 Task: Compose an email with the signature Grace Jones with the subject Update on a training session and the message Please let me know if you can attend the networking event next month. from softage.8@softage.net to softage.1@softage.net Select the bulleted list and change the font typography to strikethroughSelect the bulleted list and remove the font typography strikethrough Send the email. Finally, move the email from Sent Items to the label Medical records
Action: Mouse moved to (149, 228)
Screenshot: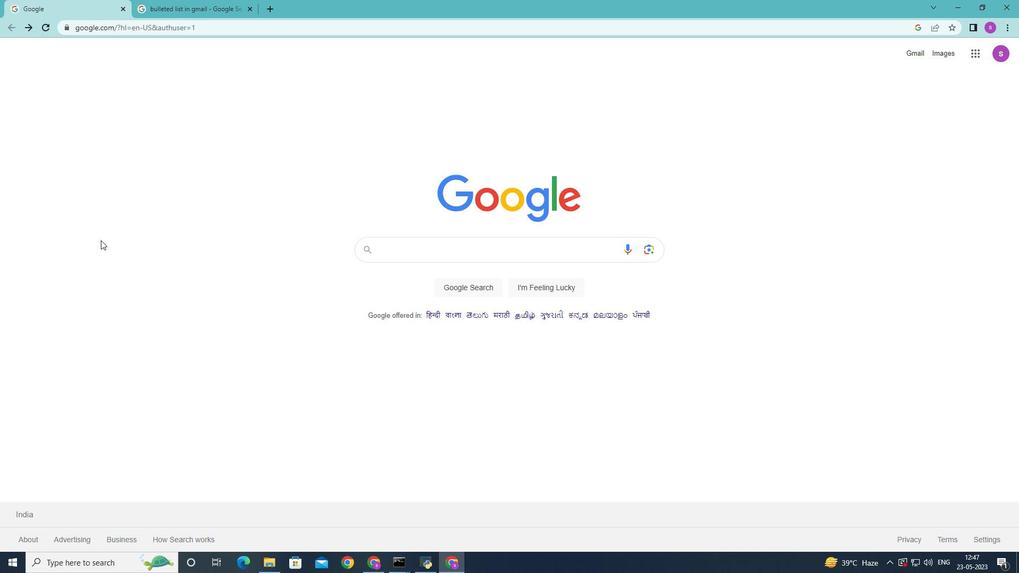 
Action: Mouse scrolled (149, 229) with delta (0, 0)
Screenshot: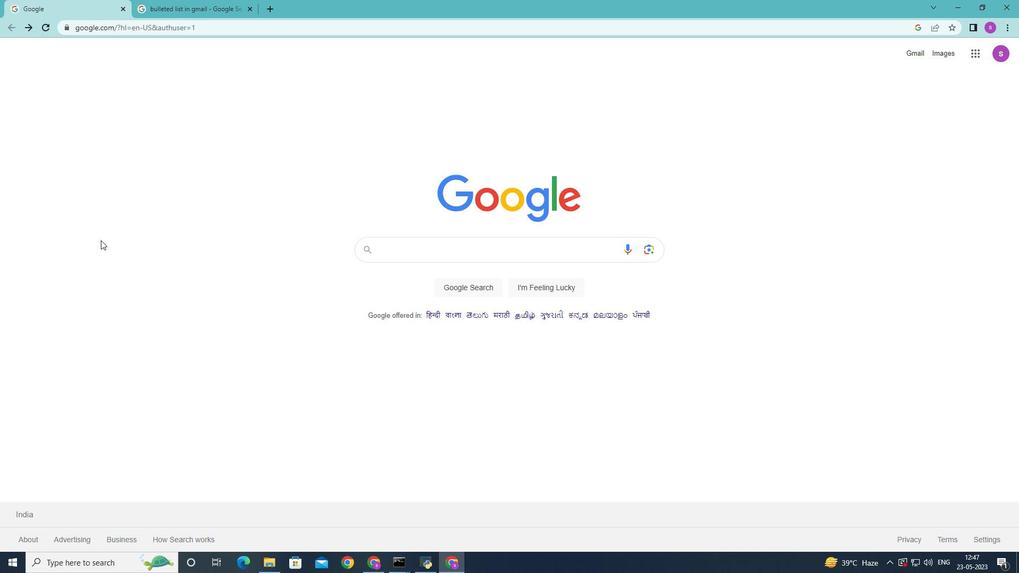 
Action: Mouse moved to (188, 206)
Screenshot: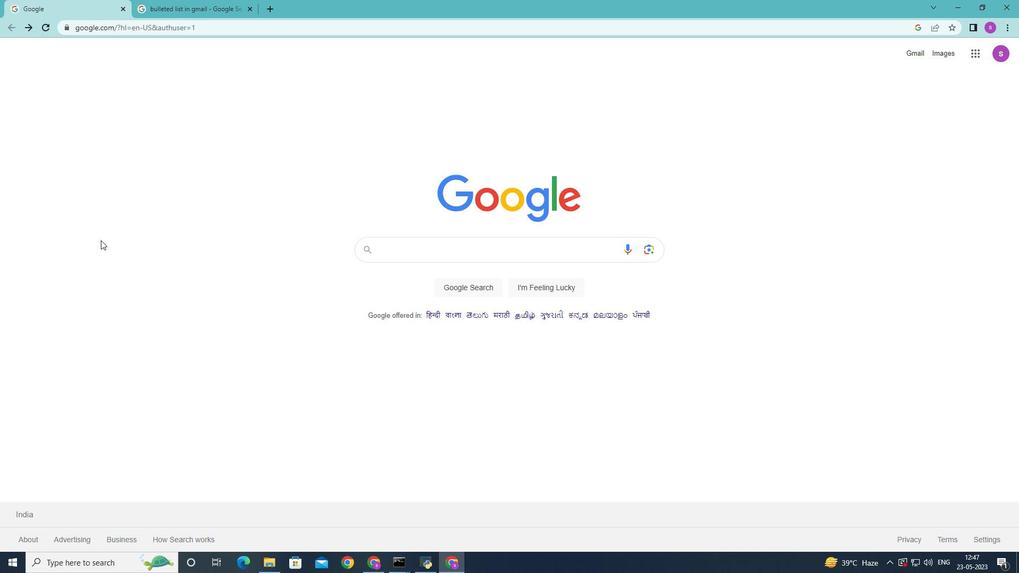 
Action: Mouse scrolled (188, 207) with delta (0, 0)
Screenshot: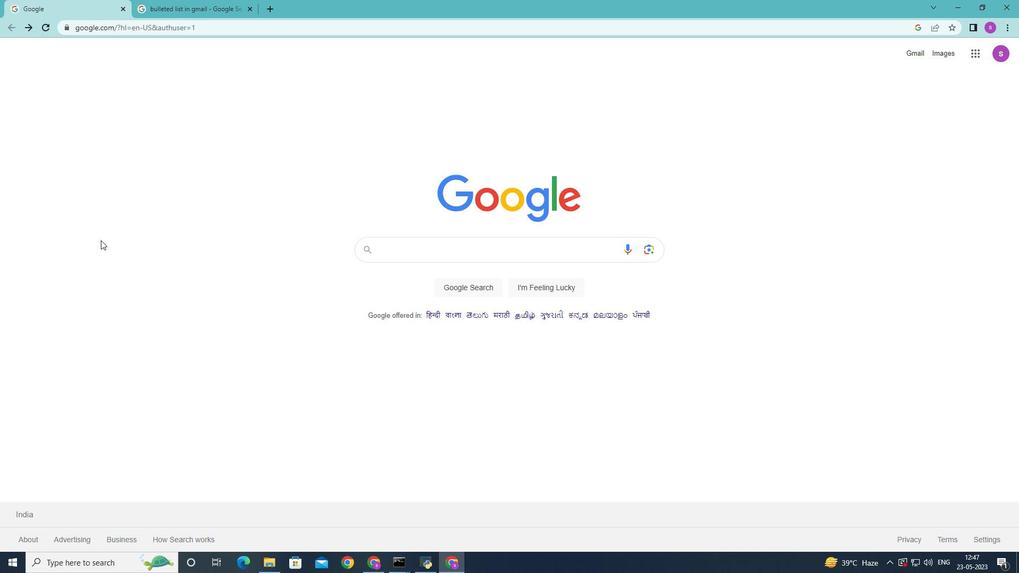 
Action: Mouse moved to (975, 54)
Screenshot: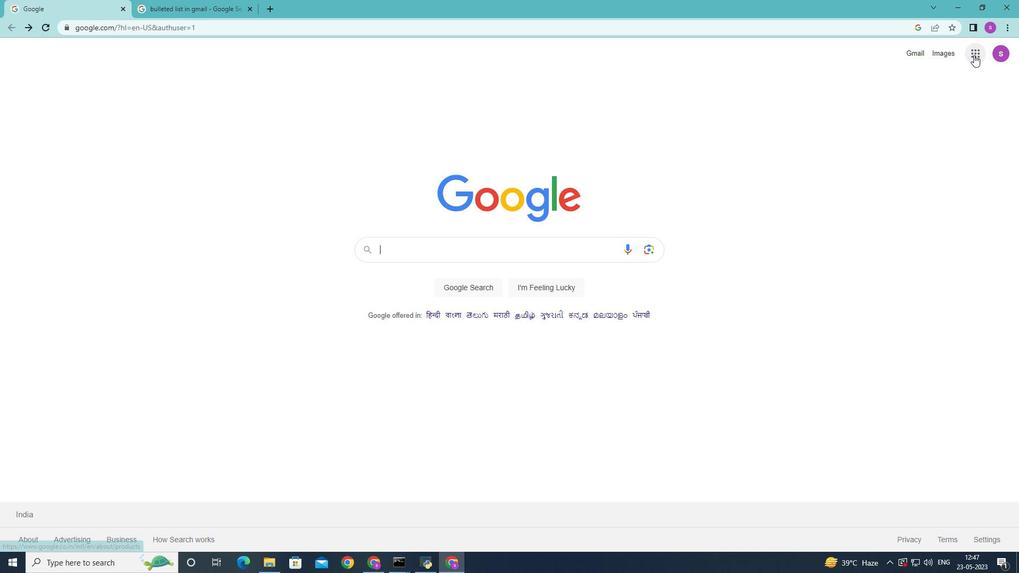 
Action: Mouse pressed left at (975, 54)
Screenshot: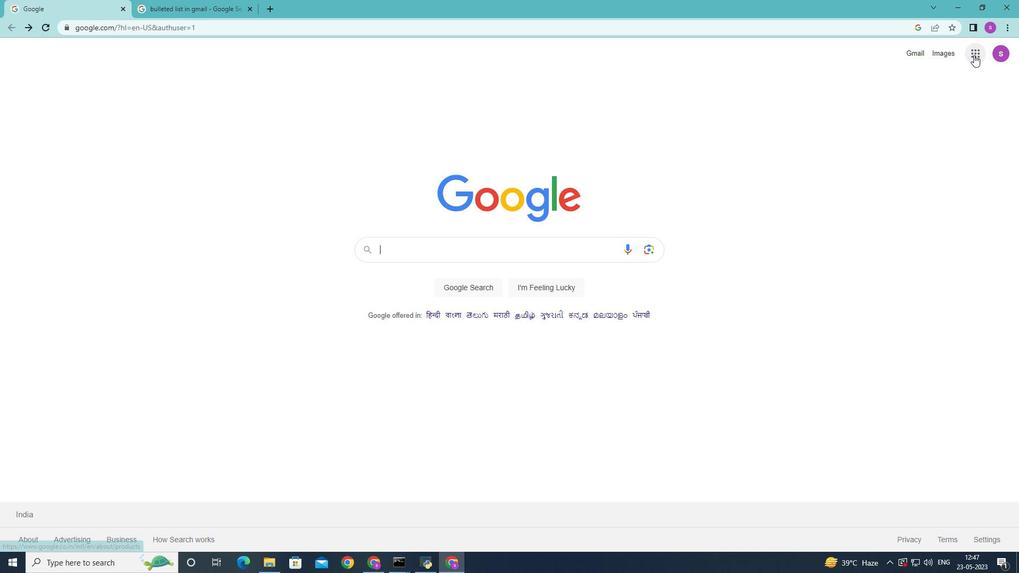 
Action: Mouse moved to (886, 122)
Screenshot: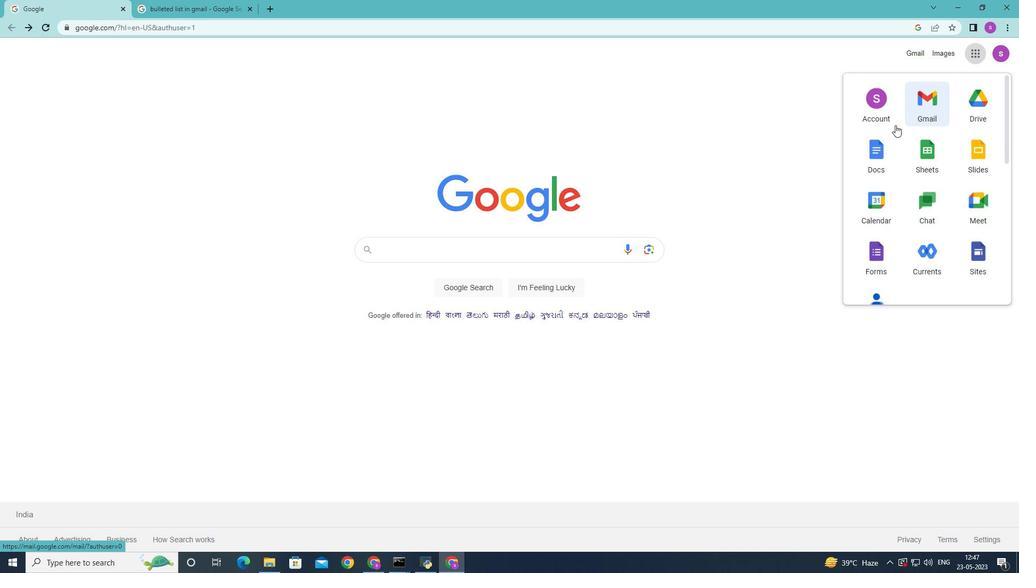 
Action: Key pressed <Key.shift>
Screenshot: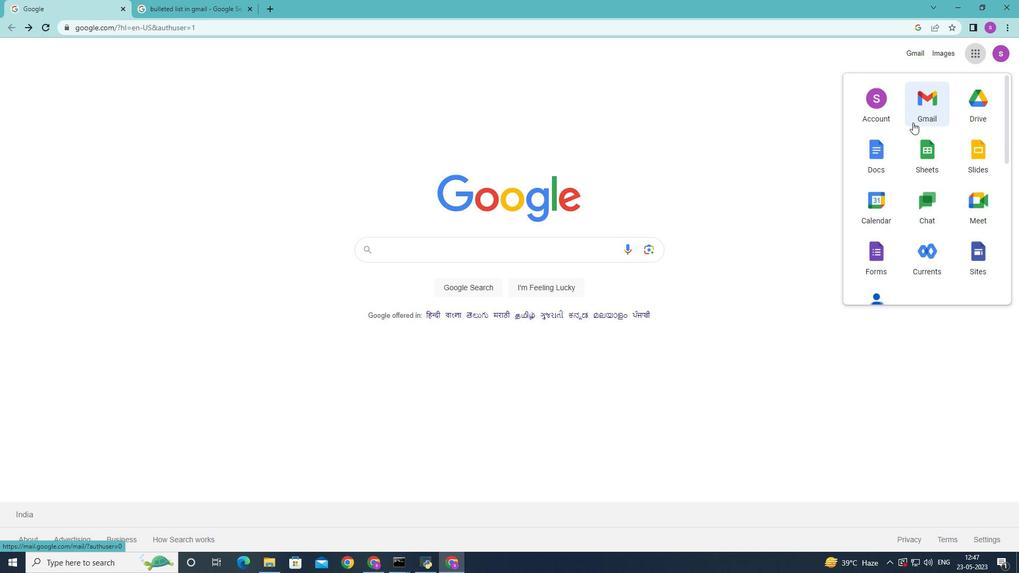 
Action: Mouse moved to (928, 104)
Screenshot: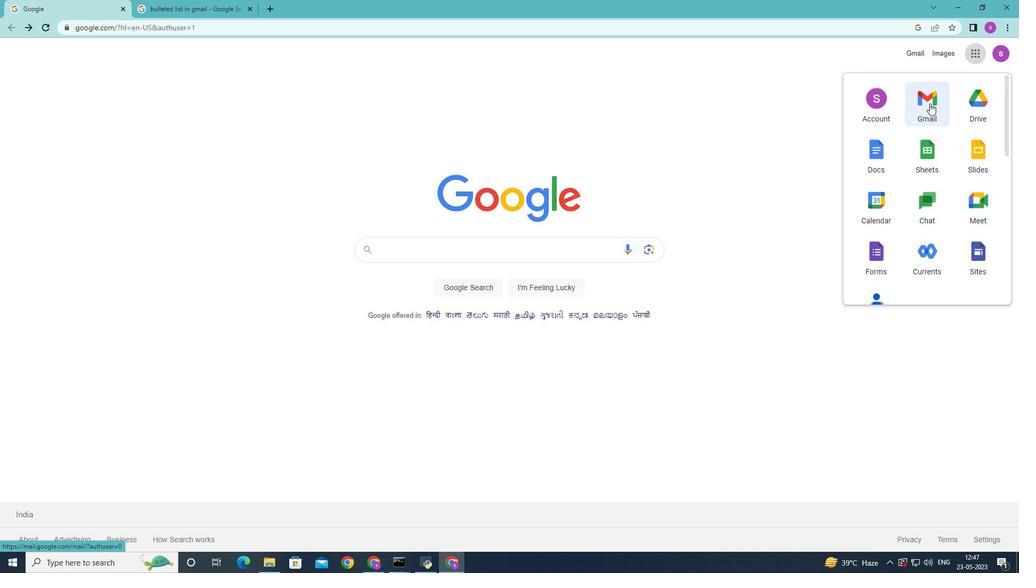 
Action: Mouse pressed left at (928, 104)
Screenshot: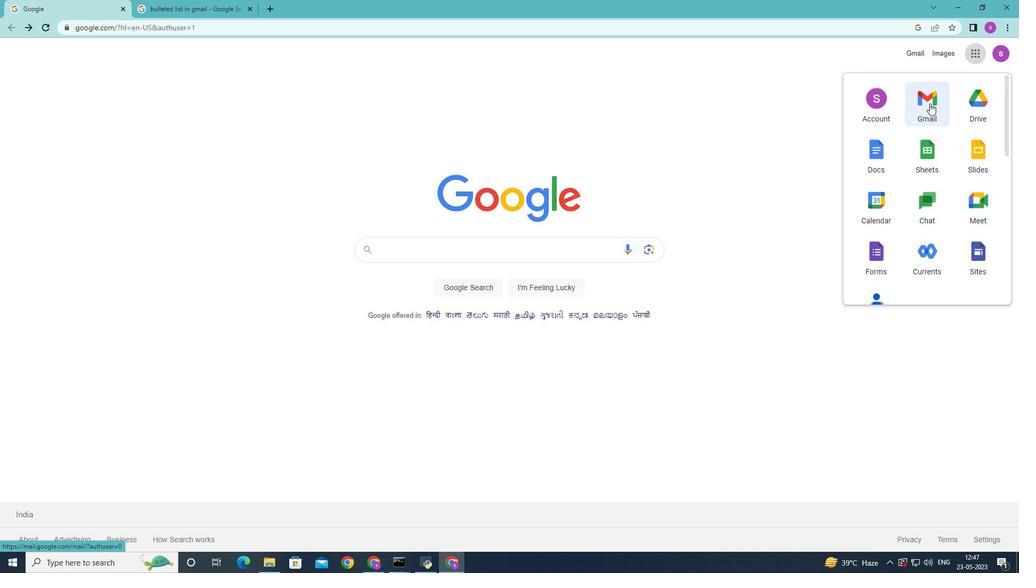 
Action: Mouse moved to (903, 58)
Screenshot: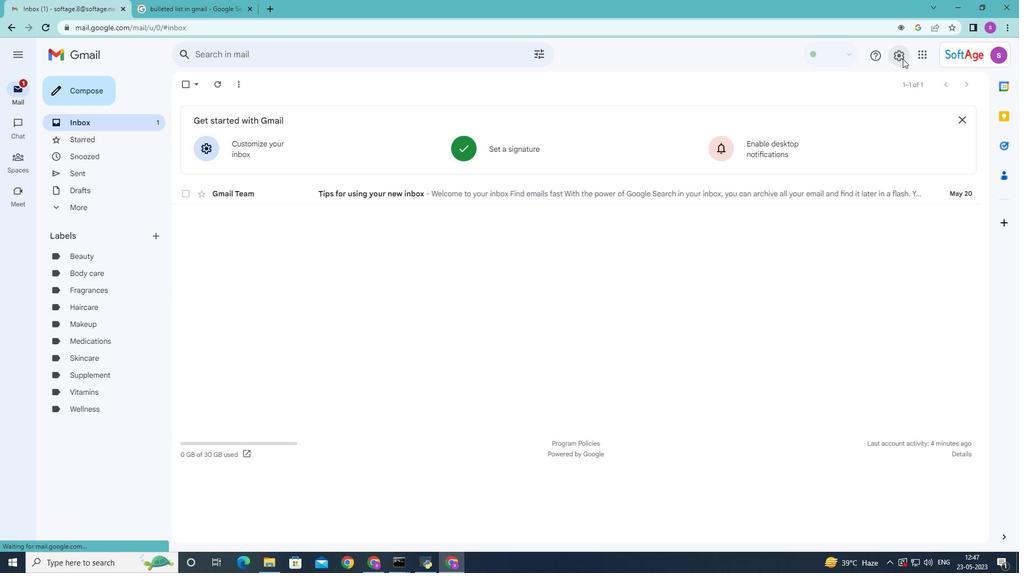
Action: Mouse pressed left at (903, 58)
Screenshot: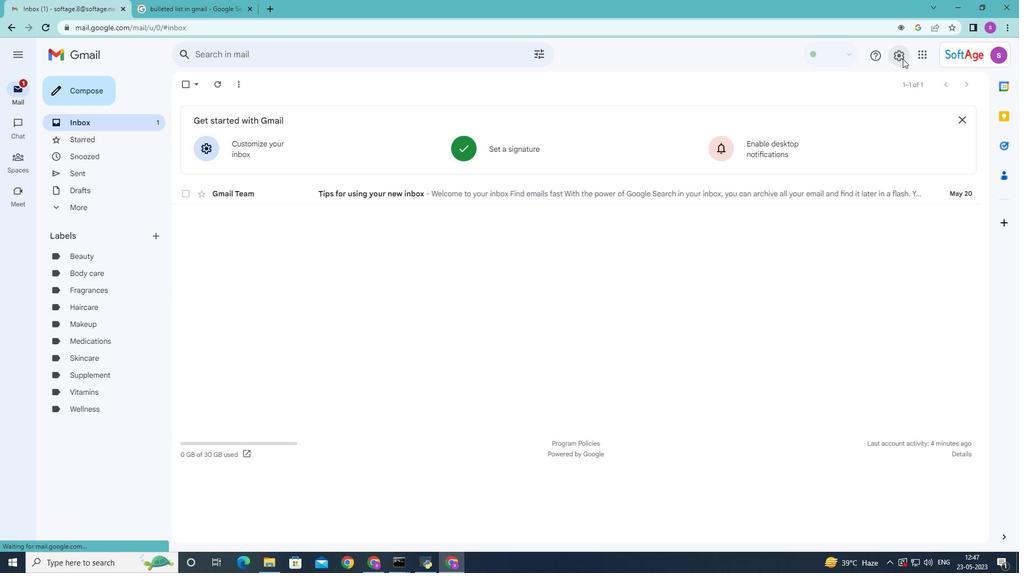
Action: Mouse moved to (900, 102)
Screenshot: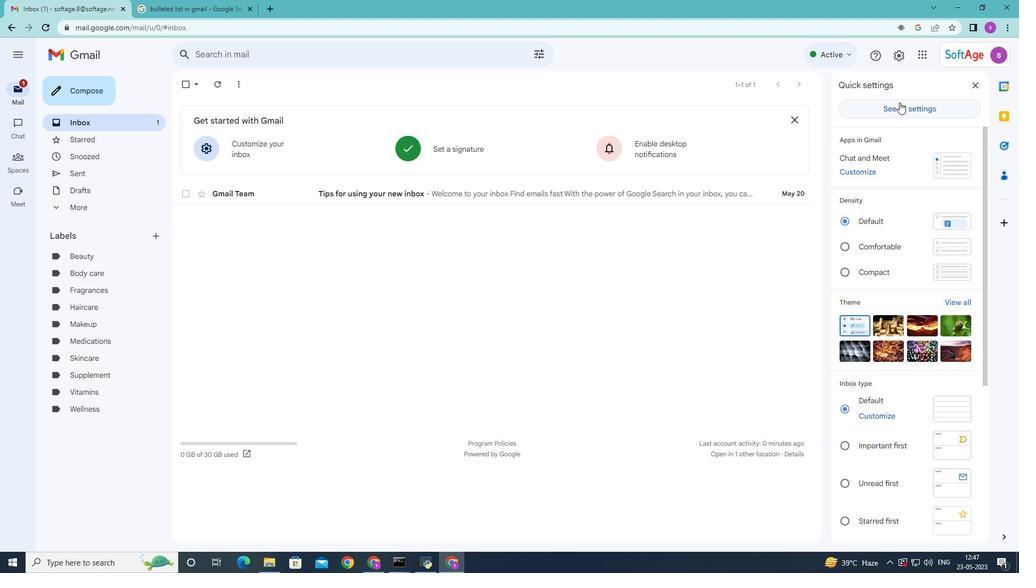 
Action: Mouse pressed left at (900, 102)
Screenshot: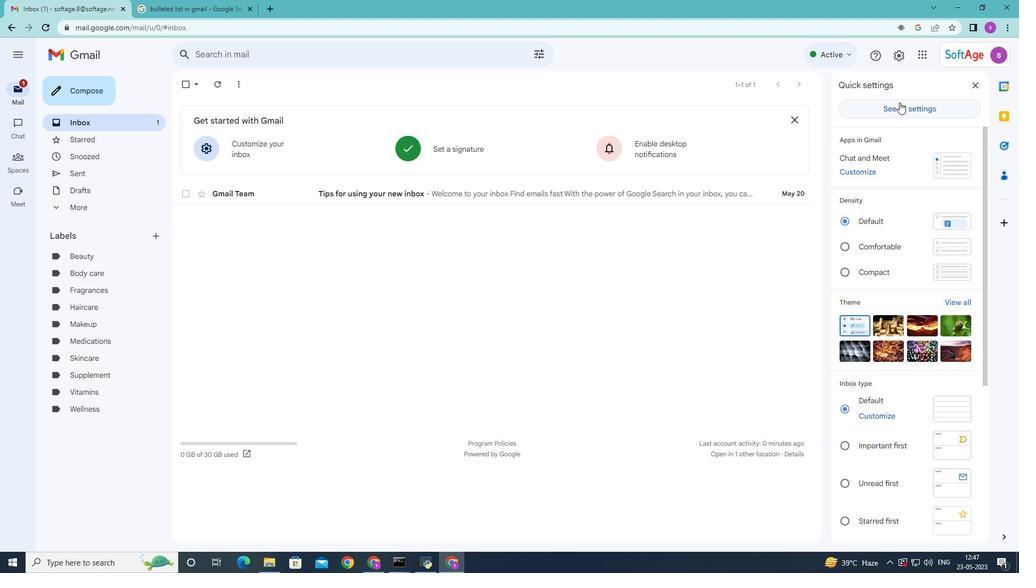 
Action: Mouse moved to (571, 252)
Screenshot: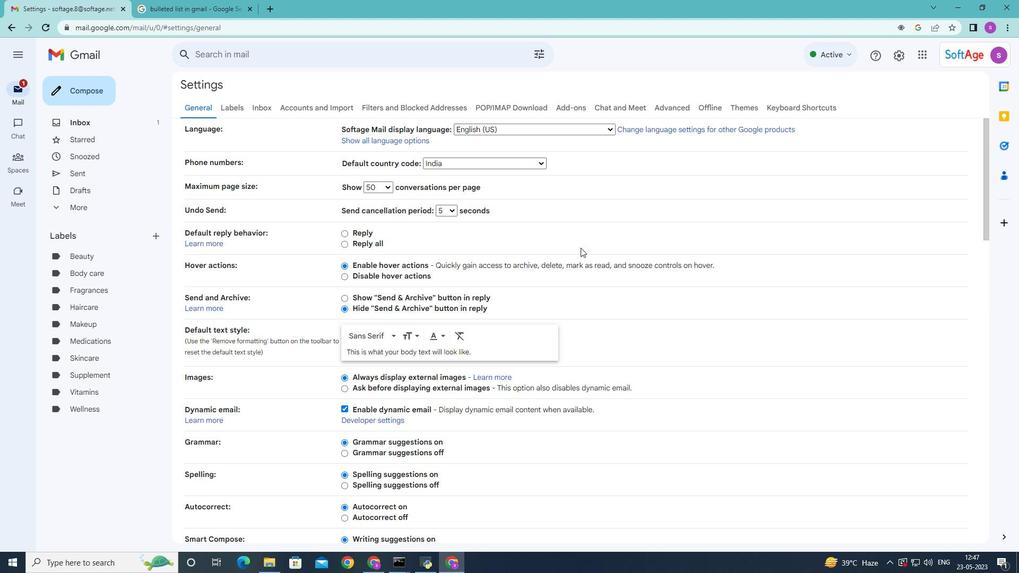 
Action: Mouse scrolled (571, 251) with delta (0, 0)
Screenshot: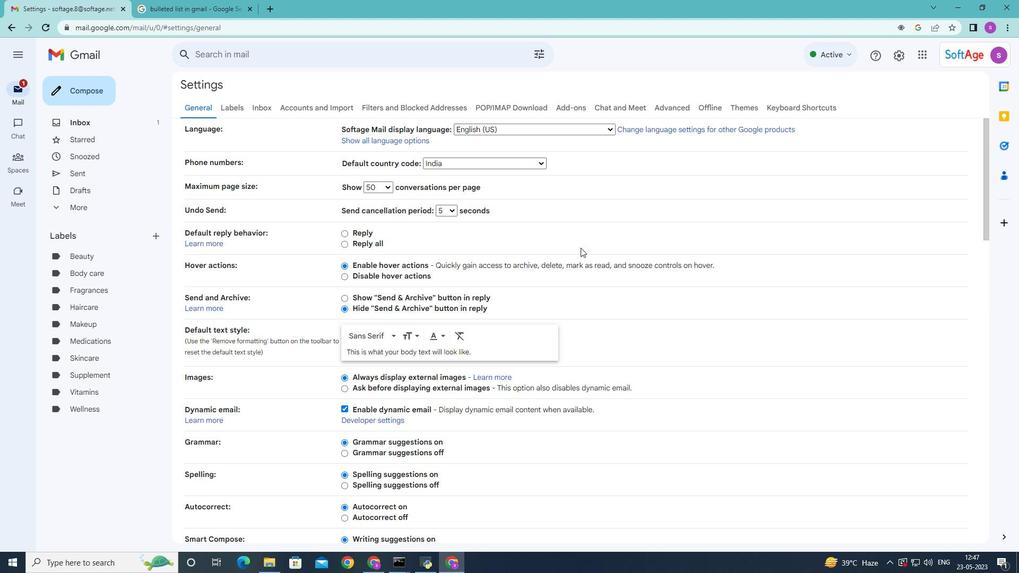 
Action: Mouse scrolled (571, 251) with delta (0, 0)
Screenshot: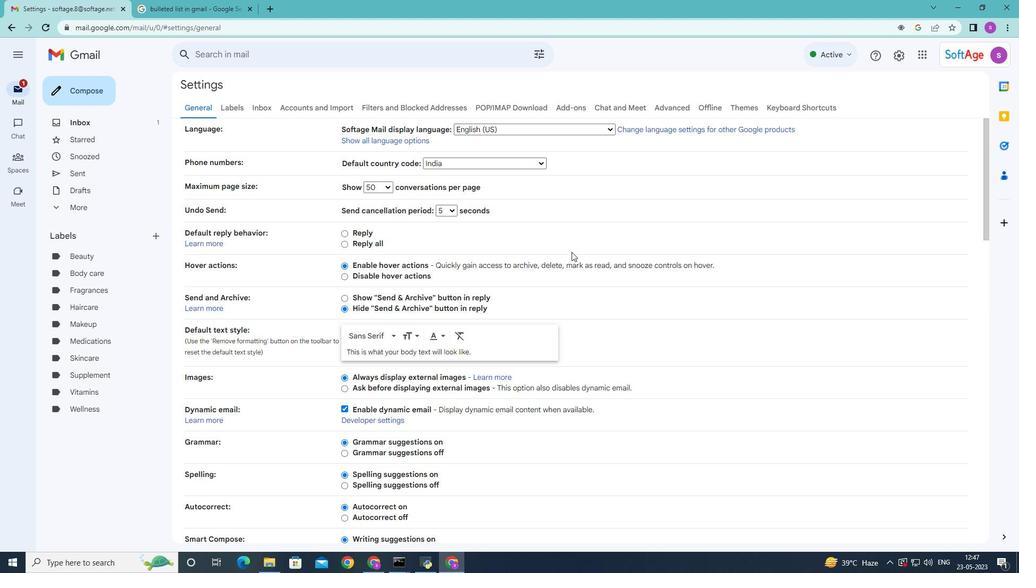 
Action: Mouse moved to (571, 252)
Screenshot: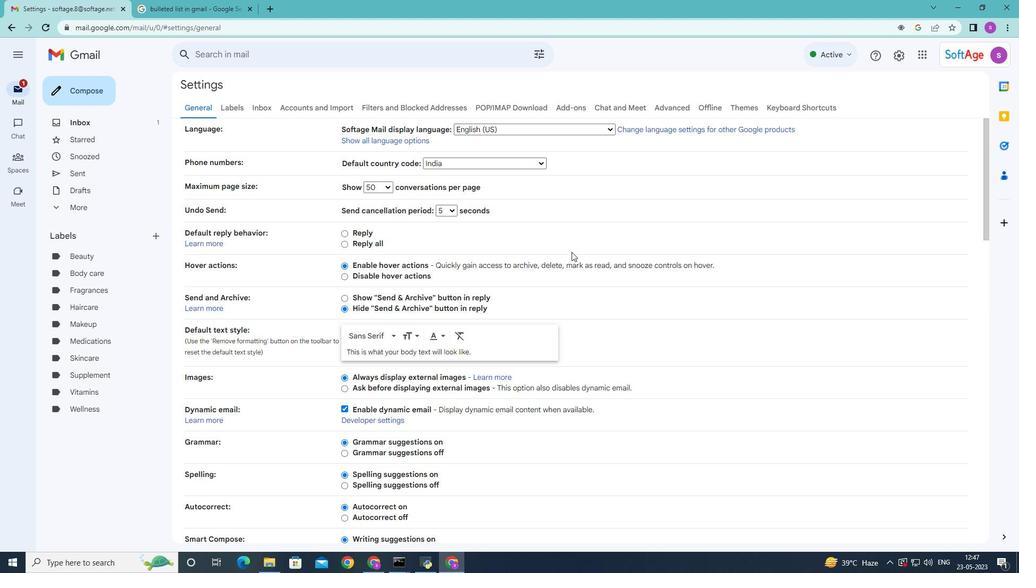 
Action: Mouse scrolled (571, 252) with delta (0, 0)
Screenshot: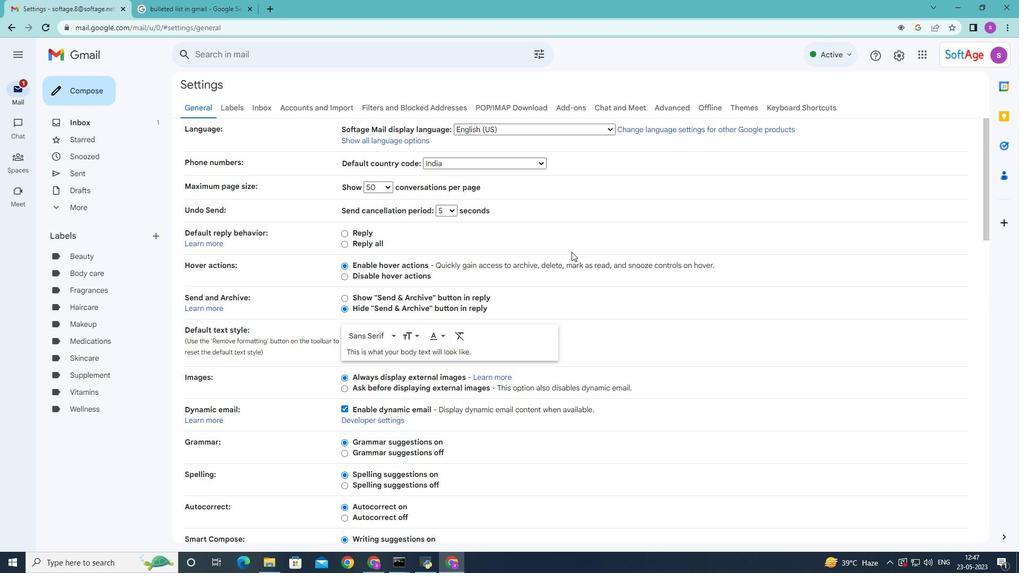 
Action: Mouse scrolled (571, 252) with delta (0, 0)
Screenshot: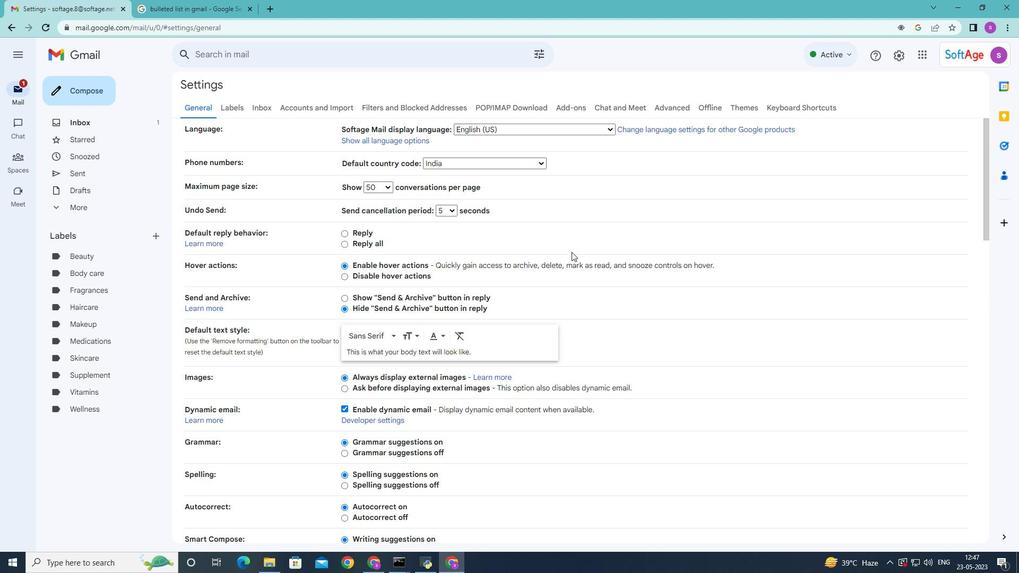 
Action: Mouse scrolled (571, 252) with delta (0, 0)
Screenshot: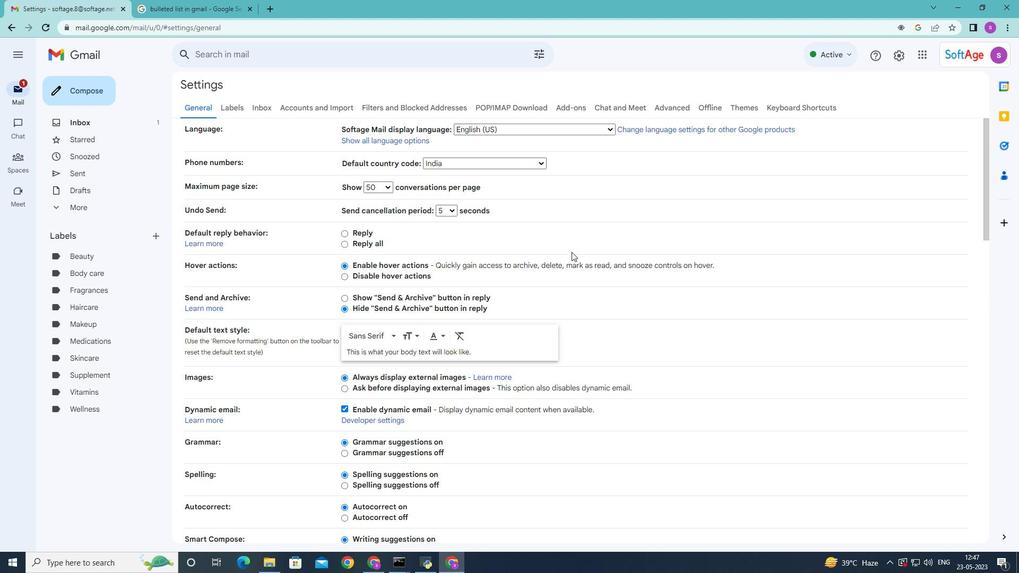 
Action: Mouse moved to (571, 251)
Screenshot: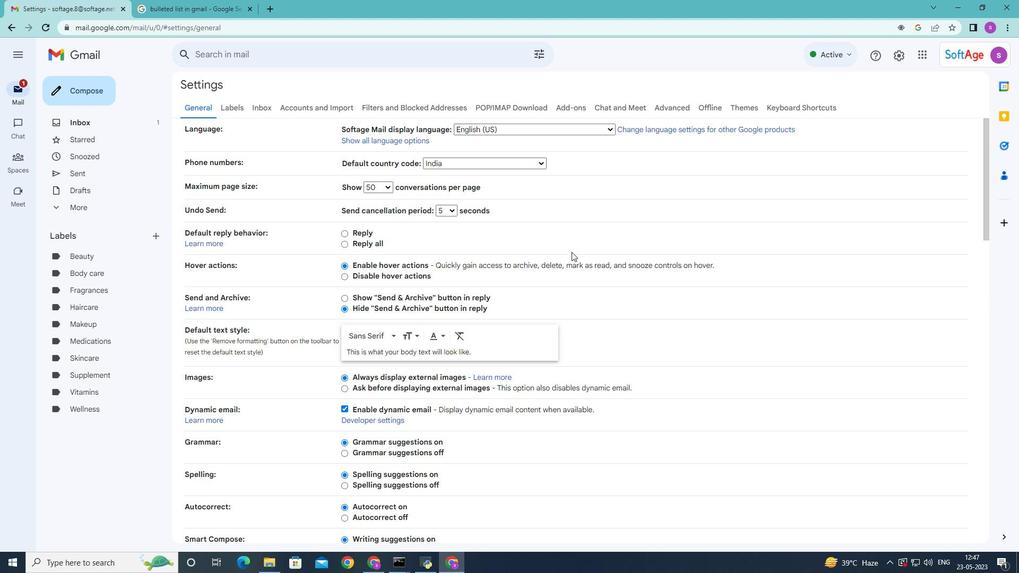
Action: Mouse scrolled (571, 251) with delta (0, 0)
Screenshot: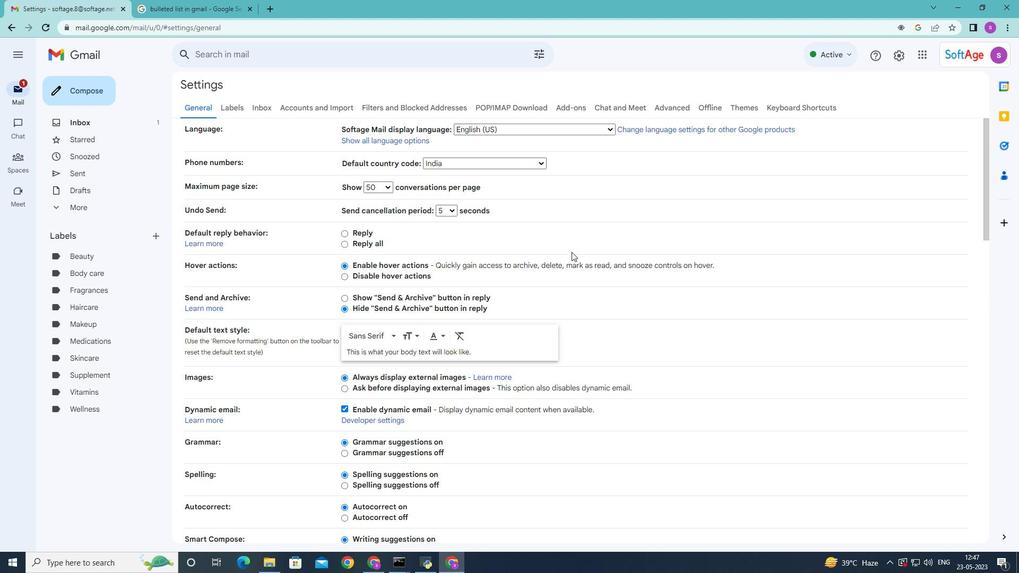 
Action: Mouse moved to (570, 251)
Screenshot: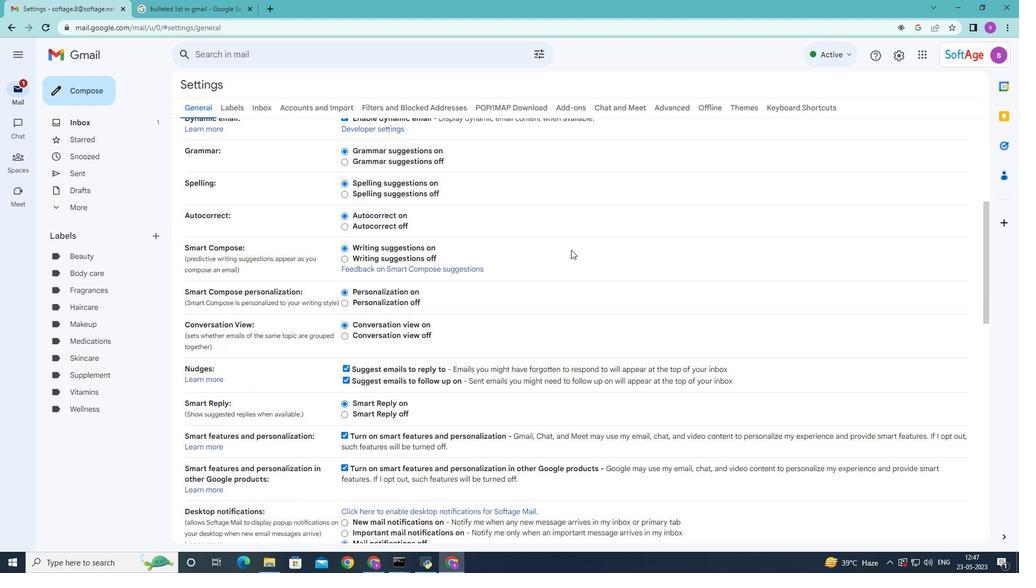 
Action: Mouse scrolled (570, 251) with delta (0, 0)
Screenshot: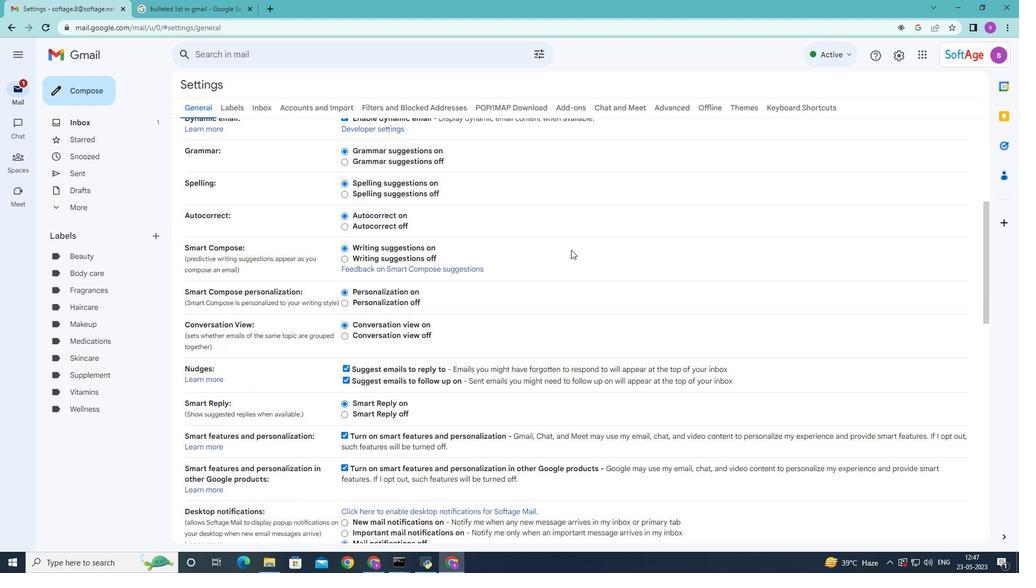 
Action: Mouse scrolled (570, 251) with delta (0, 0)
Screenshot: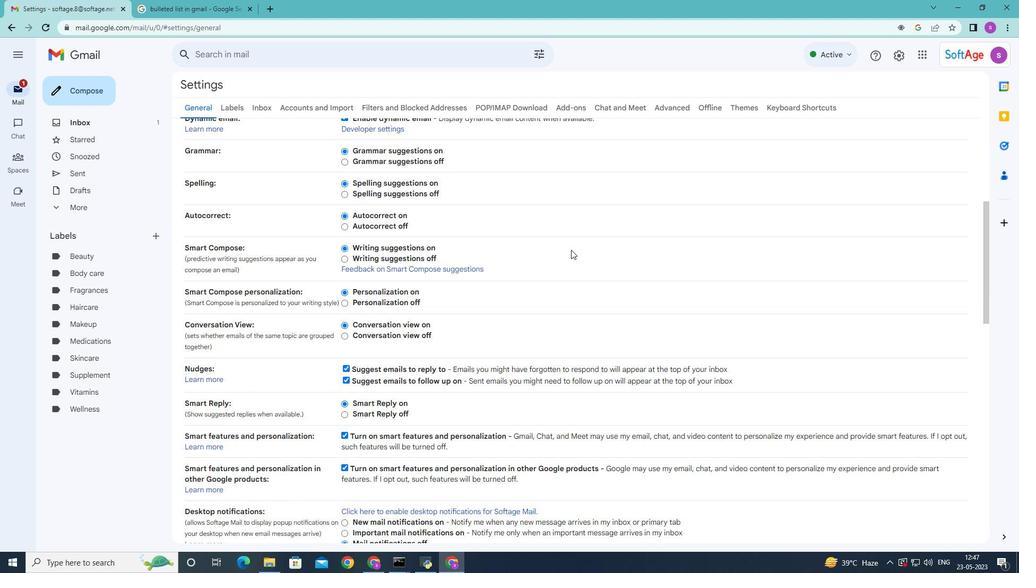 
Action: Mouse scrolled (570, 251) with delta (0, 0)
Screenshot: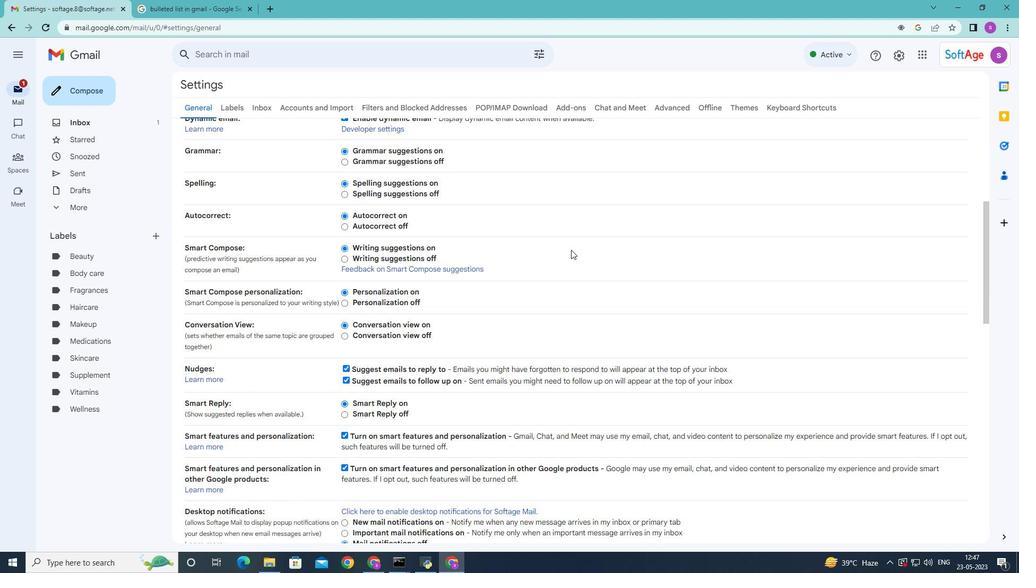 
Action: Mouse scrolled (570, 251) with delta (0, 0)
Screenshot: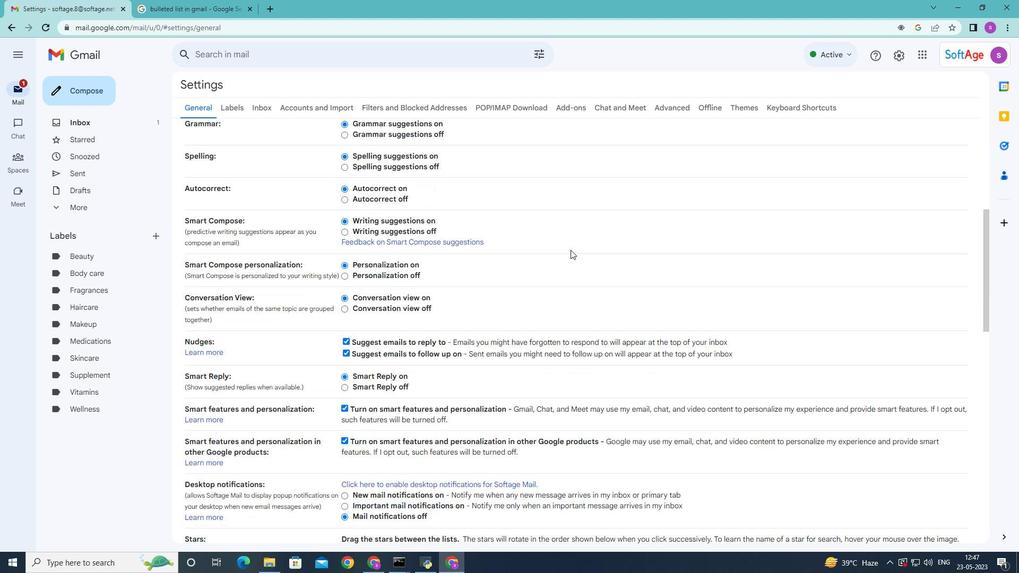 
Action: Mouse scrolled (570, 251) with delta (0, 0)
Screenshot: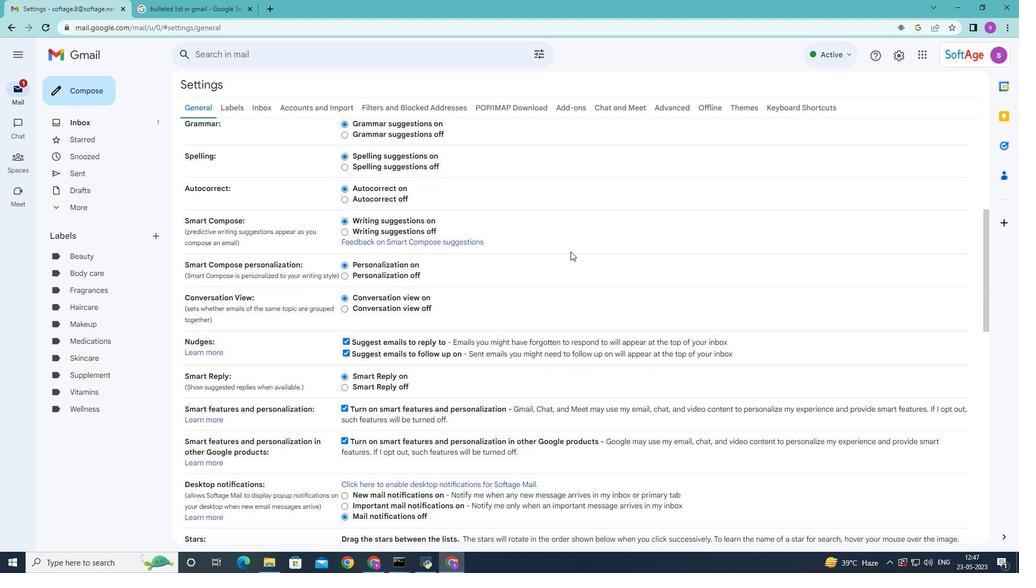 
Action: Mouse moved to (570, 251)
Screenshot: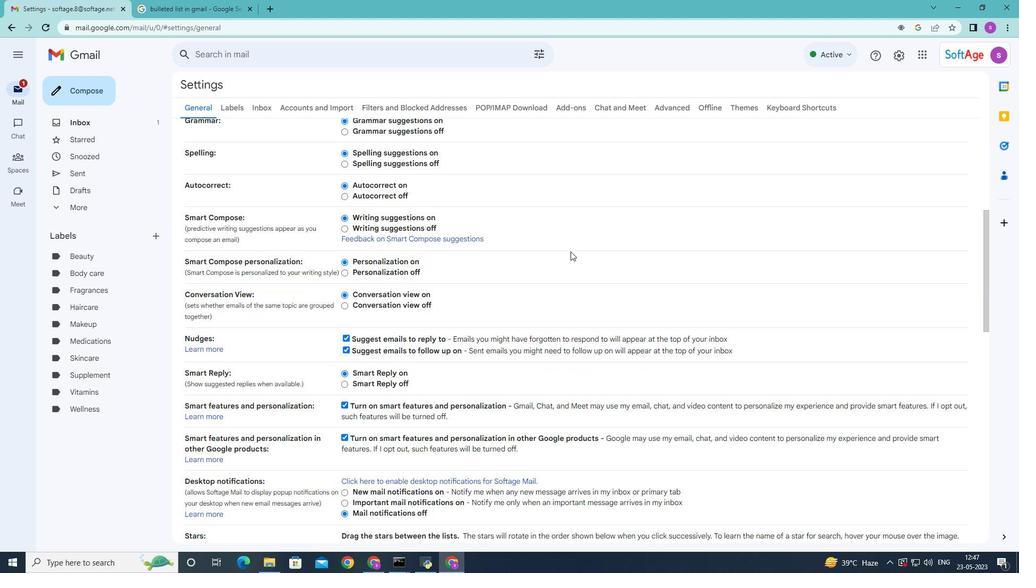 
Action: Mouse scrolled (570, 250) with delta (0, 0)
Screenshot: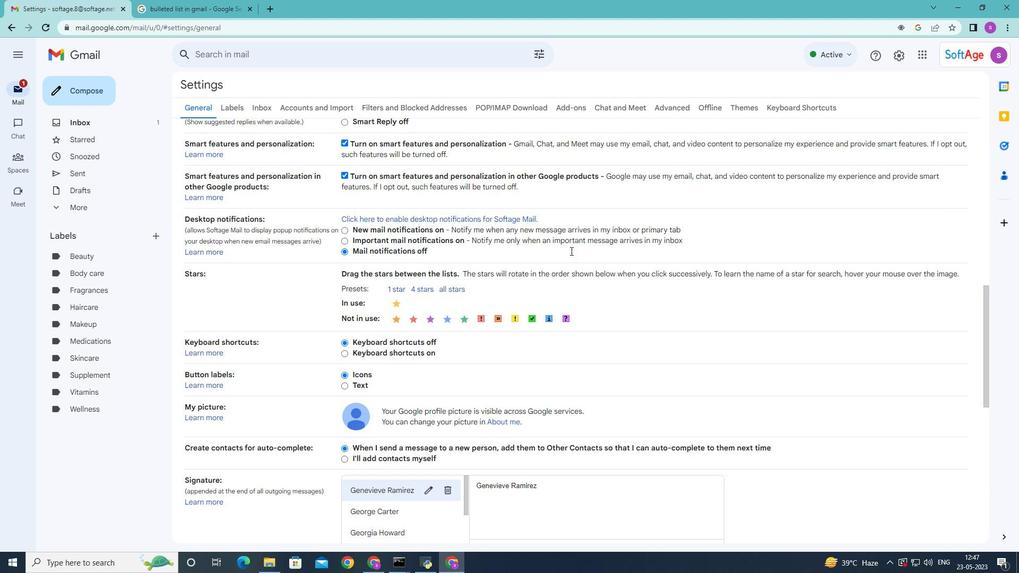
Action: Mouse moved to (570, 251)
Screenshot: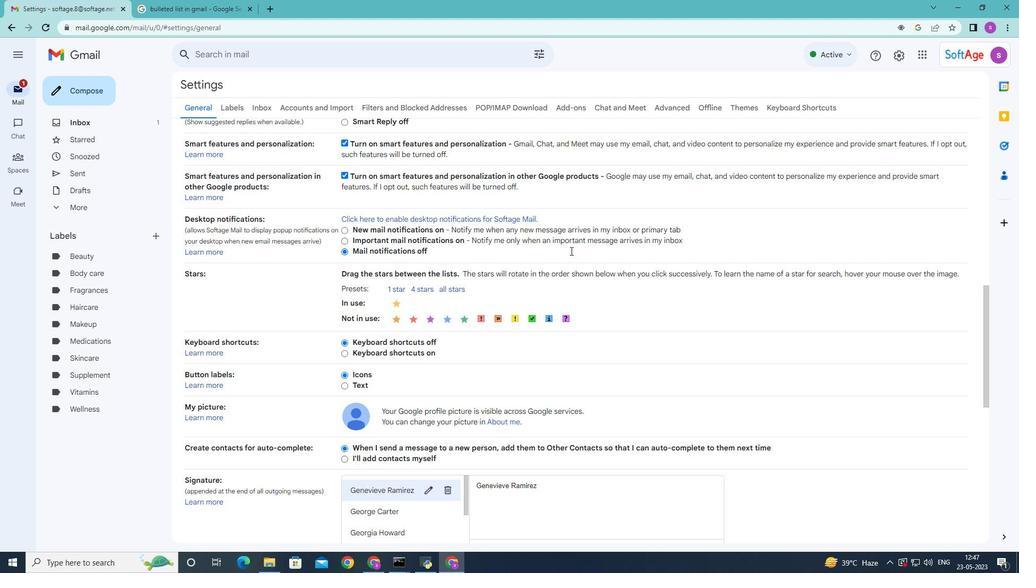 
Action: Mouse scrolled (570, 250) with delta (0, 0)
Screenshot: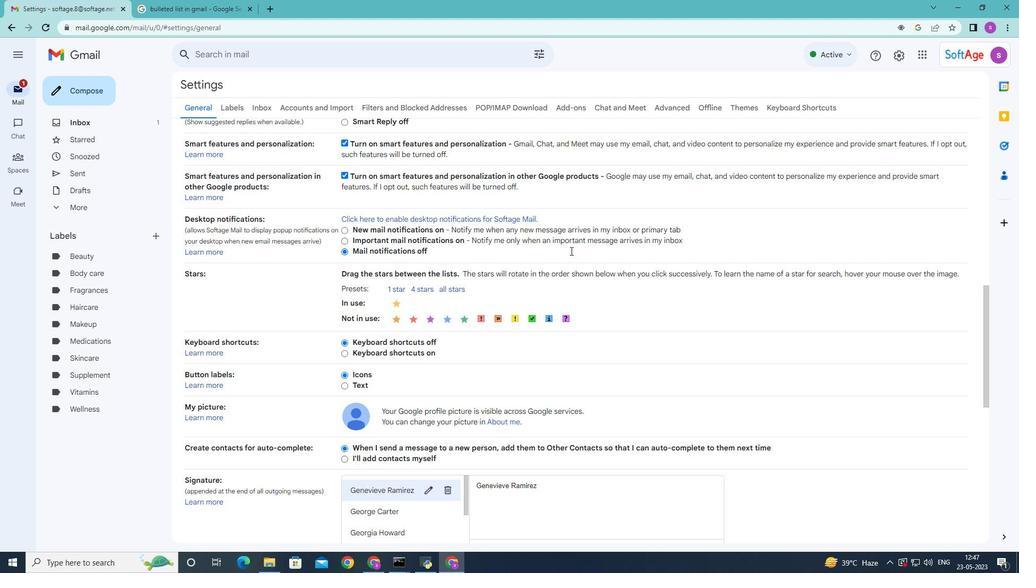 
Action: Mouse scrolled (570, 250) with delta (0, 0)
Screenshot: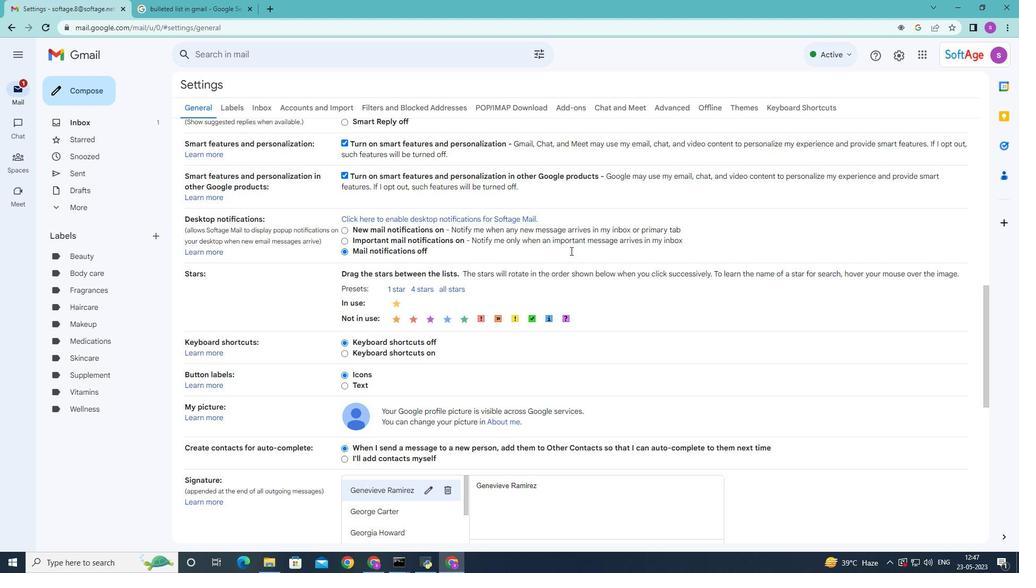
Action: Mouse scrolled (570, 250) with delta (0, 0)
Screenshot: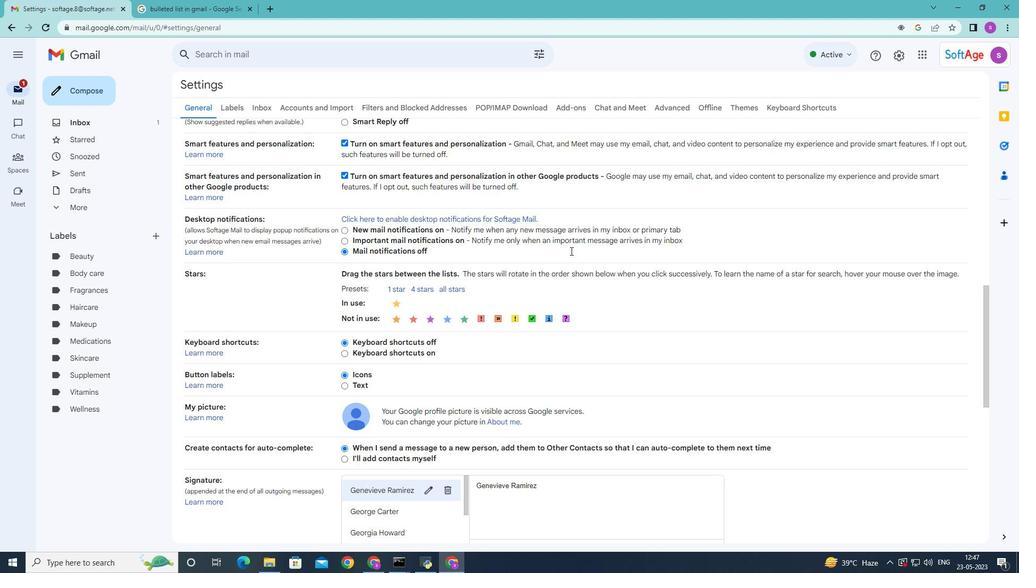 
Action: Mouse moved to (456, 364)
Screenshot: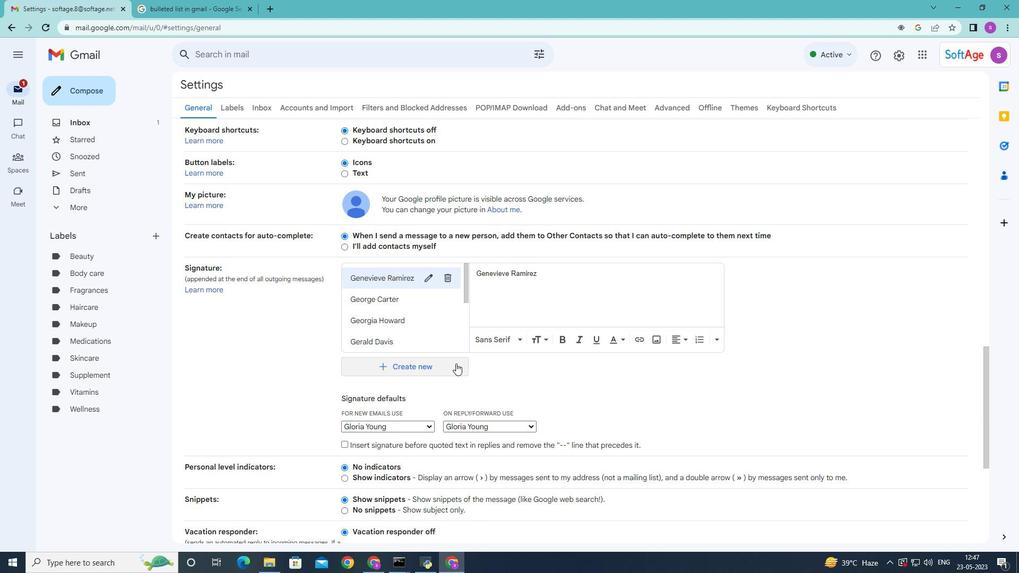 
Action: Mouse pressed left at (456, 364)
Screenshot: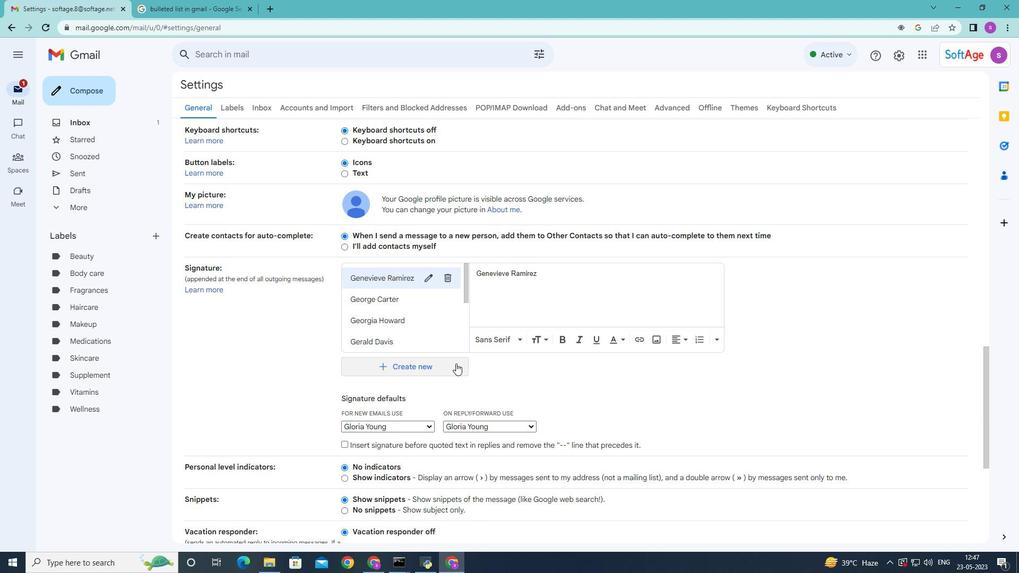 
Action: Mouse moved to (462, 335)
Screenshot: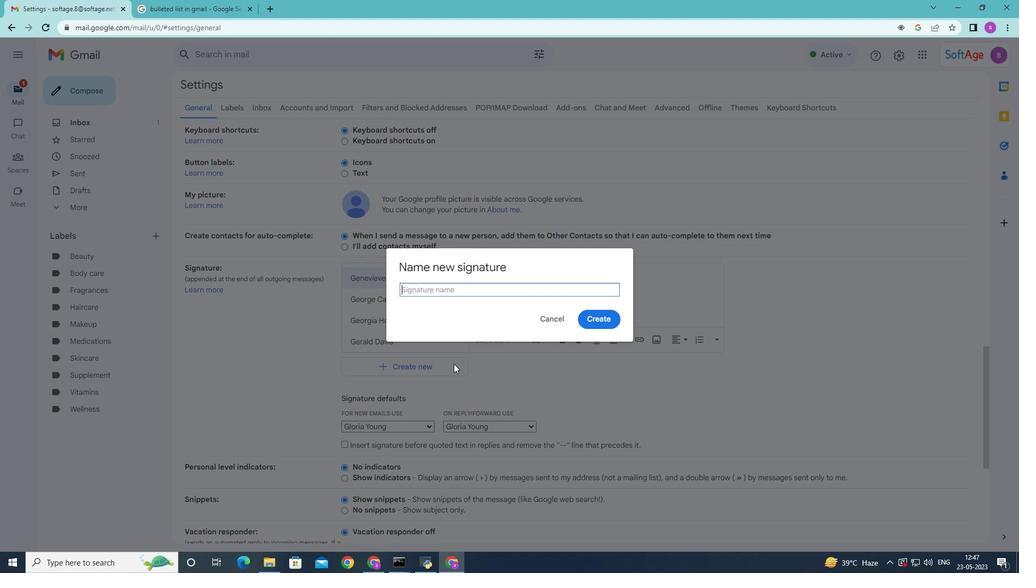 
Action: Key pressed <Key.shift>Grace<Key.space><Key.shift>Jones
Screenshot: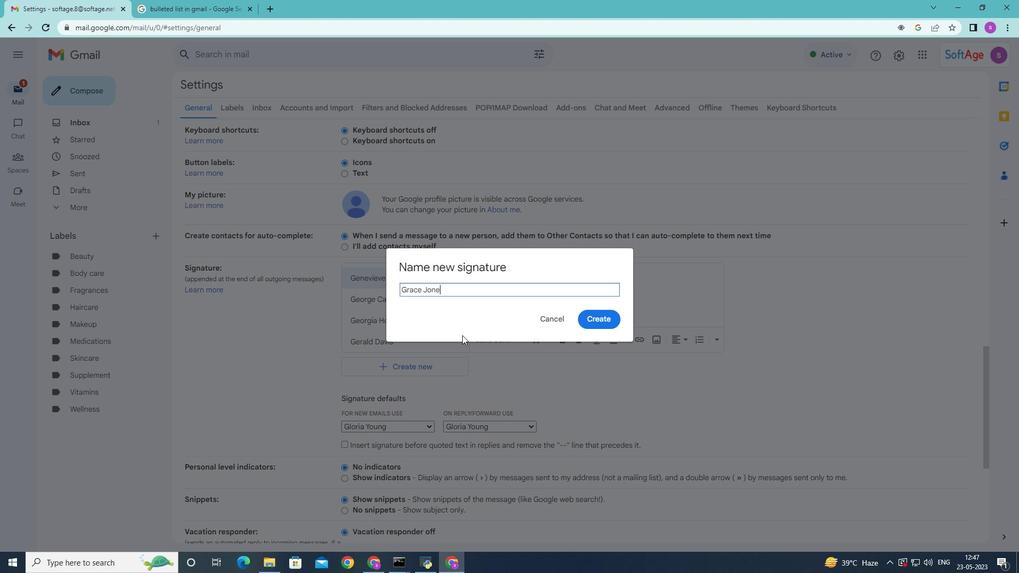 
Action: Mouse moved to (598, 319)
Screenshot: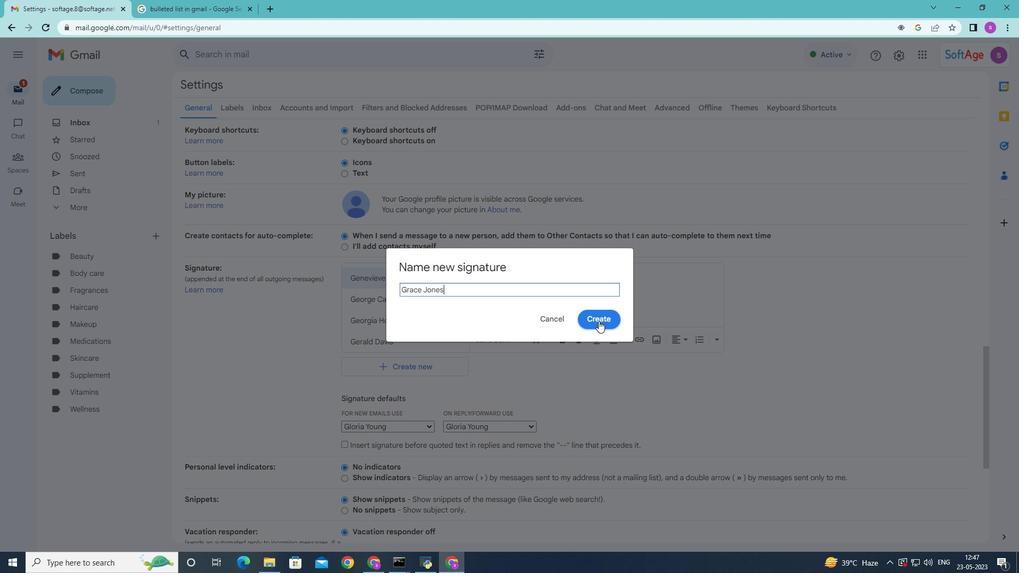 
Action: Mouse pressed left at (598, 319)
Screenshot: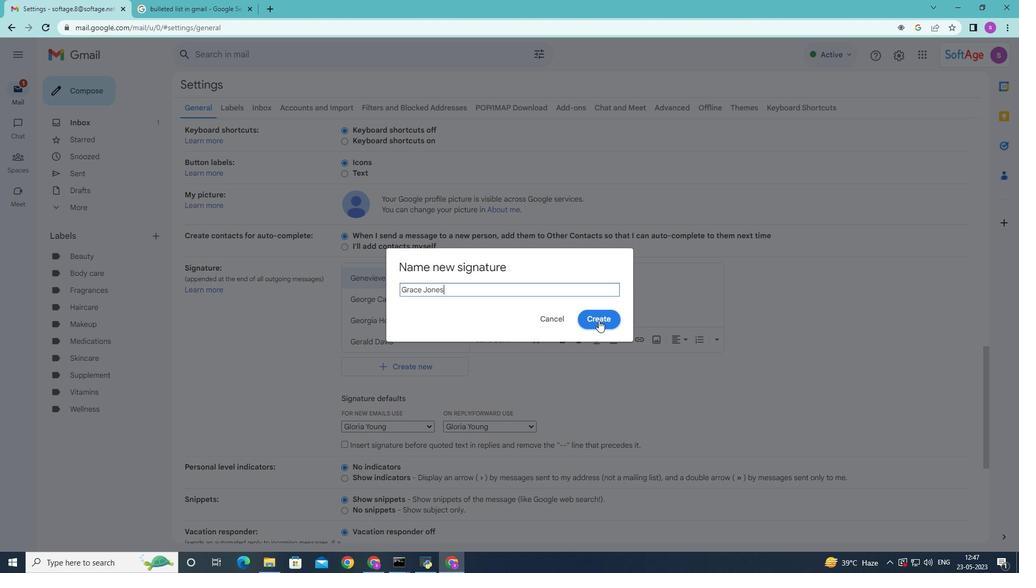 
Action: Mouse moved to (488, 267)
Screenshot: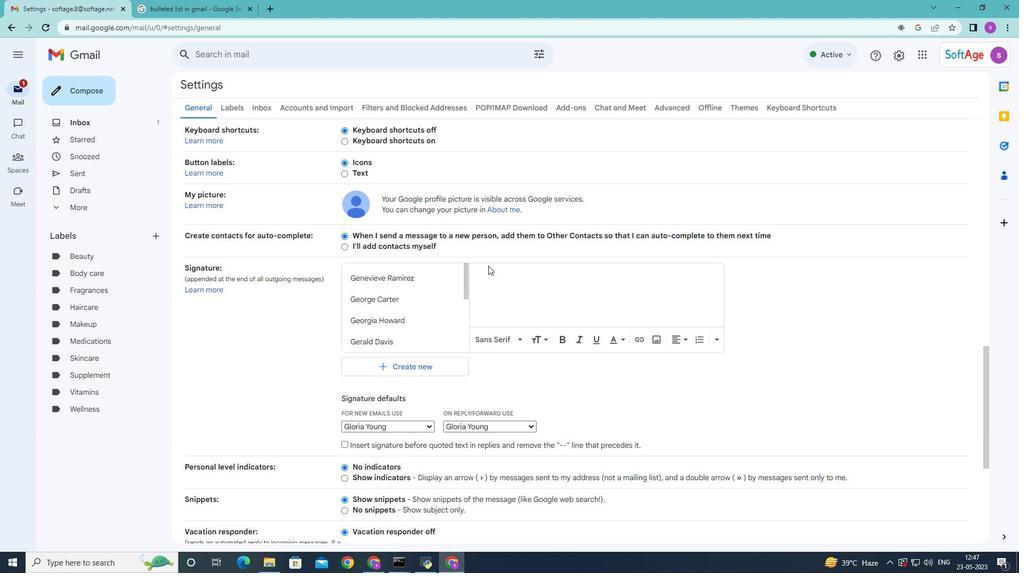 
Action: Key pressed <Key.shift><Key.shift><Key.shift><Key.shift><Key.shift><Key.shift><Key.shift><Key.shift><Key.shift><Key.shift><Key.shift><Key.shift><Key.shift><Key.shift>Gra
Screenshot: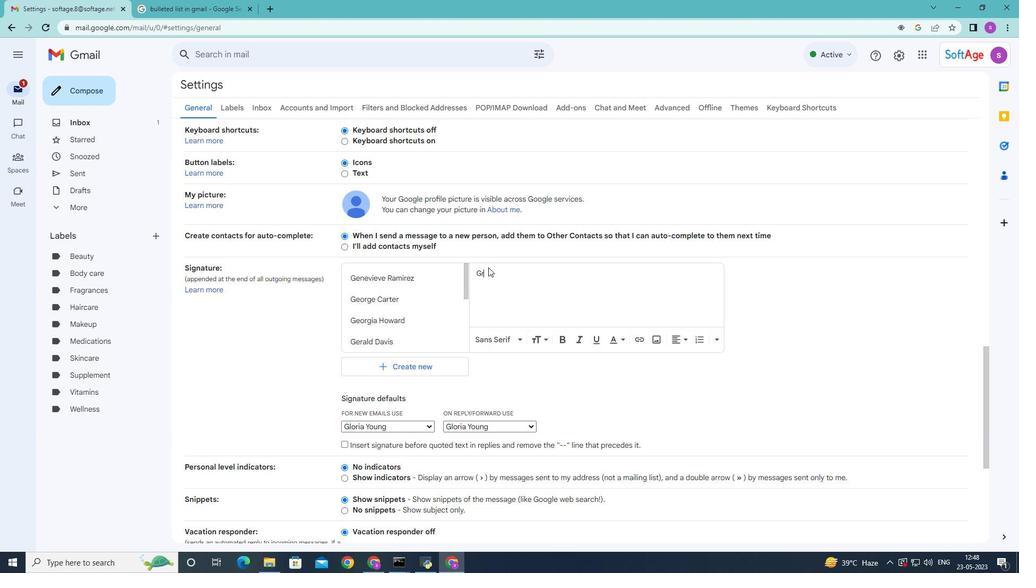 
Action: Mouse moved to (654, 406)
Screenshot: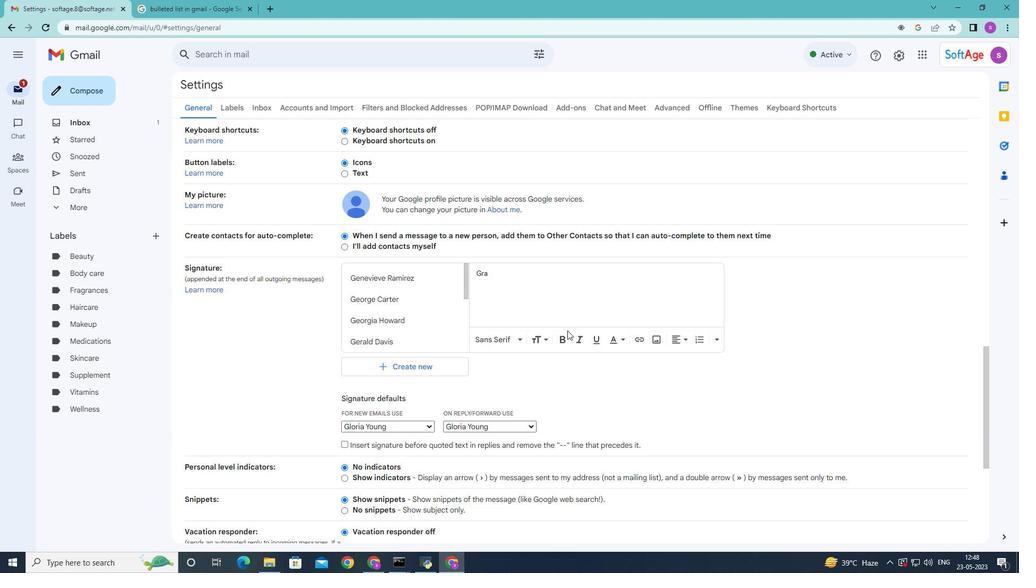 
Action: Key pressed c
Screenshot: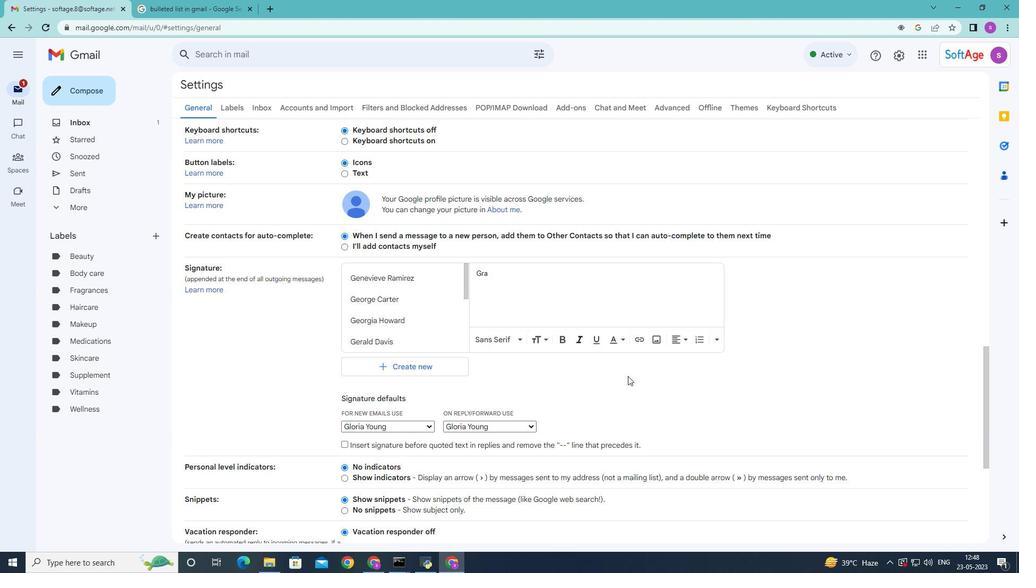 
Action: Mouse moved to (657, 406)
Screenshot: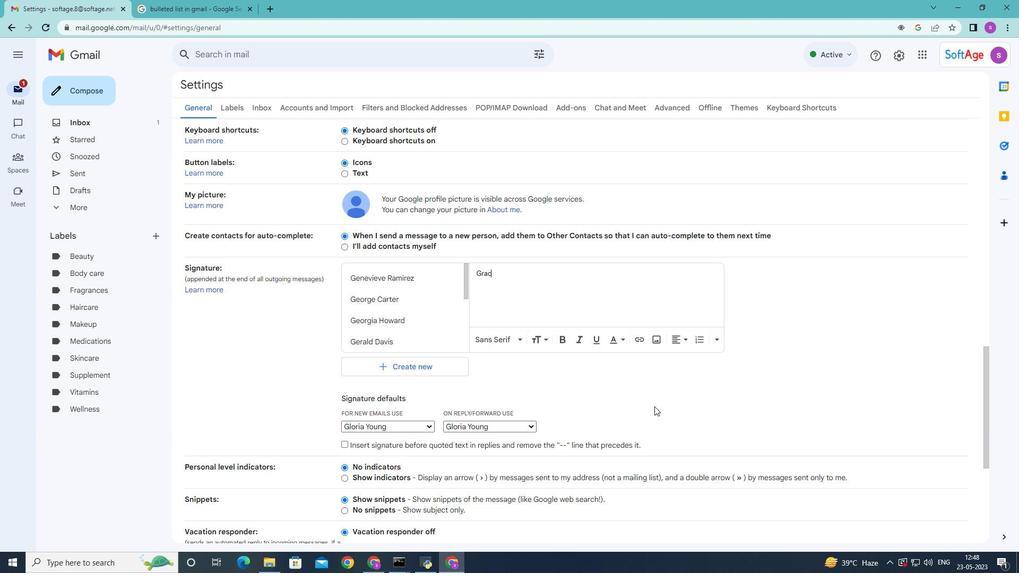 
Action: Key pressed e
Screenshot: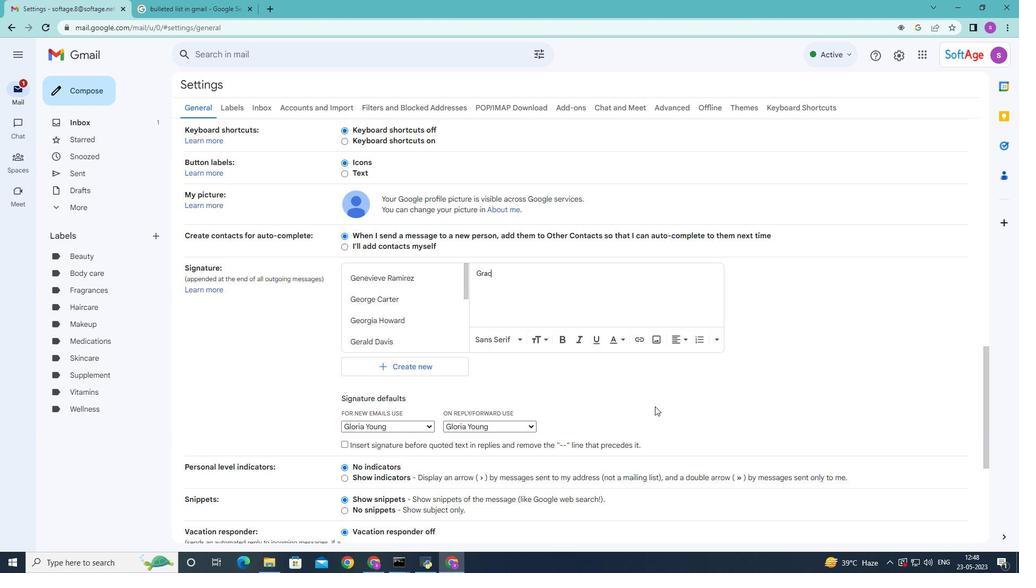 
Action: Mouse moved to (657, 406)
Screenshot: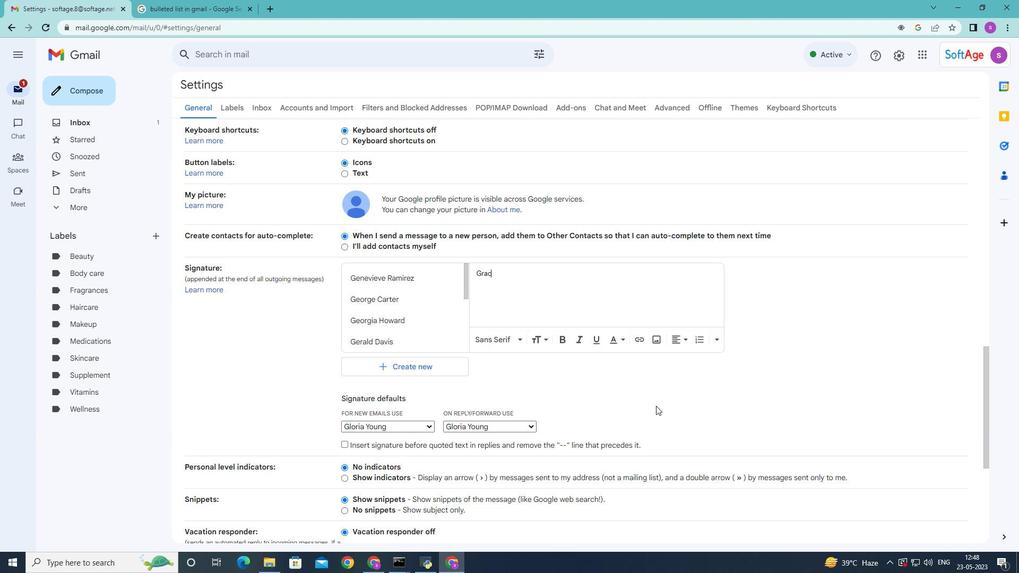 
Action: Key pressed <Key.space><Key.shift><Key.shift><Key.shift><Key.shift>Jones
Screenshot: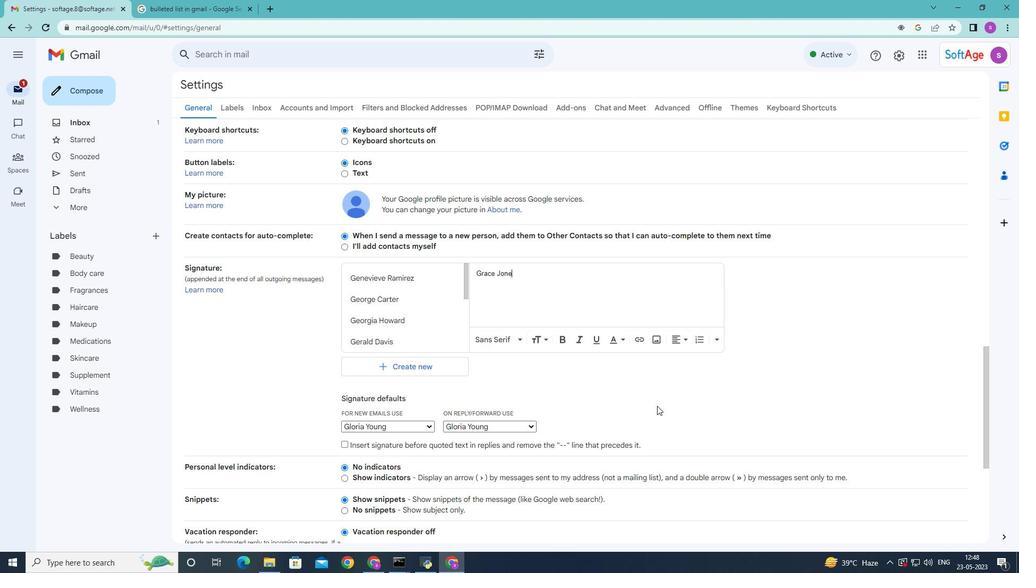 
Action: Mouse moved to (480, 409)
Screenshot: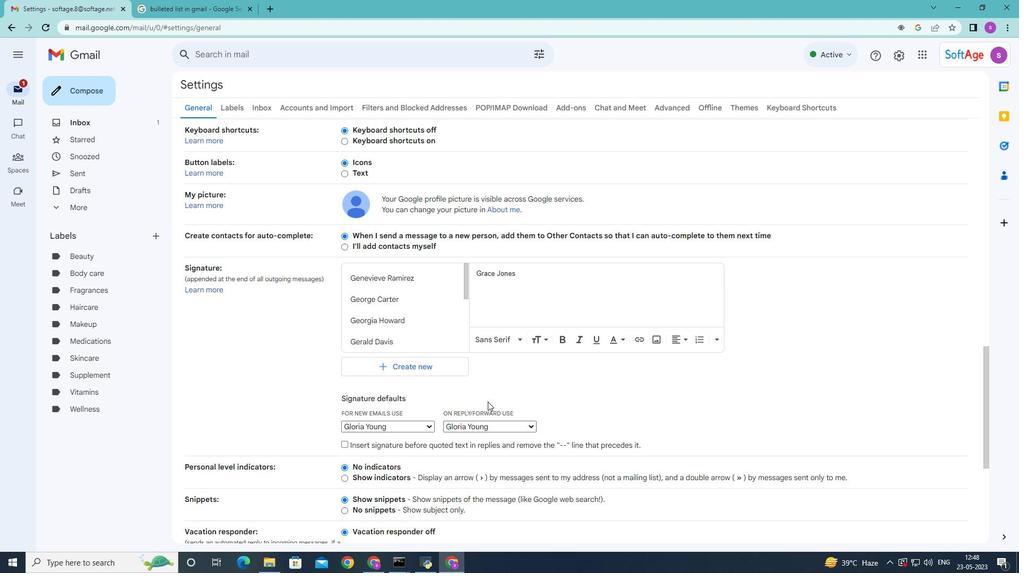 
Action: Key pressed <Key.space>
Screenshot: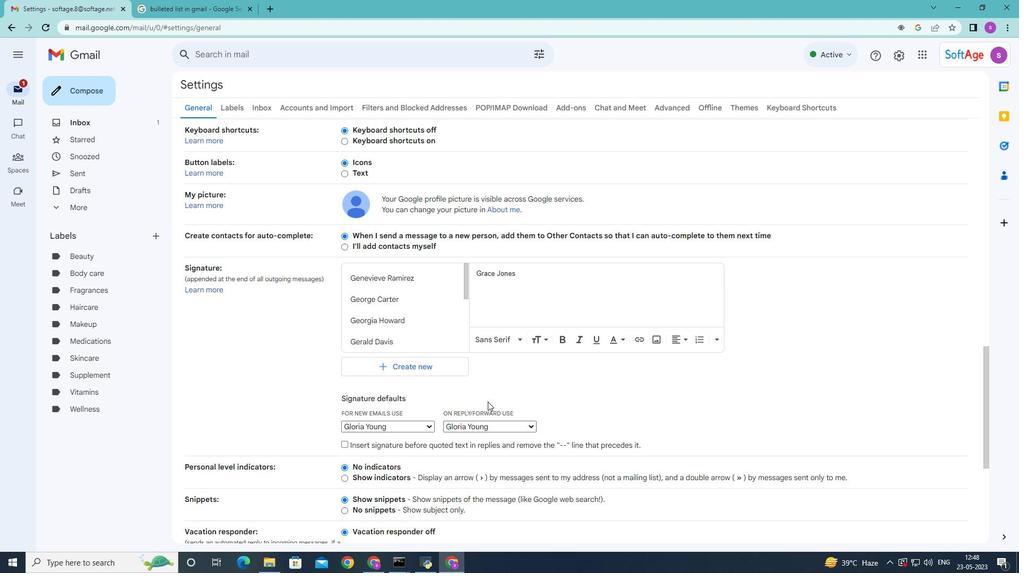
Action: Mouse moved to (427, 423)
Screenshot: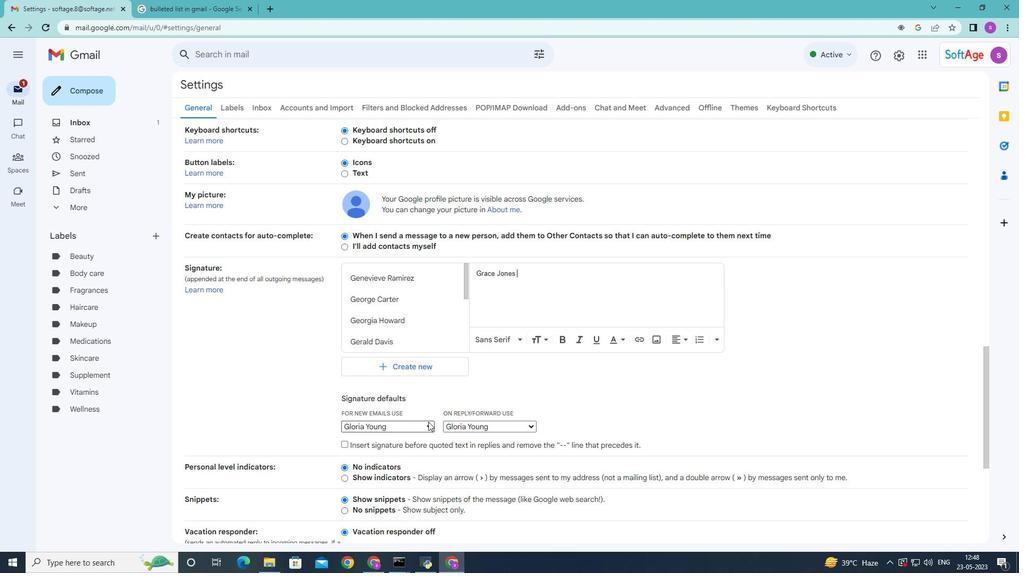 
Action: Mouse pressed left at (427, 423)
Screenshot: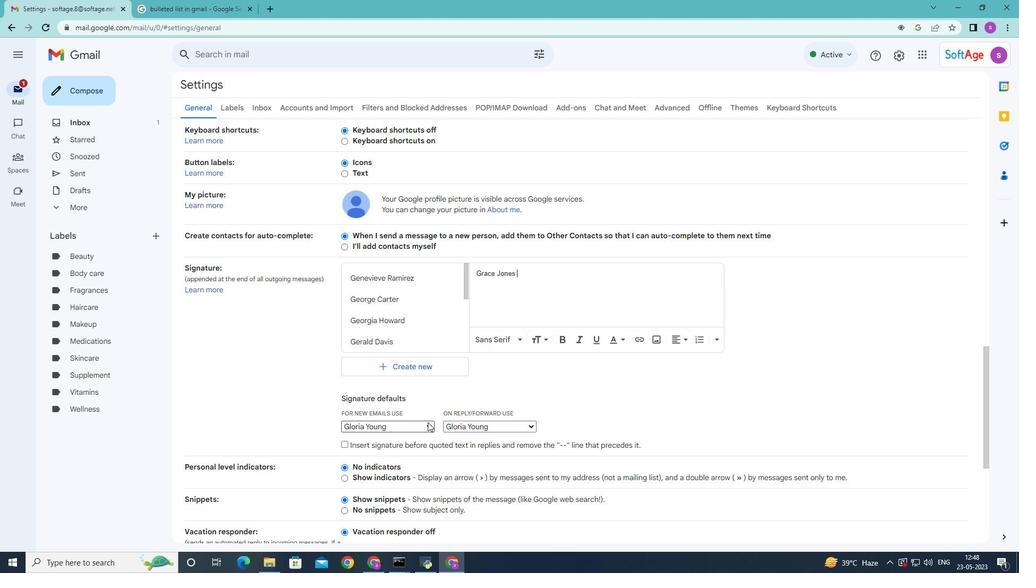
Action: Mouse moved to (404, 494)
Screenshot: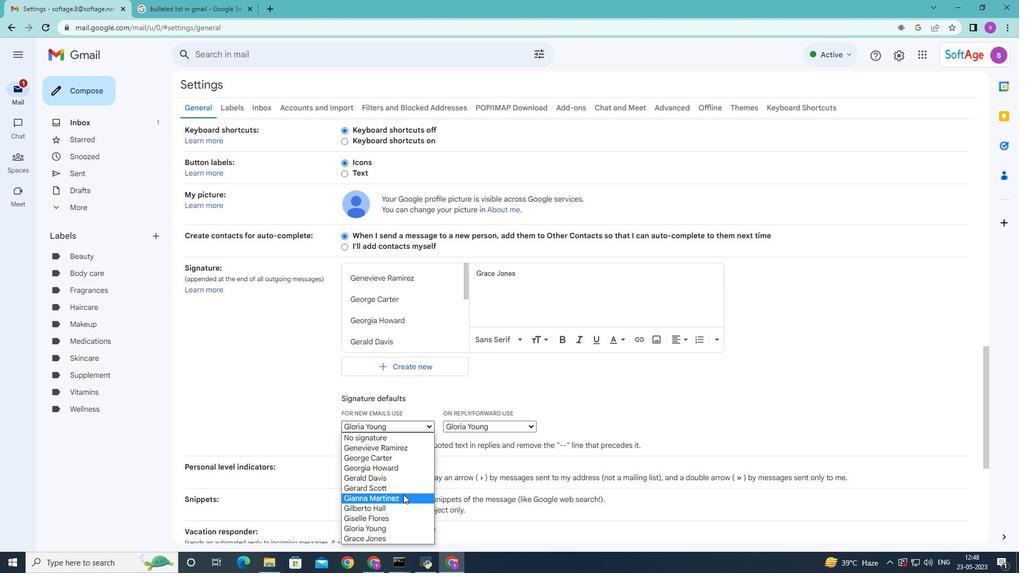 
Action: Mouse scrolled (404, 493) with delta (0, 0)
Screenshot: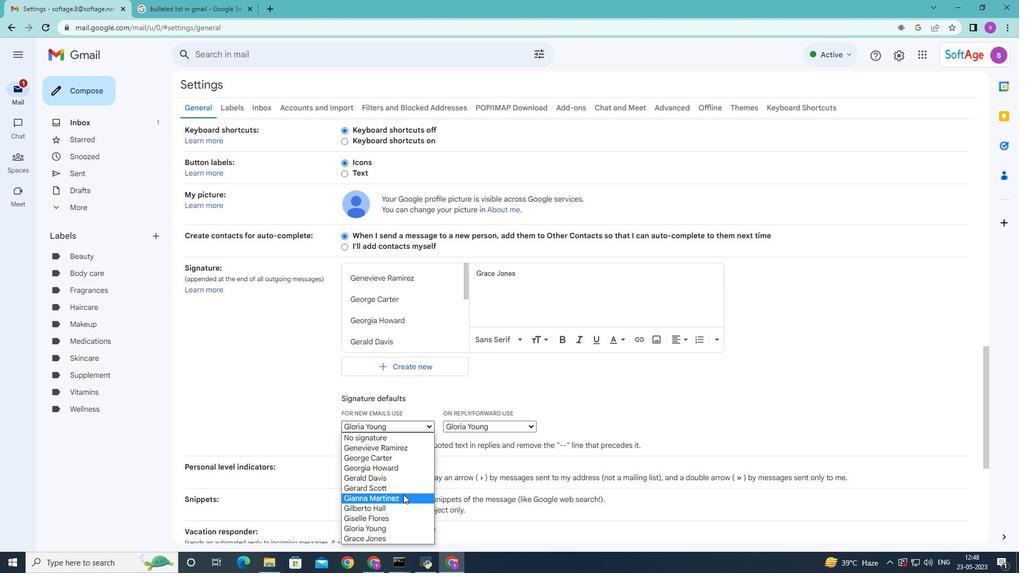 
Action: Mouse scrolled (404, 493) with delta (0, 0)
Screenshot: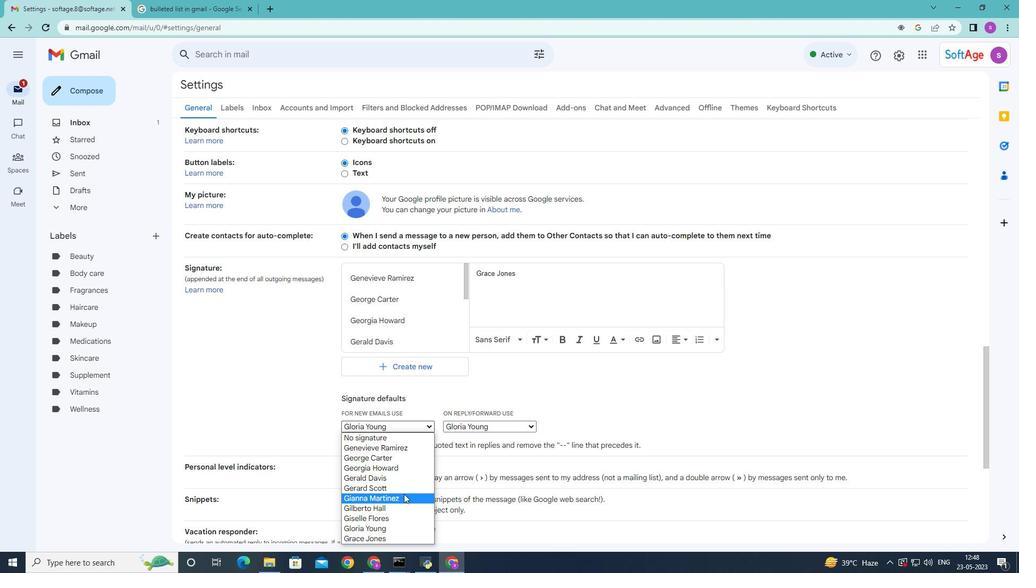 
Action: Mouse moved to (404, 494)
Screenshot: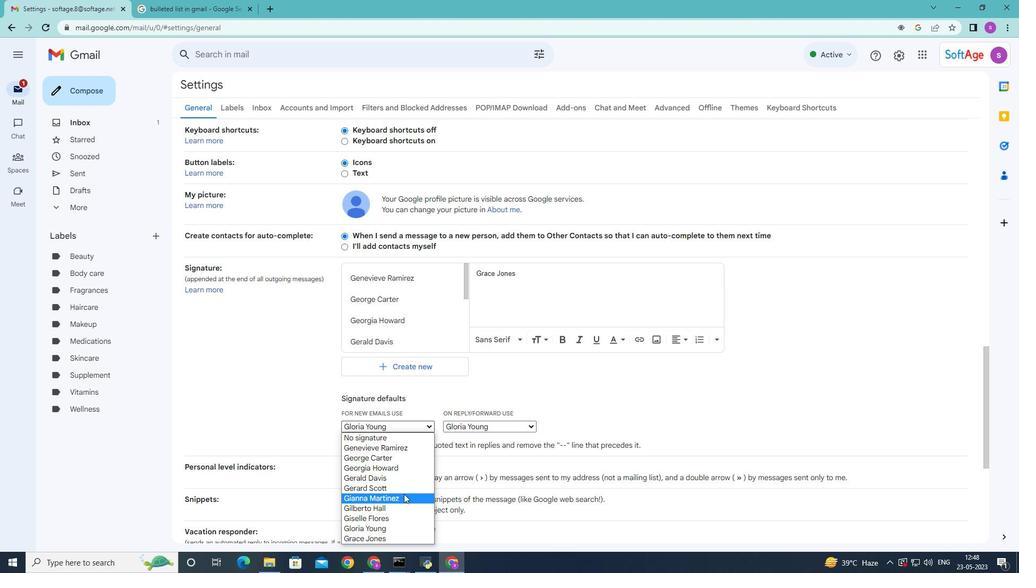 
Action: Mouse scrolled (404, 493) with delta (0, 0)
Screenshot: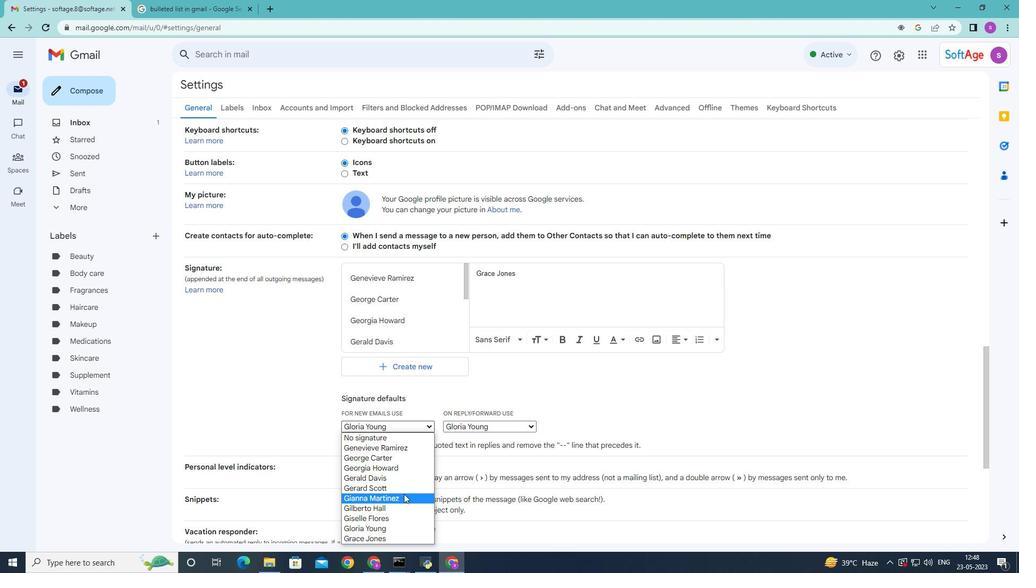 
Action: Mouse moved to (396, 534)
Screenshot: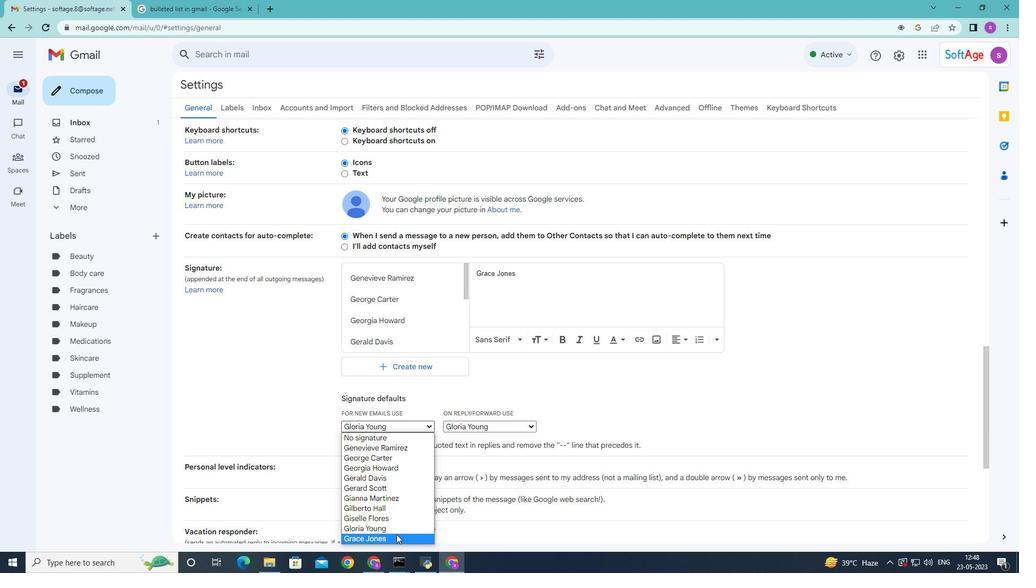 
Action: Mouse pressed left at (396, 534)
Screenshot: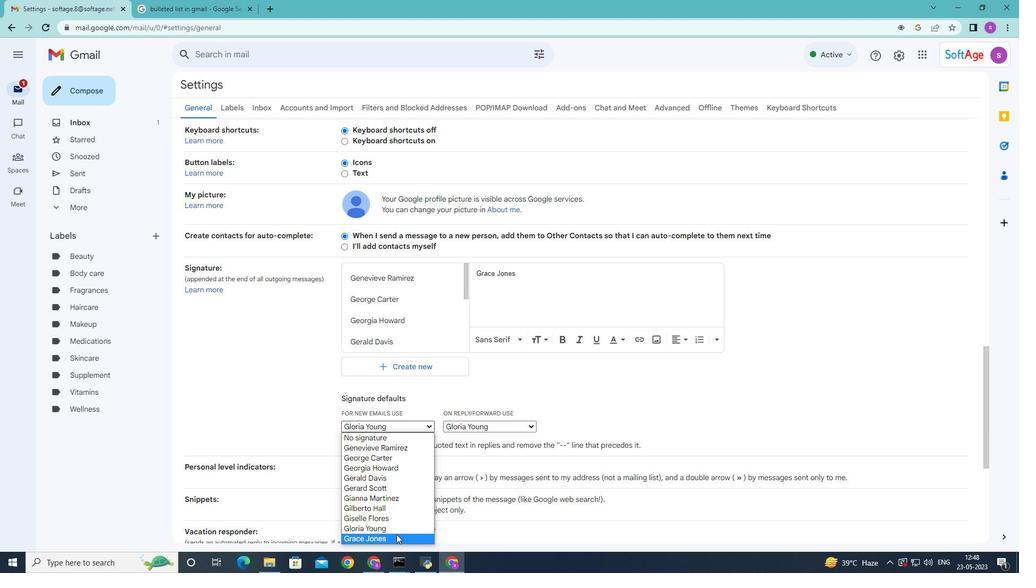 
Action: Mouse moved to (518, 423)
Screenshot: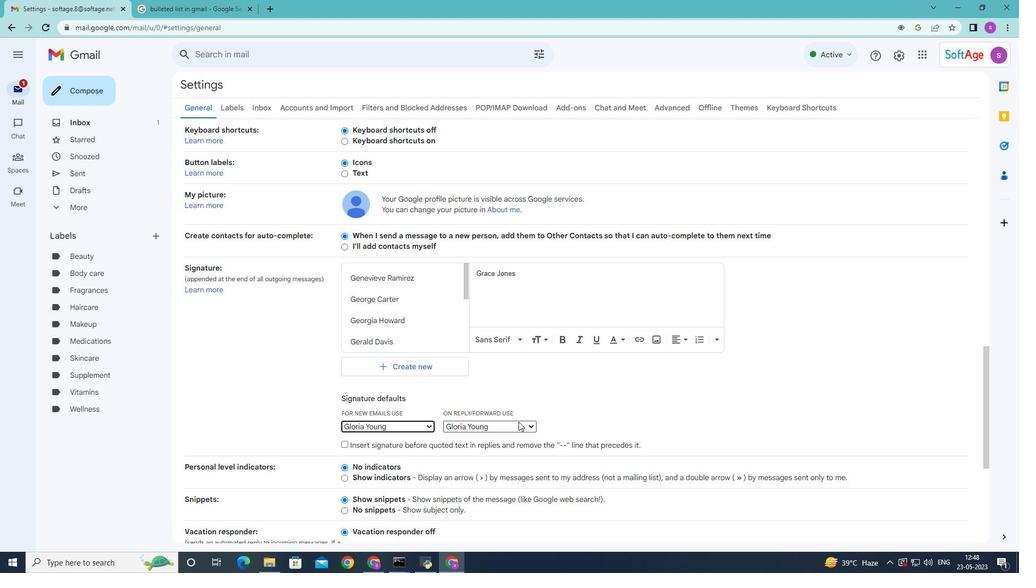 
Action: Mouse pressed left at (518, 423)
Screenshot: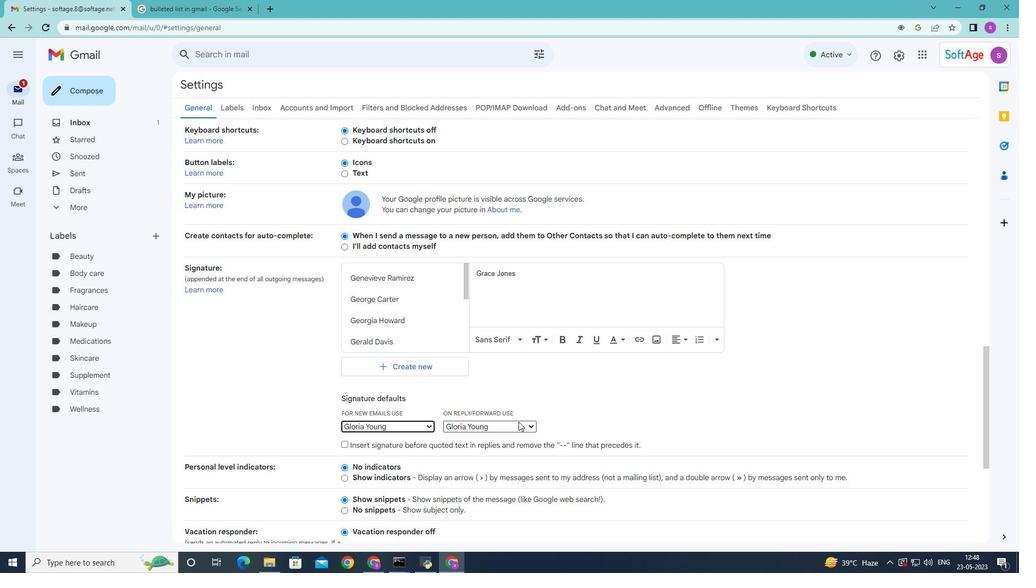 
Action: Mouse moved to (489, 535)
Screenshot: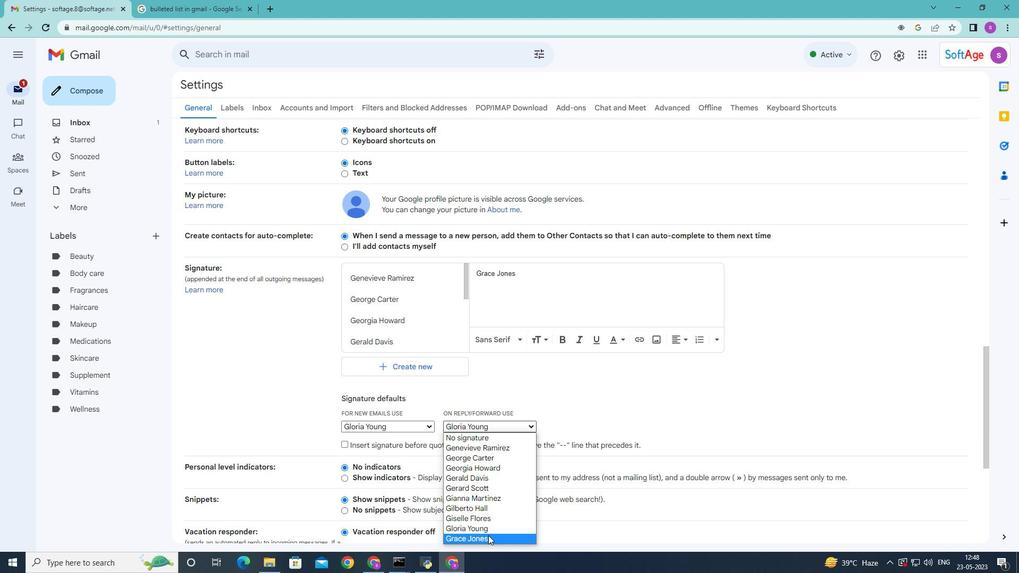
Action: Mouse pressed left at (489, 535)
Screenshot: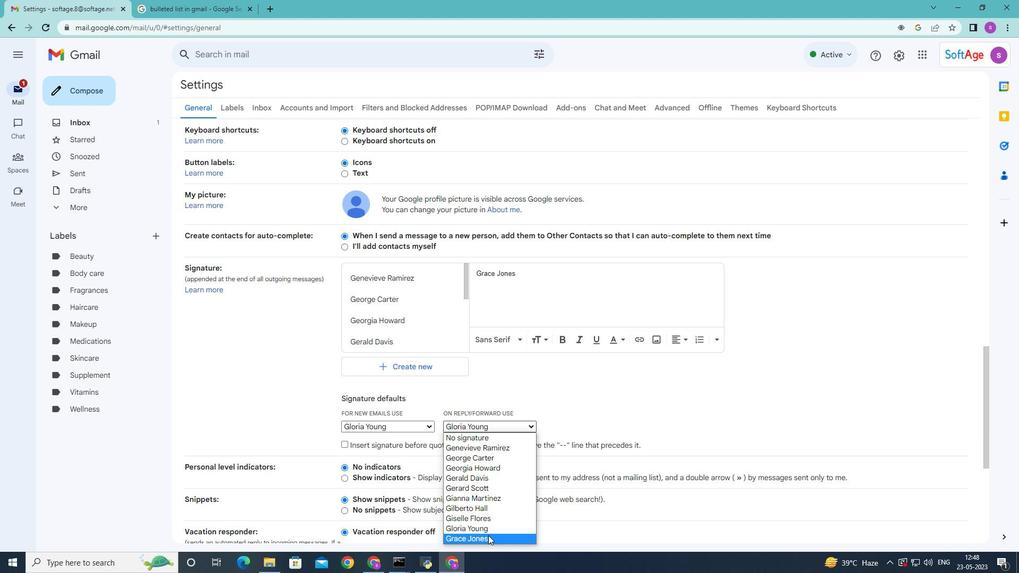 
Action: Mouse moved to (629, 397)
Screenshot: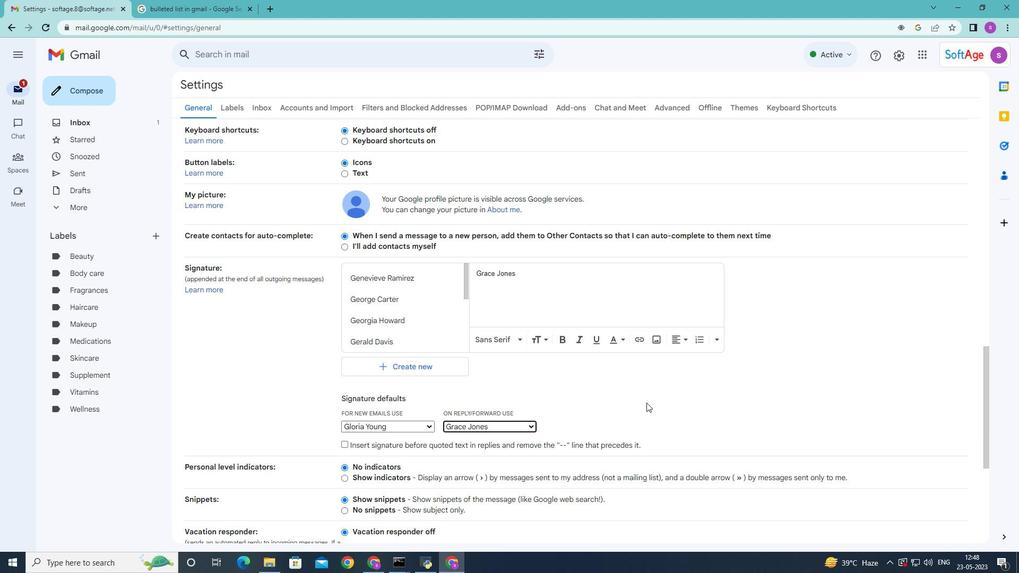 
Action: Mouse scrolled (629, 397) with delta (0, 0)
Screenshot: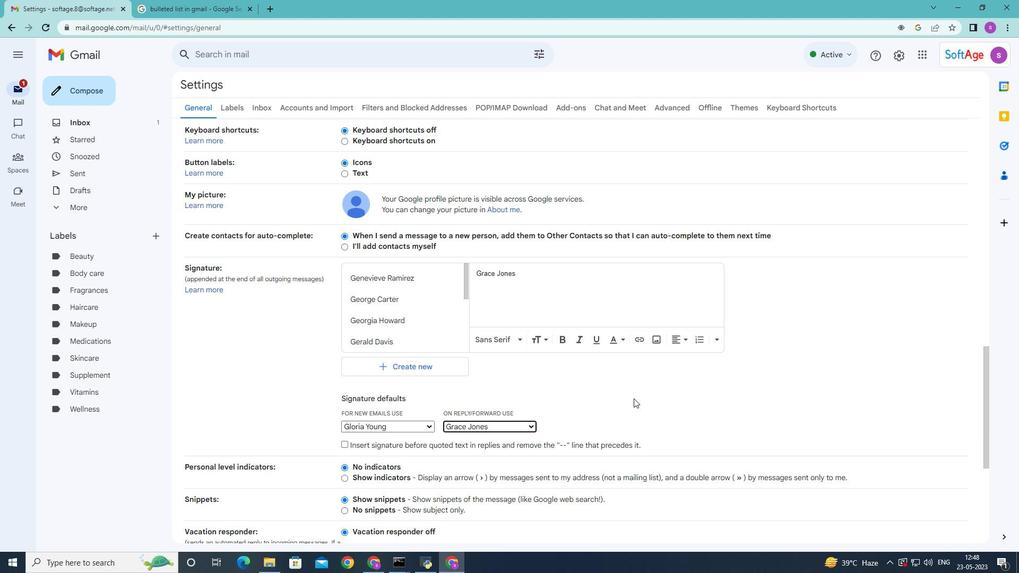 
Action: Mouse moved to (629, 398)
Screenshot: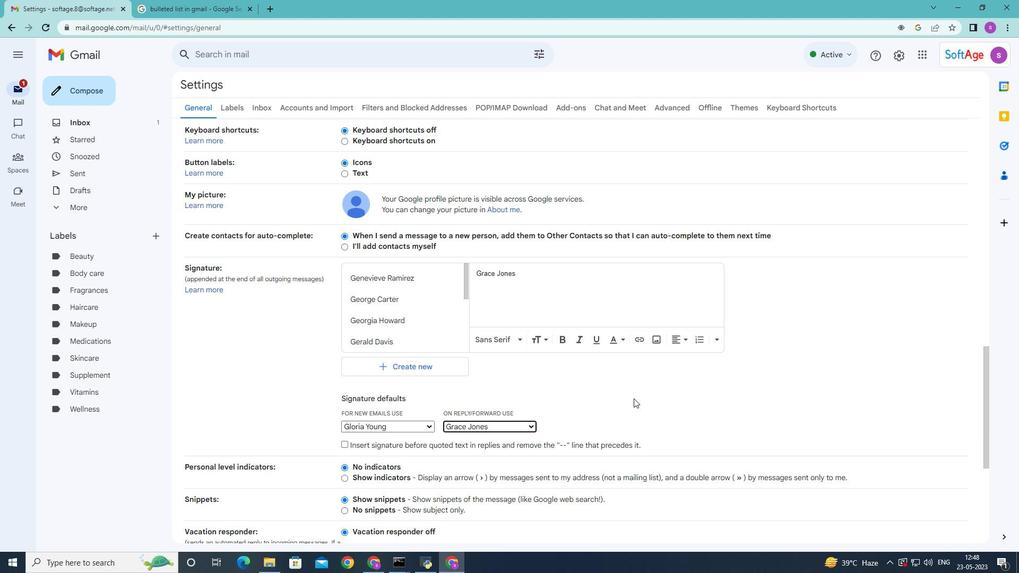 
Action: Mouse scrolled (629, 397) with delta (0, 0)
Screenshot: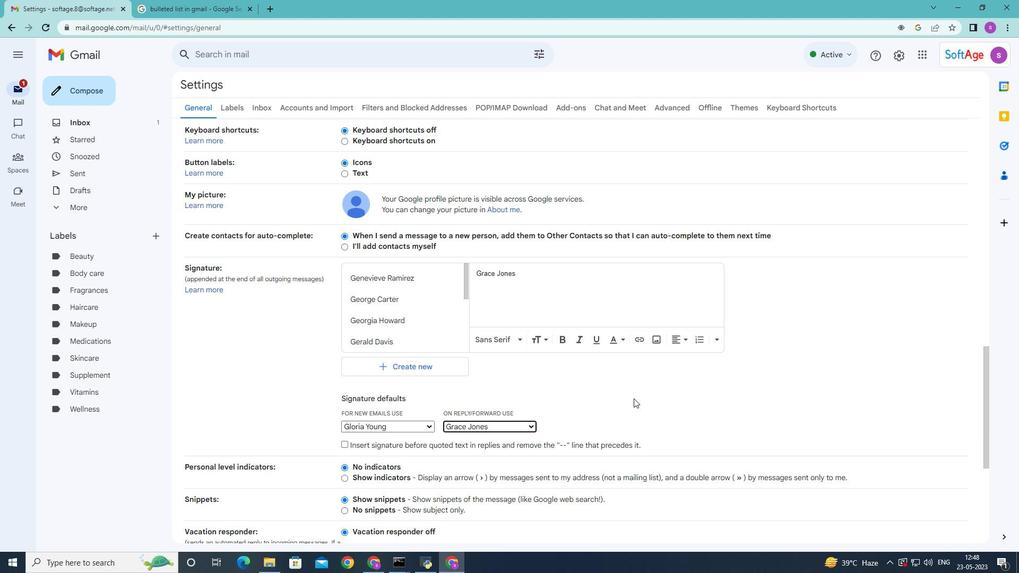 
Action: Mouse scrolled (629, 397) with delta (0, 0)
Screenshot: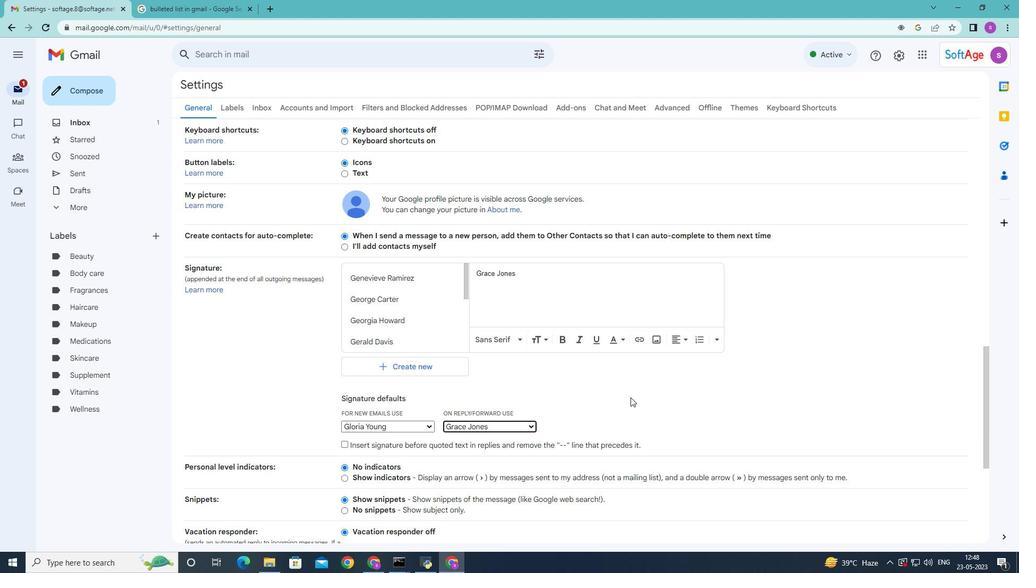 
Action: Mouse scrolled (629, 397) with delta (0, 0)
Screenshot: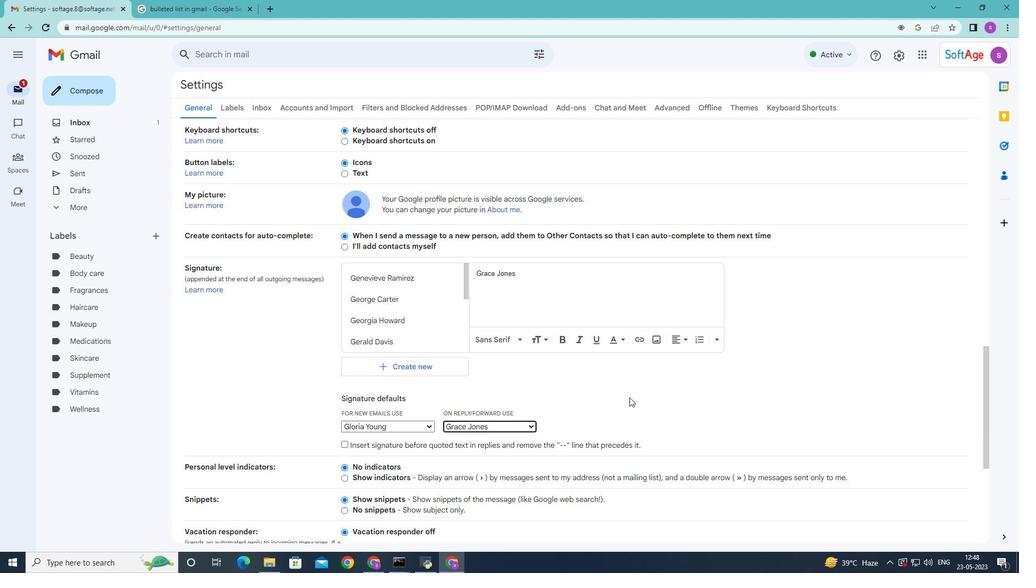 
Action: Mouse scrolled (629, 397) with delta (0, 0)
Screenshot: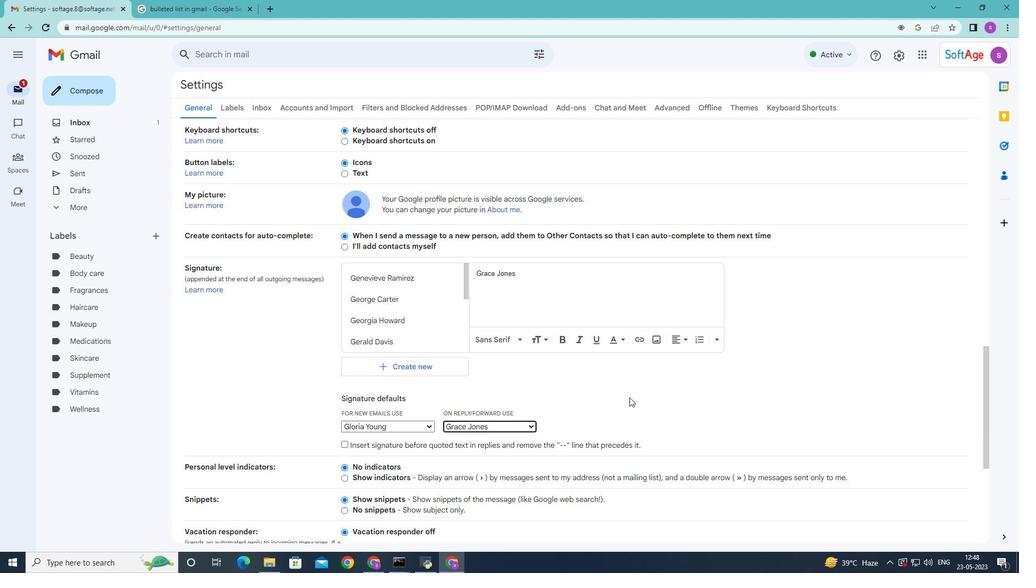 
Action: Mouse moved to (629, 397)
Screenshot: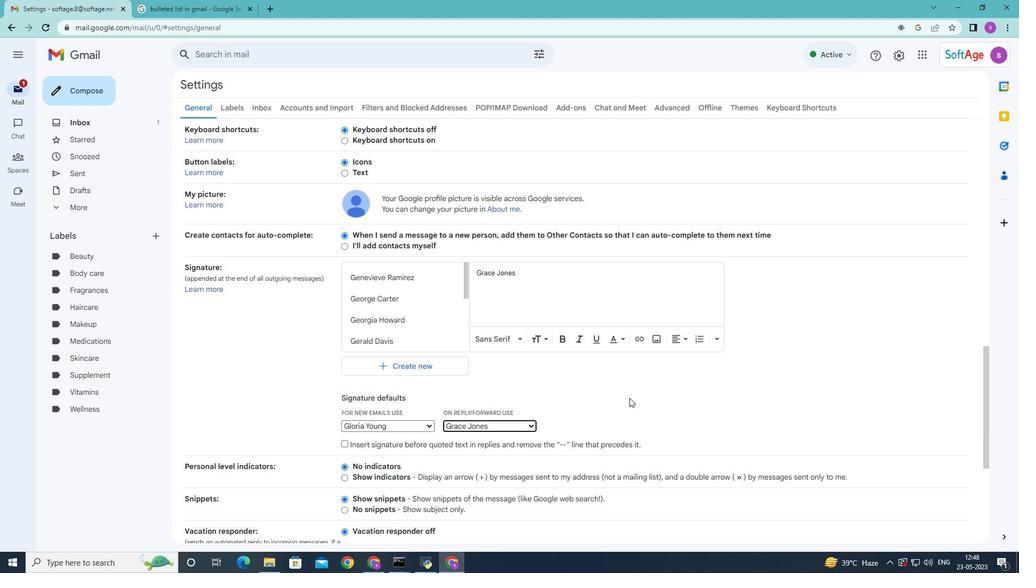 
Action: Mouse scrolled (629, 396) with delta (0, 0)
Screenshot: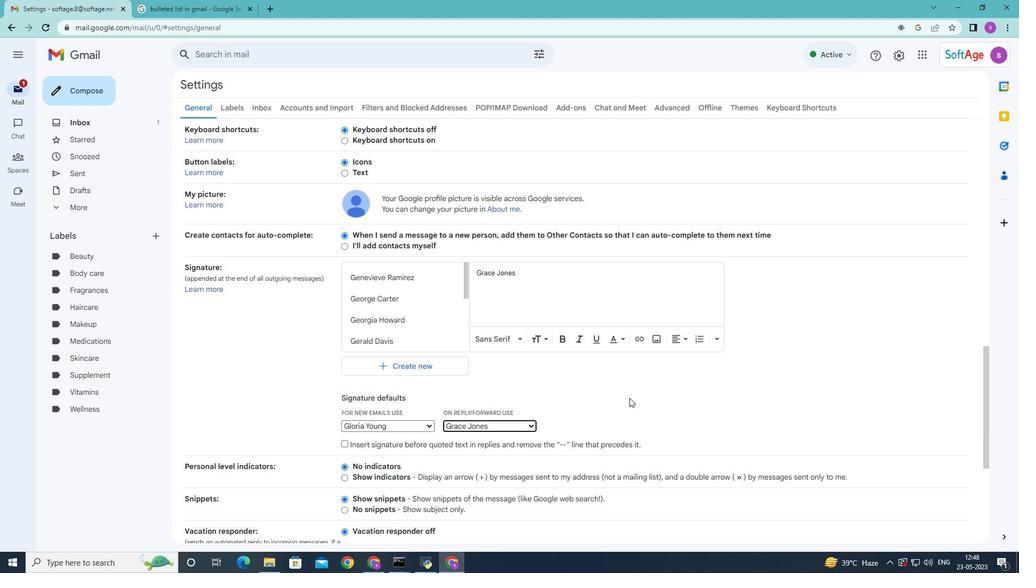 
Action: Mouse moved to (549, 485)
Screenshot: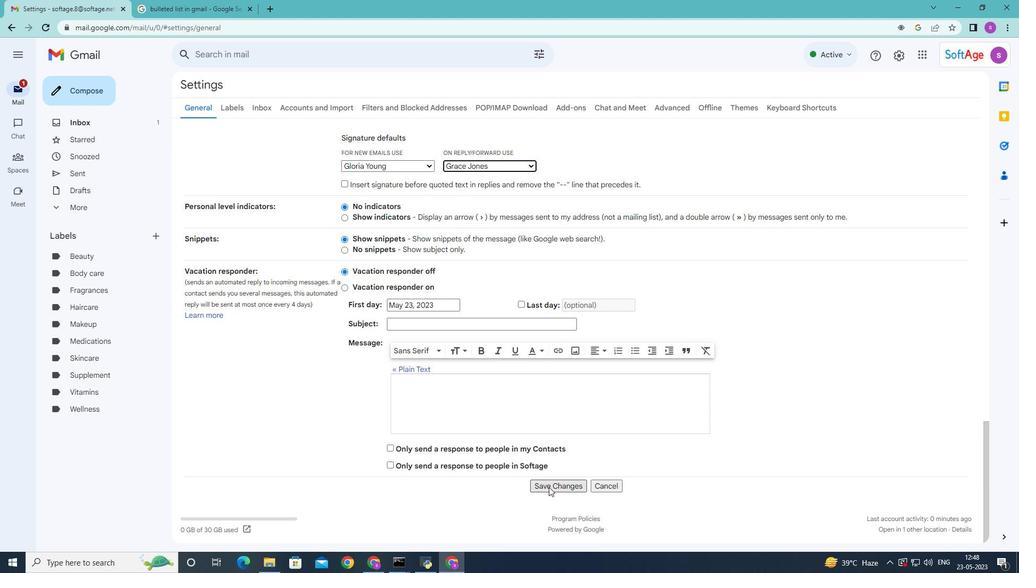
Action: Mouse pressed left at (549, 485)
Screenshot: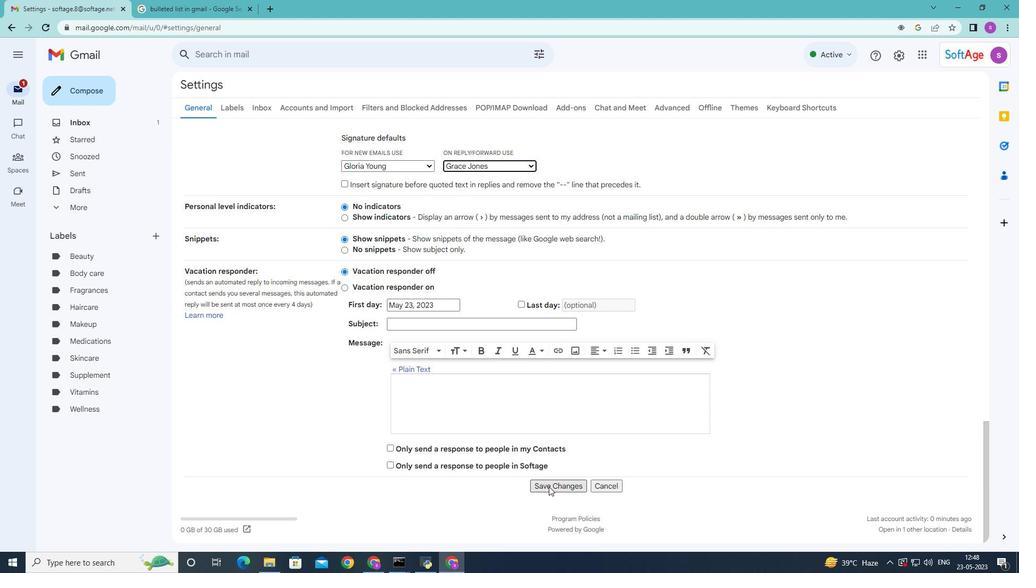 
Action: Mouse moved to (96, 93)
Screenshot: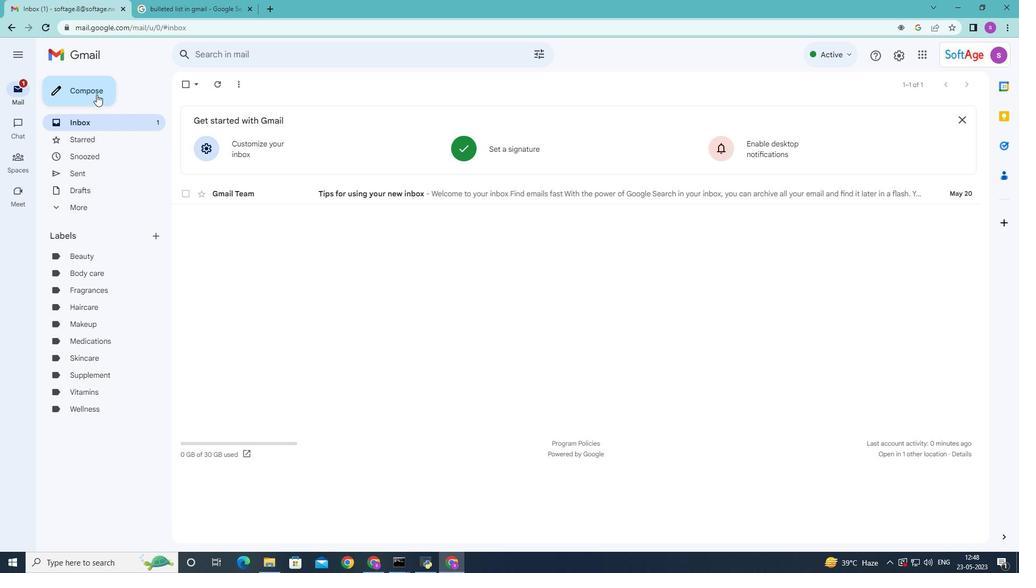 
Action: Mouse pressed left at (96, 93)
Screenshot: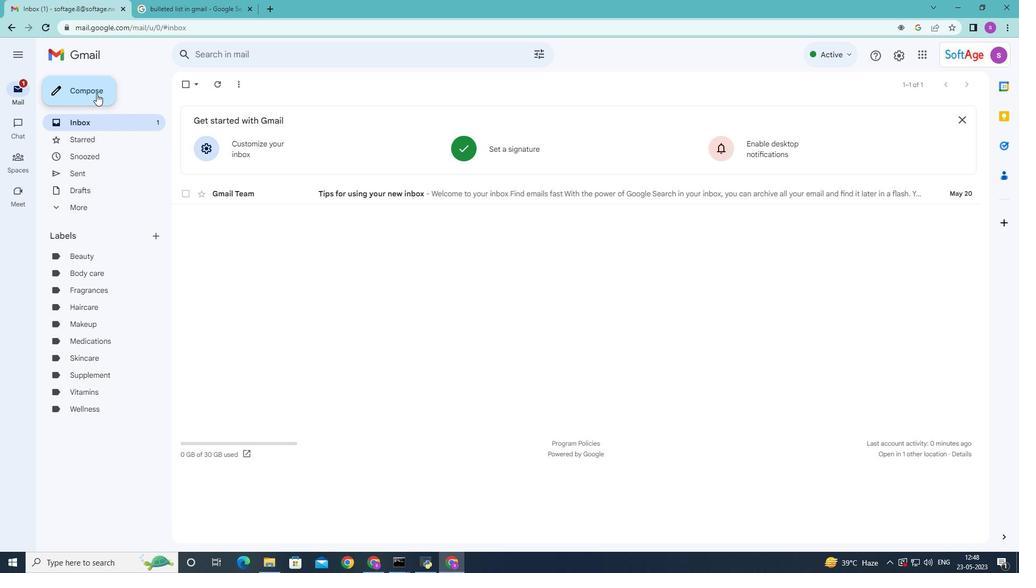 
Action: Mouse moved to (617, 381)
Screenshot: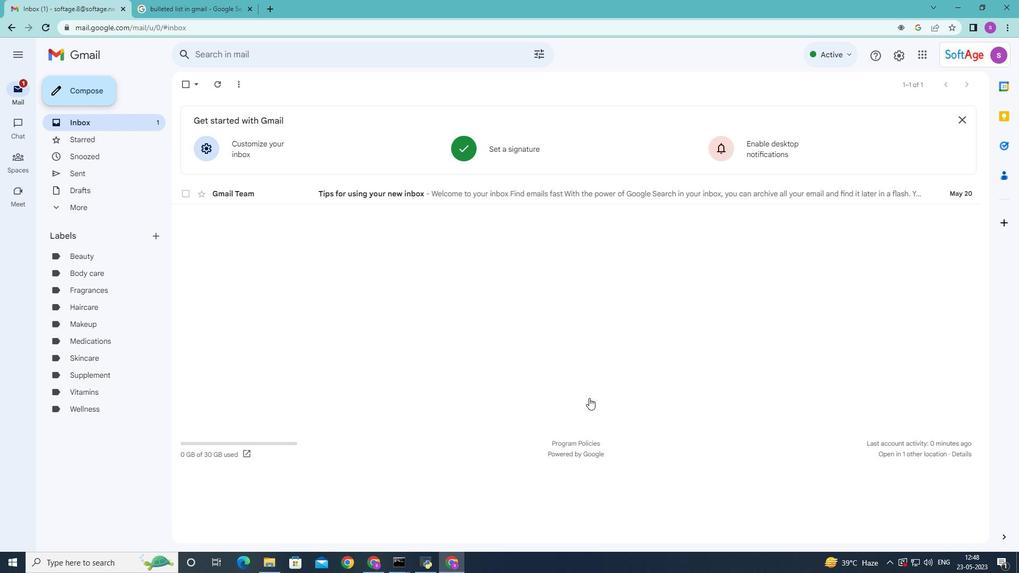 
Action: Key pressed <Key.caps_lock>
Screenshot: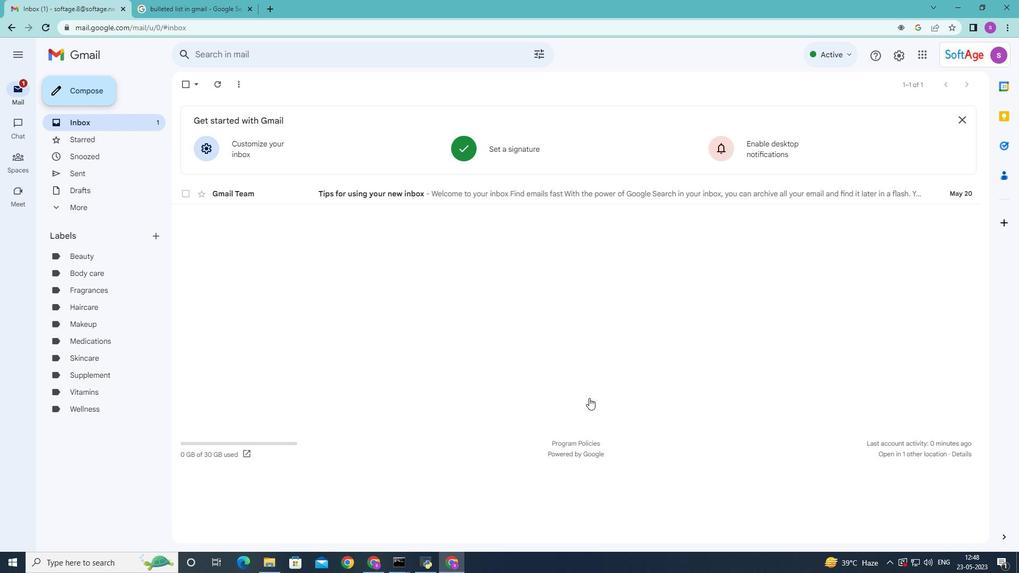 
Action: Mouse moved to (694, 278)
Screenshot: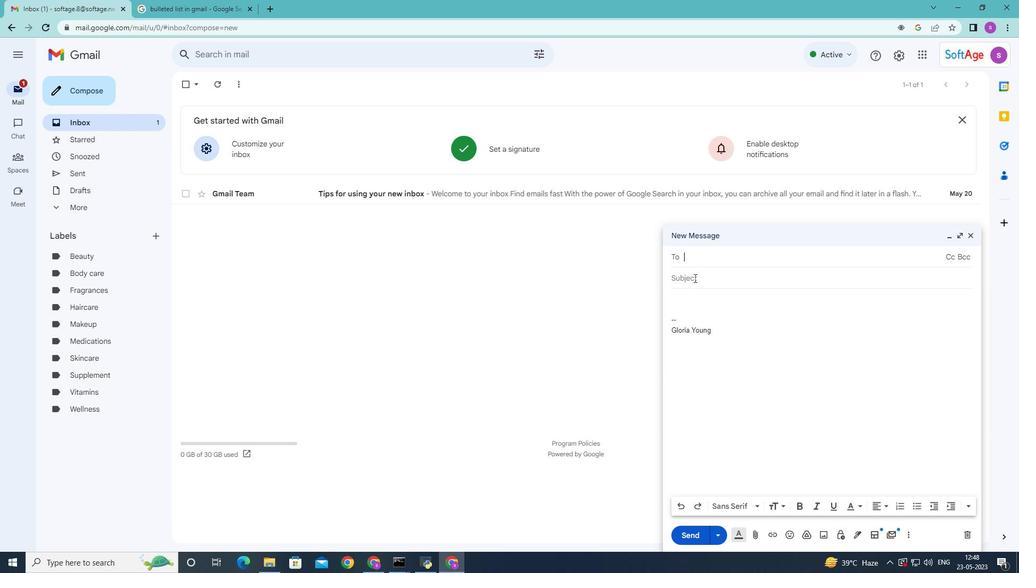 
Action: Mouse pressed left at (694, 278)
Screenshot: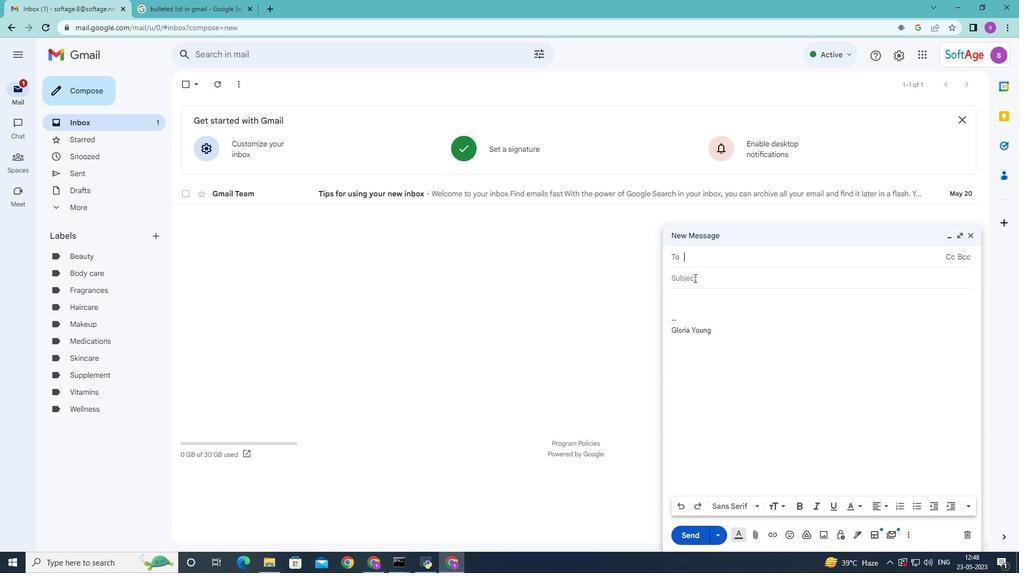 
Action: Mouse moved to (694, 279)
Screenshot: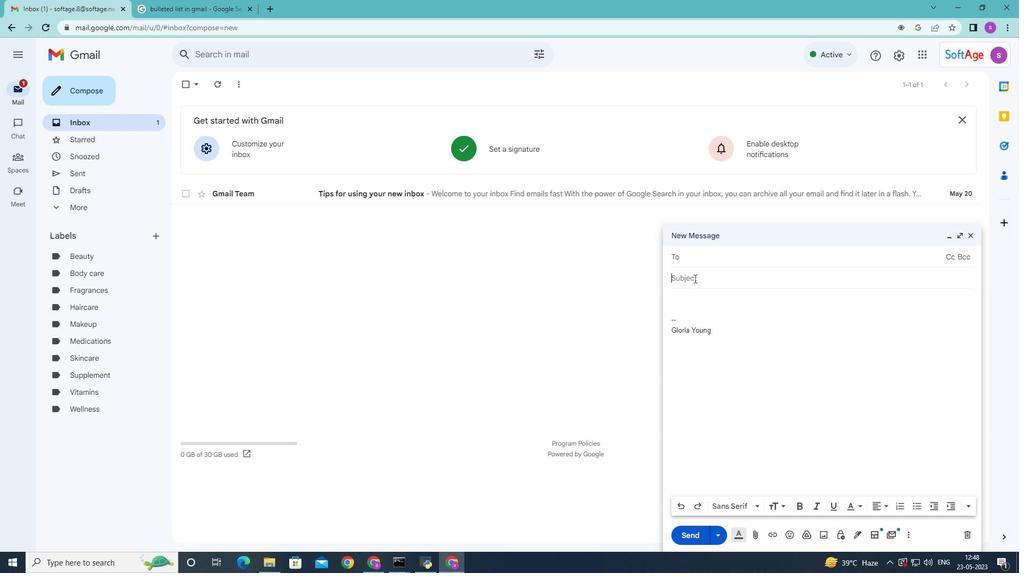 
Action: Key pressed <Key.caps_lock><Key.caps_lock>U<Key.caps_lock>pdate<Key.space>on<Key.space>a<Key.space>training<Key.space>session
Screenshot: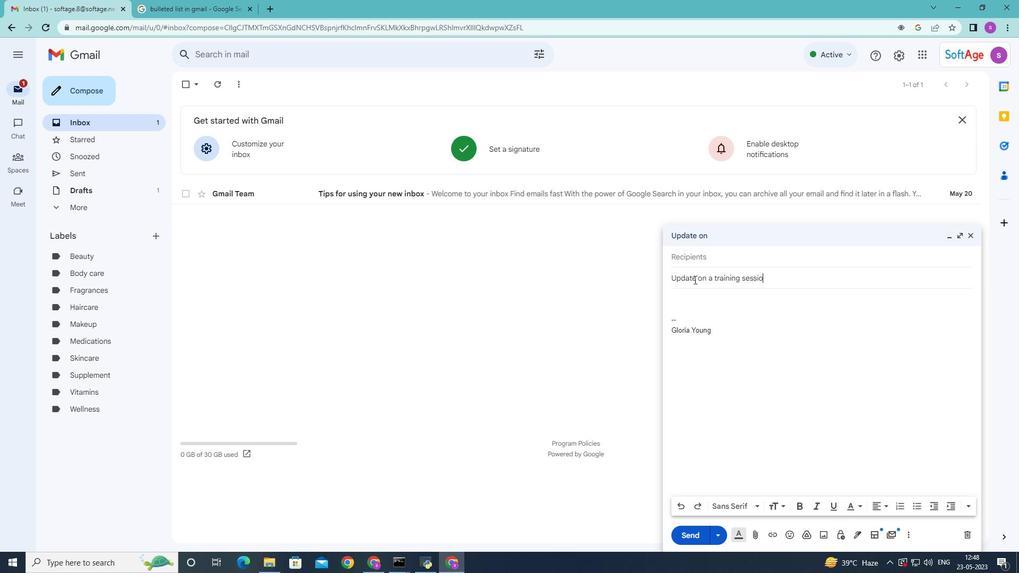 
Action: Mouse moved to (668, 292)
Screenshot: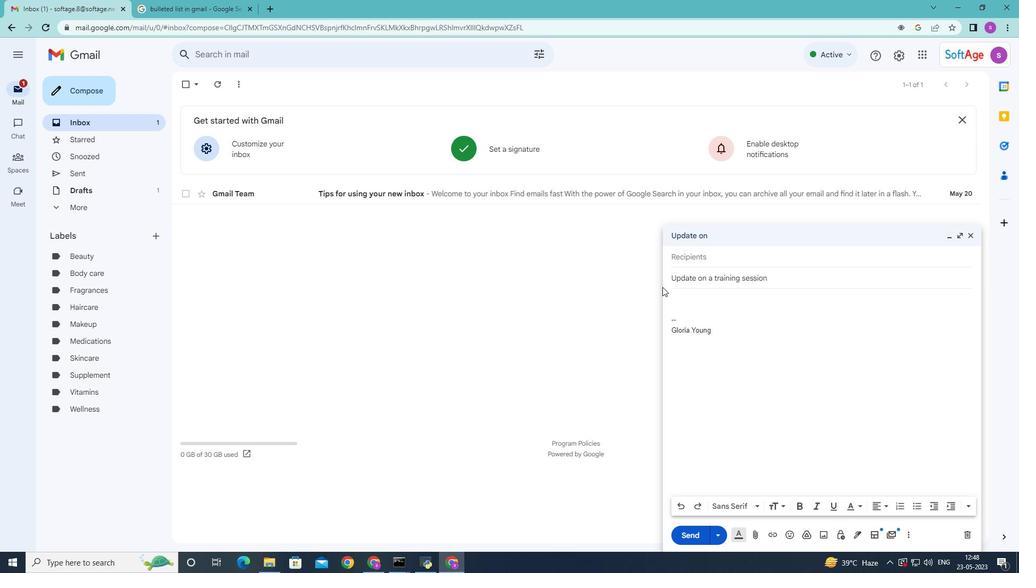 
Action: Key pressed <Key.space>
Screenshot: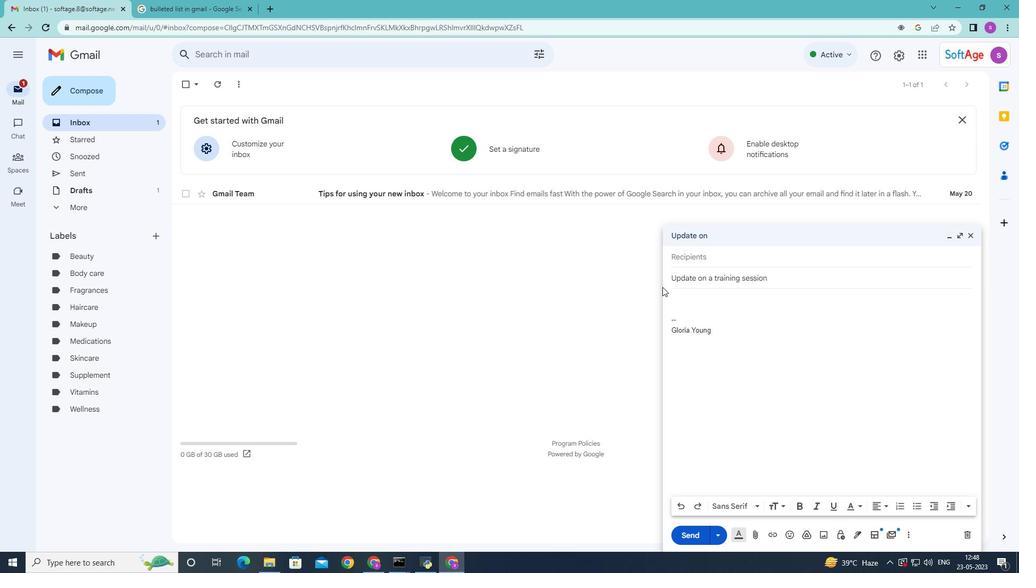
Action: Mouse moved to (674, 291)
Screenshot: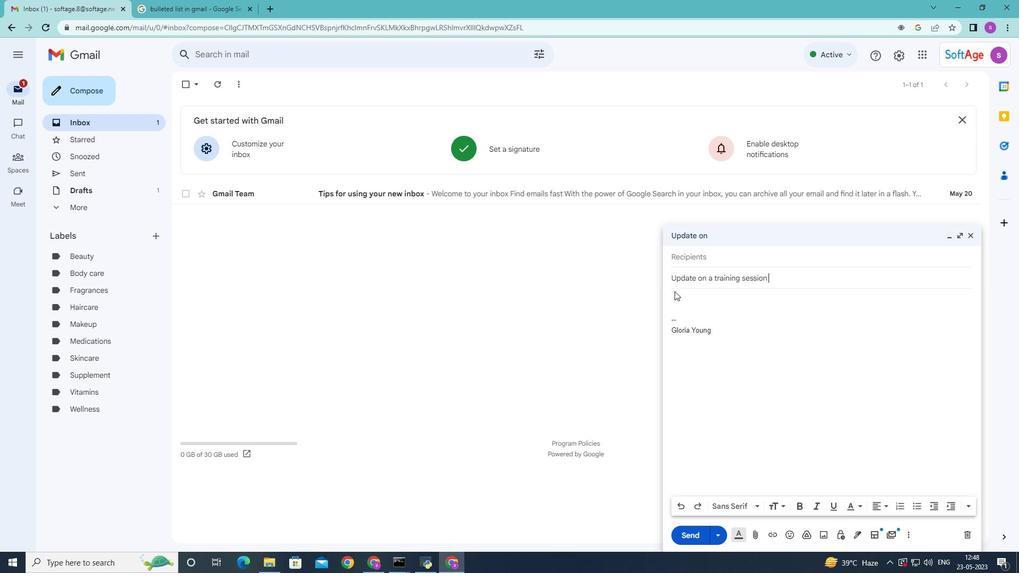 
Action: Mouse pressed left at (674, 291)
Screenshot: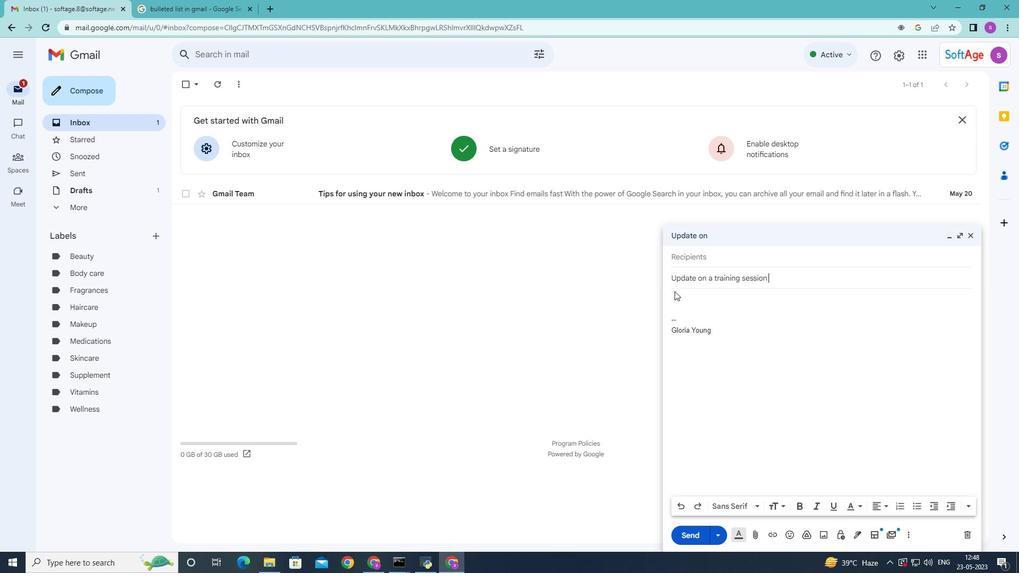 
Action: Mouse moved to (675, 297)
Screenshot: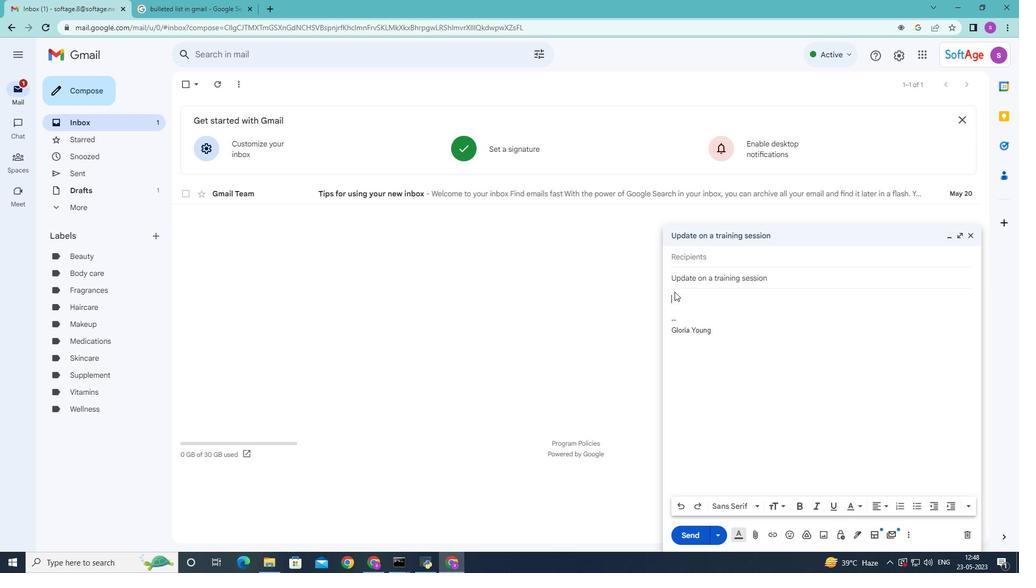 
Action: Key pressed <Key.shift>Please<Key.space>let<Key.space>me<Key.space>know<Key.space>if<Key.space>you<Key.space>bcan<Key.backspace><Key.backspace><Key.backspace><Key.backspace>can<Key.space>attend<Key.space>the<Key.space>networking<Key.space>event<Key.space>next<Key.space>month<Key.space>
Screenshot: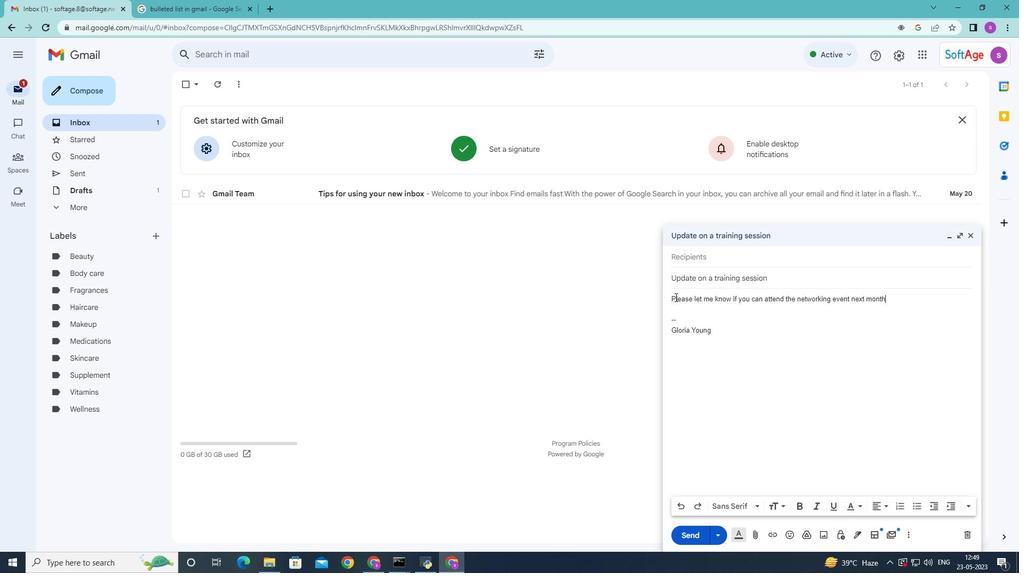 
Action: Mouse moved to (721, 257)
Screenshot: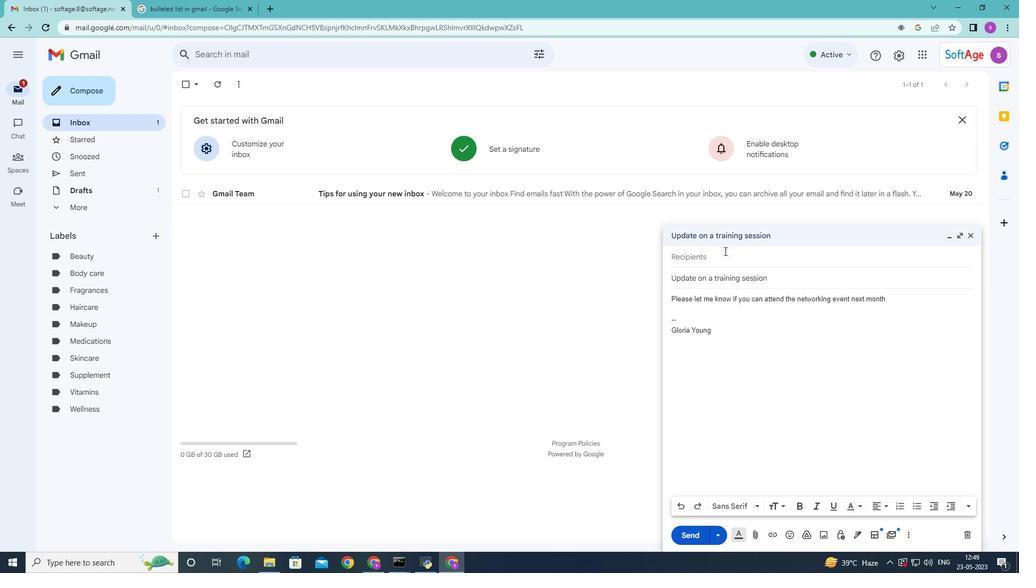 
Action: Mouse pressed left at (721, 257)
Screenshot: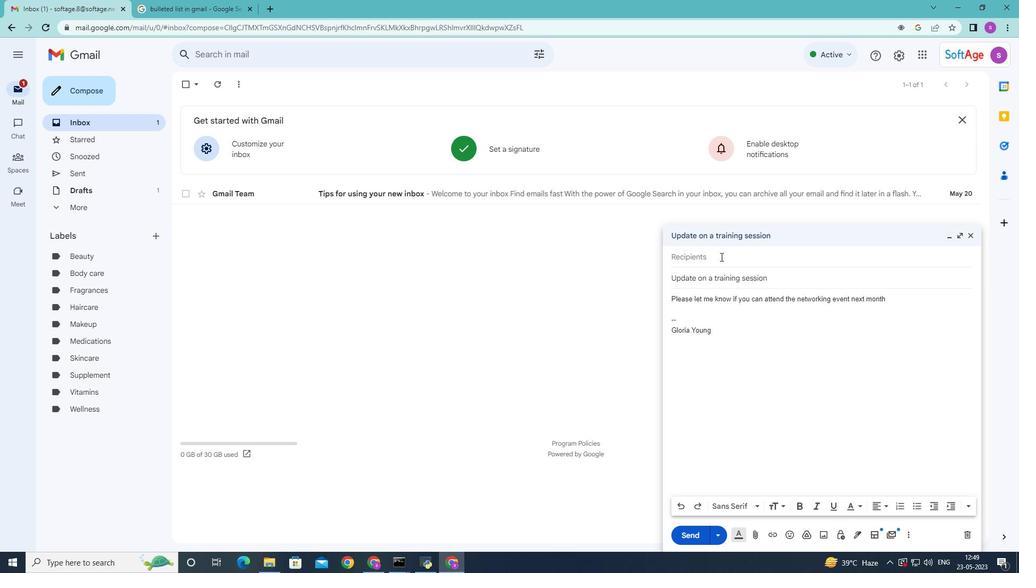 
Action: Key pressed softage.1
Screenshot: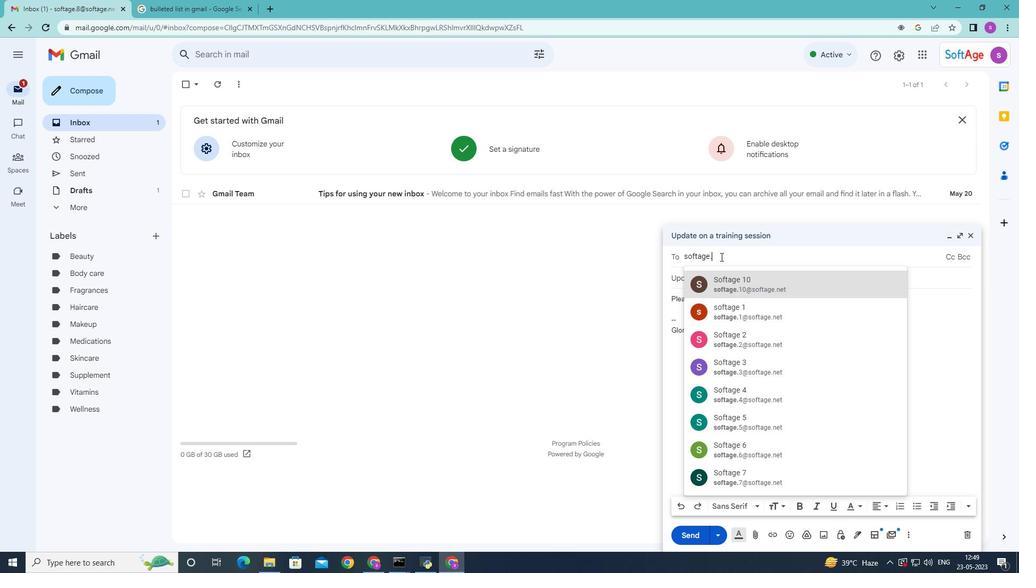 
Action: Mouse moved to (741, 313)
Screenshot: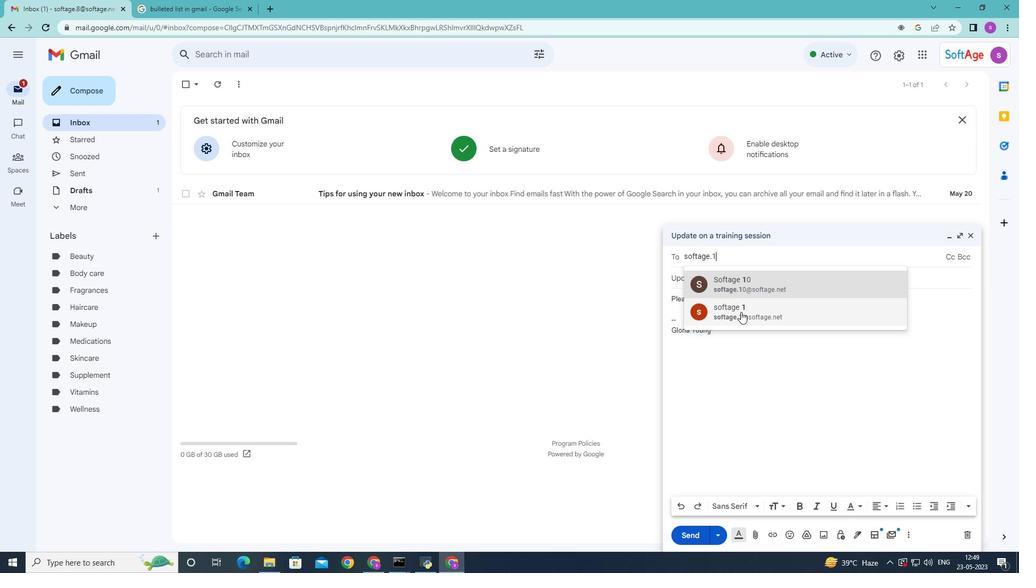 
Action: Mouse pressed left at (741, 313)
Screenshot: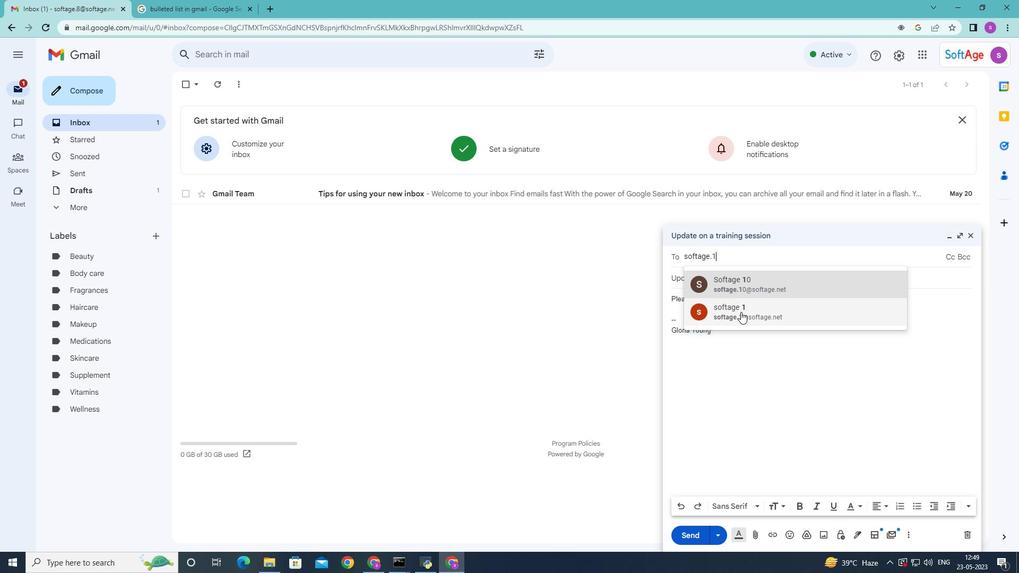 
Action: Mouse moved to (888, 310)
Screenshot: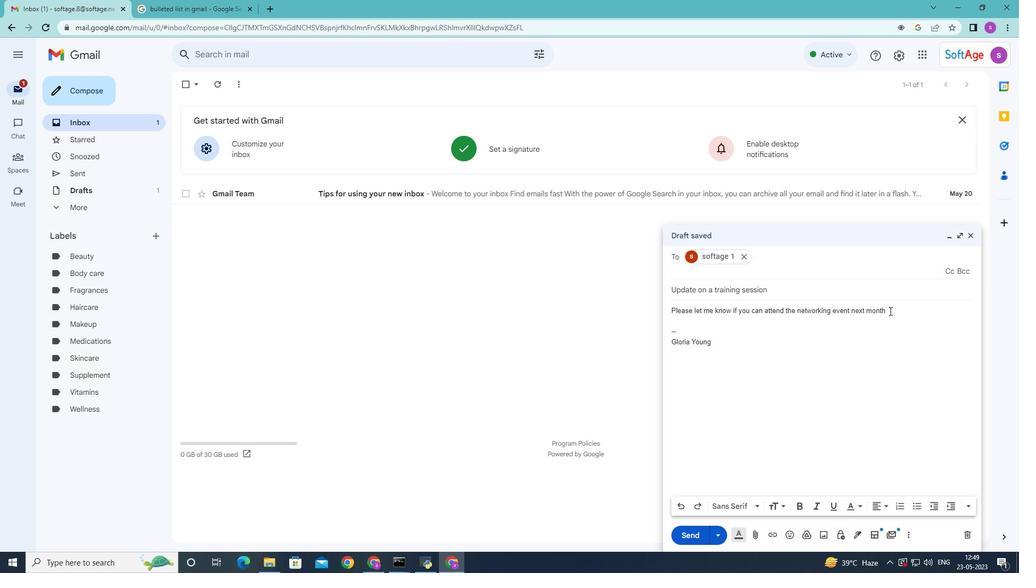 
Action: Mouse pressed left at (888, 310)
Screenshot: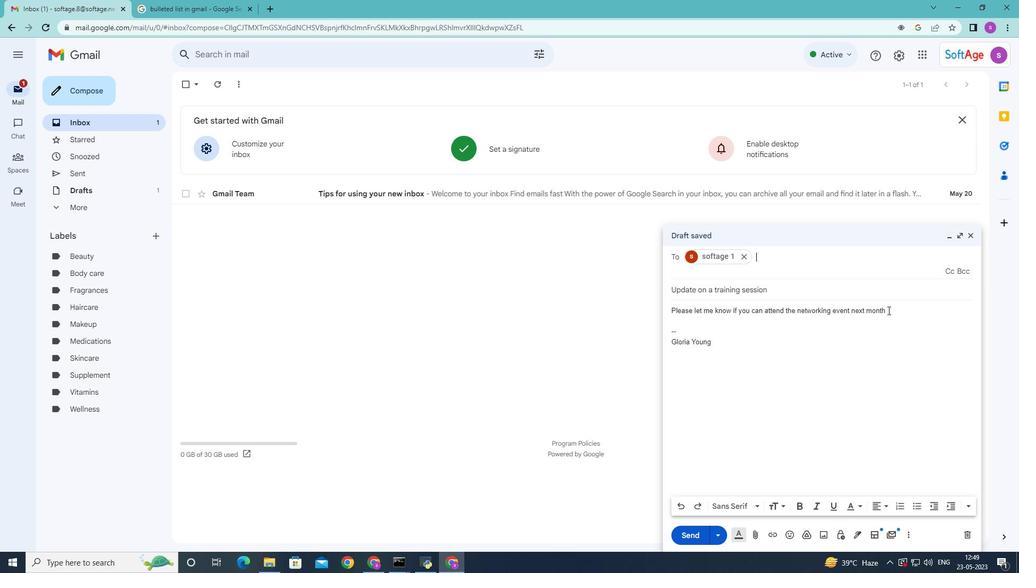 
Action: Mouse moved to (886, 298)
Screenshot: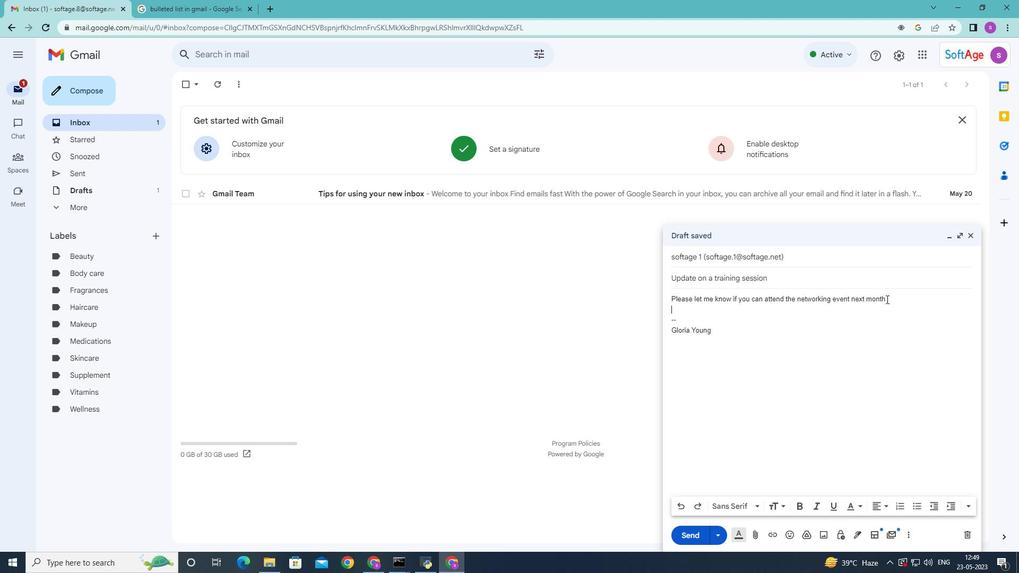 
Action: Mouse pressed left at (886, 298)
Screenshot: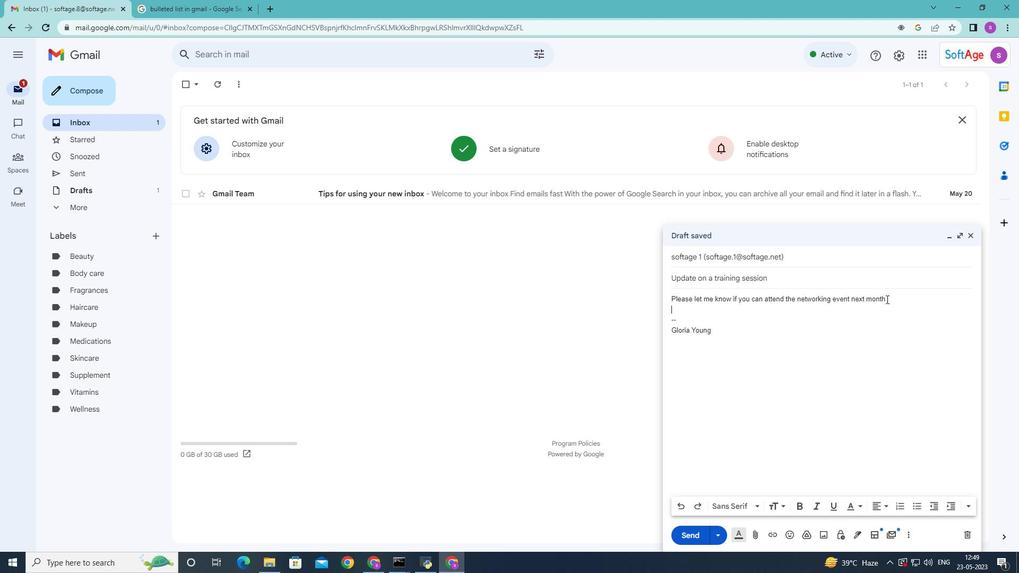
Action: Mouse moved to (916, 506)
Screenshot: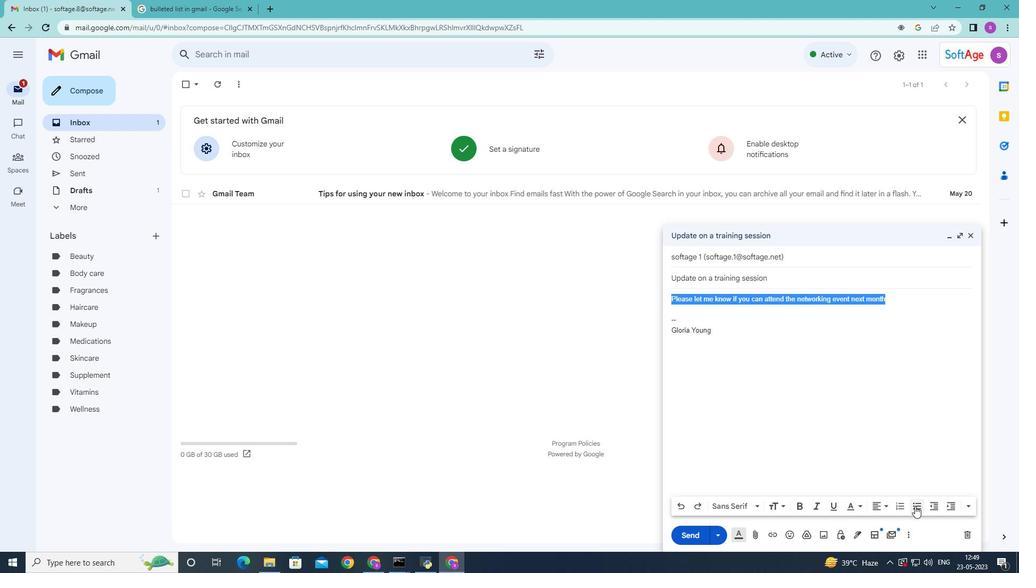 
Action: Mouse pressed left at (916, 506)
Screenshot: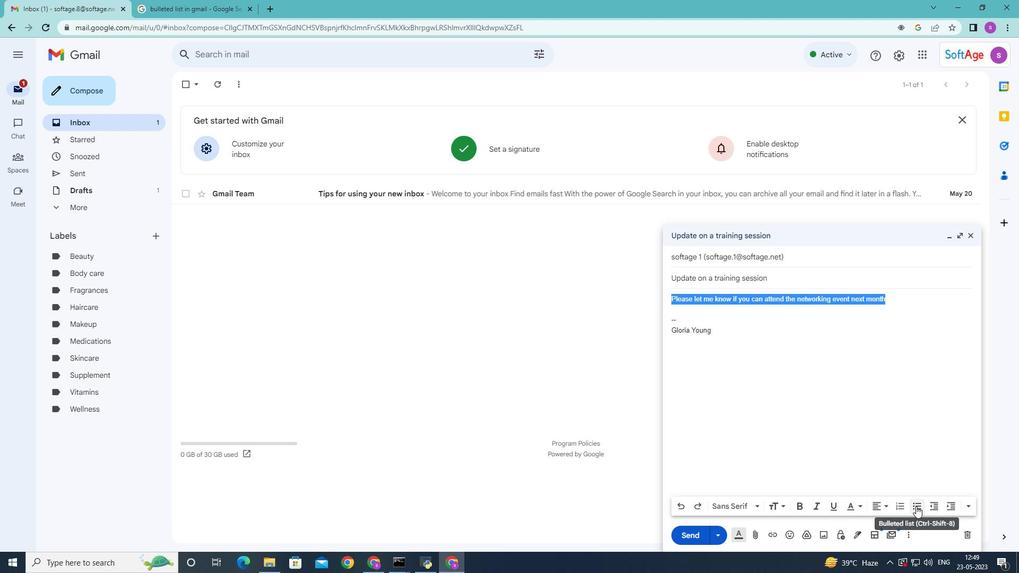 
Action: Mouse moved to (755, 507)
Screenshot: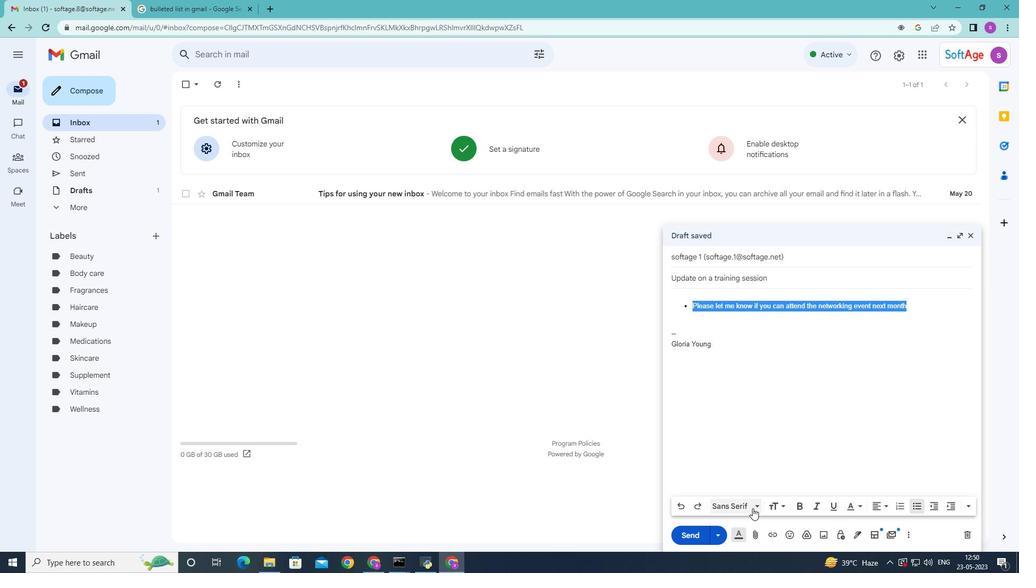 
Action: Mouse pressed left at (755, 507)
Screenshot: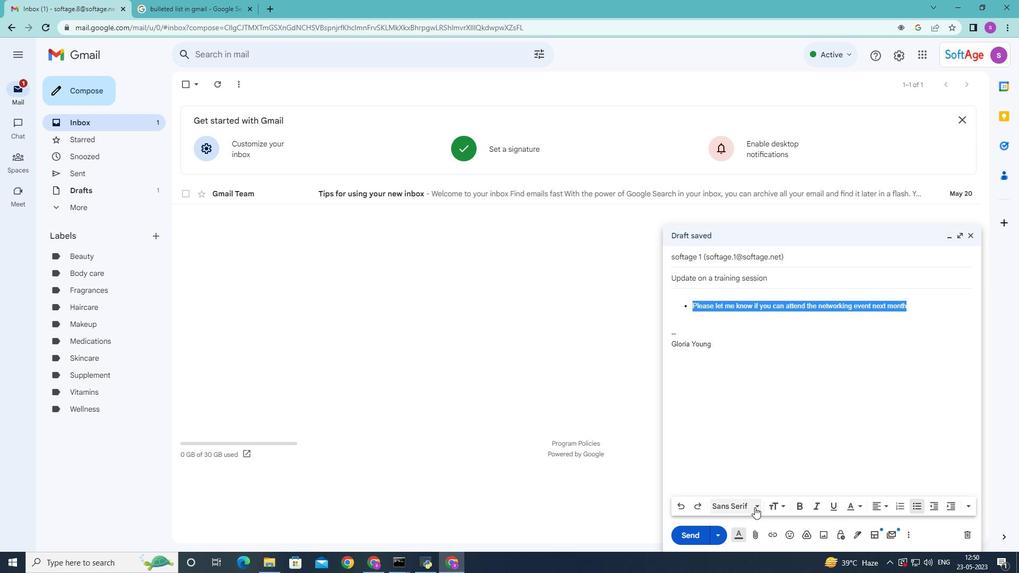 
Action: Mouse moved to (760, 366)
Screenshot: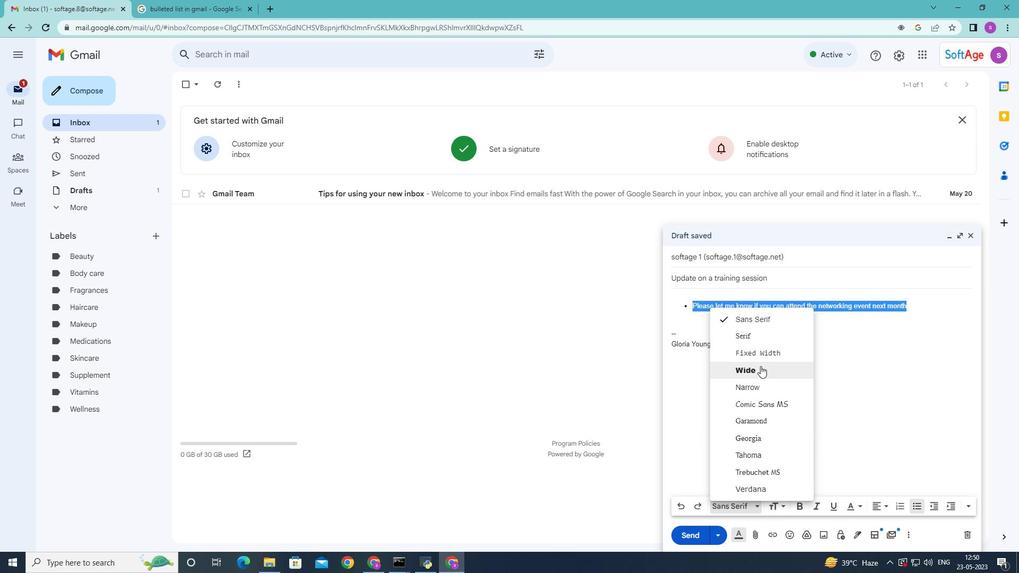 
Action: Mouse pressed left at (760, 366)
Screenshot: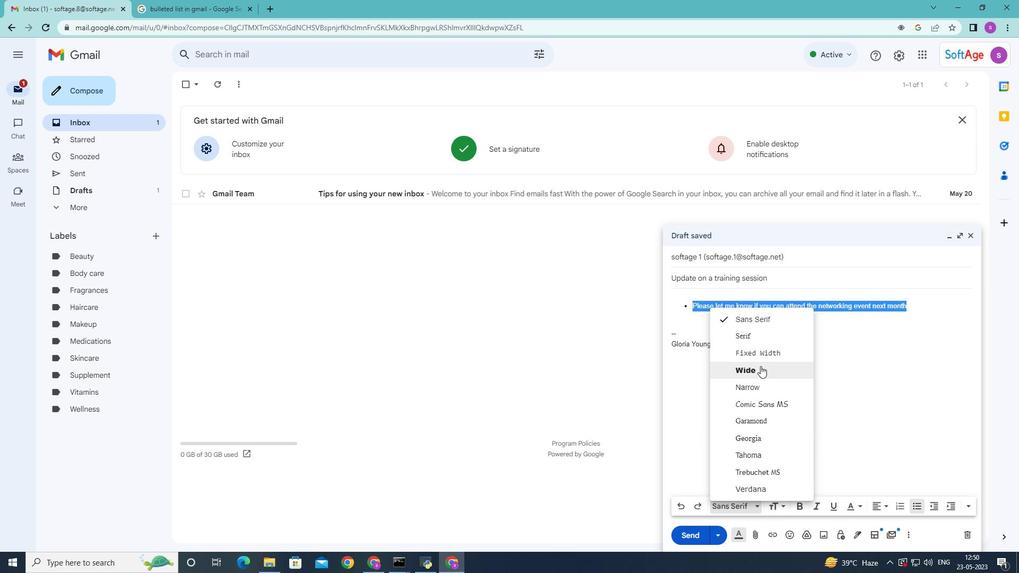 
Action: Mouse moved to (971, 506)
Screenshot: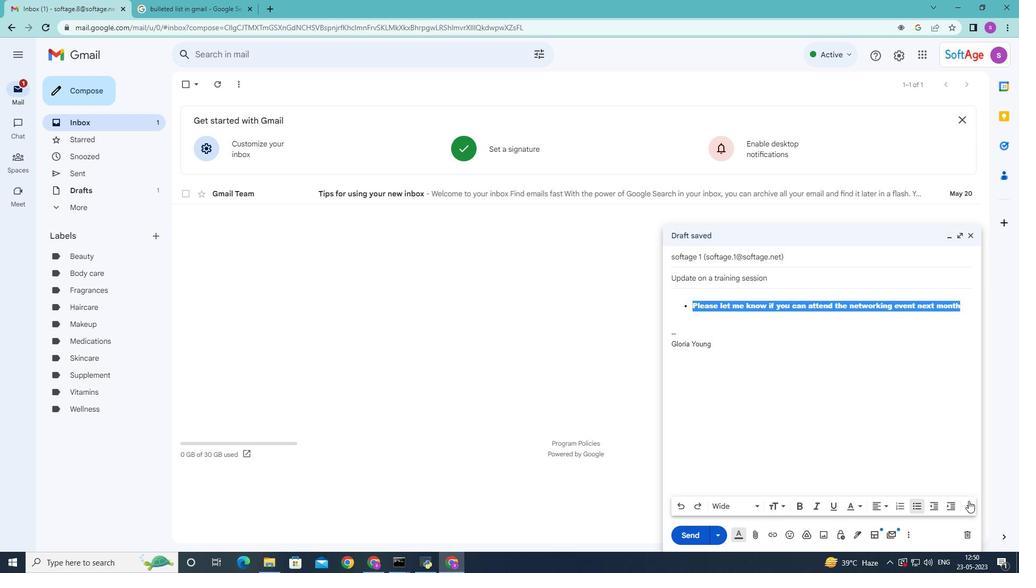 
Action: Mouse pressed left at (971, 506)
Screenshot: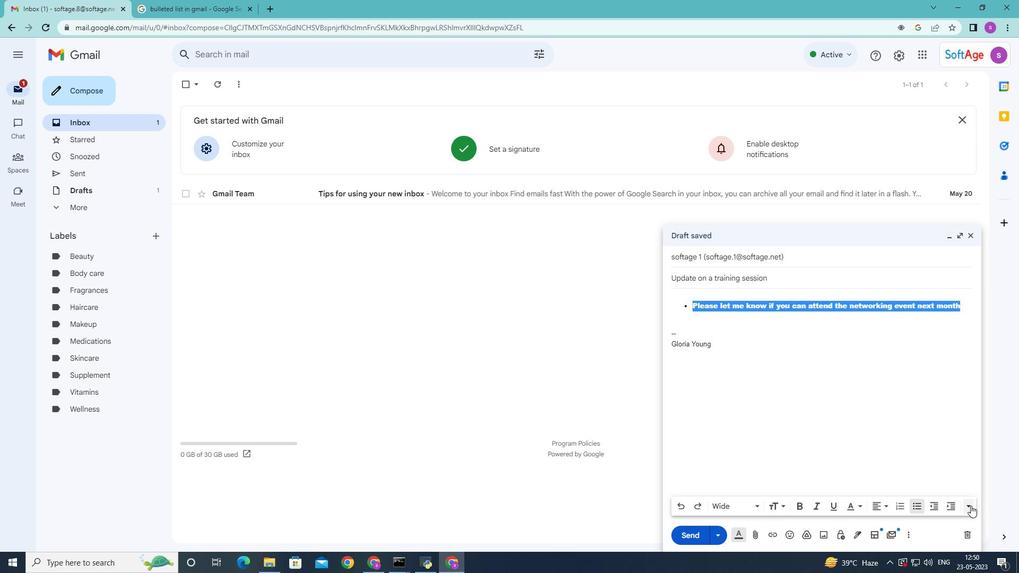 
Action: Mouse moved to (976, 477)
Screenshot: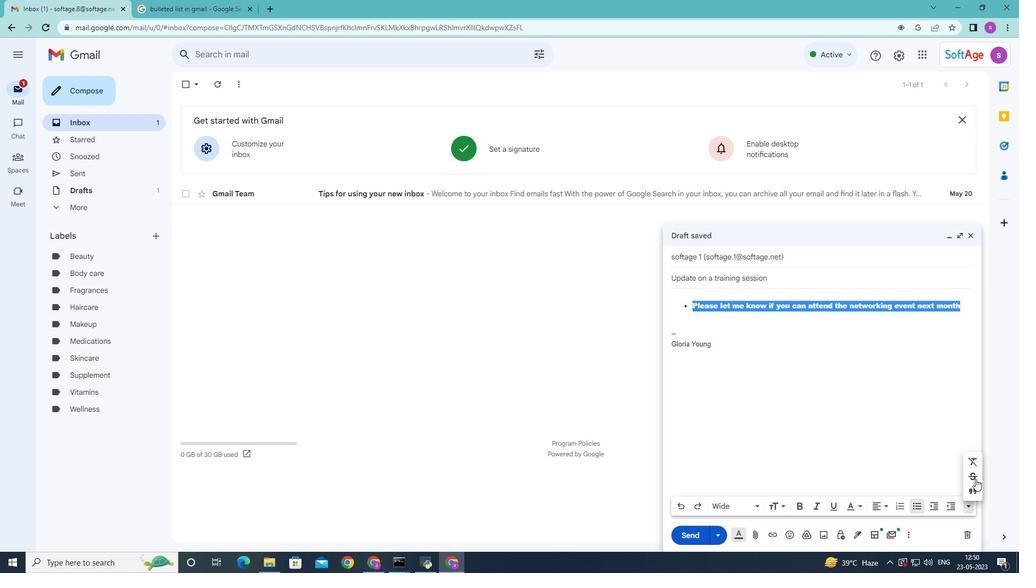 
Action: Mouse pressed left at (976, 477)
Screenshot: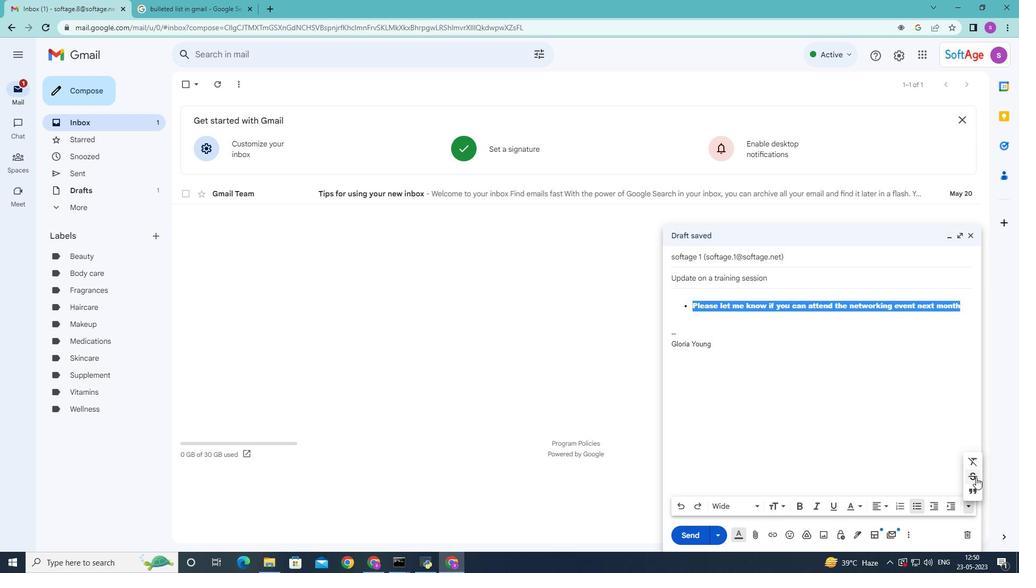 
Action: Mouse moved to (971, 508)
Screenshot: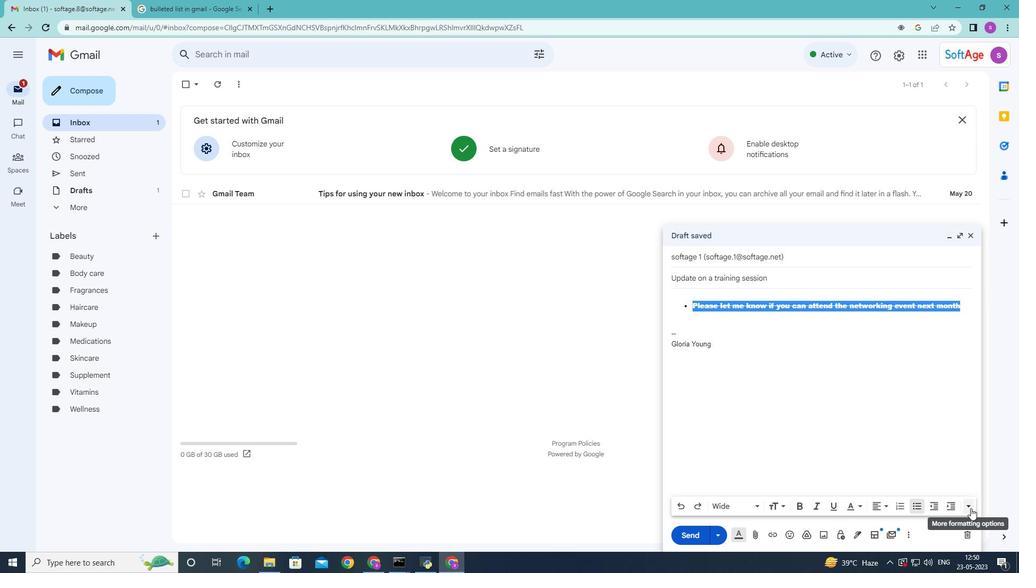 
Action: Mouse pressed left at (971, 508)
Screenshot: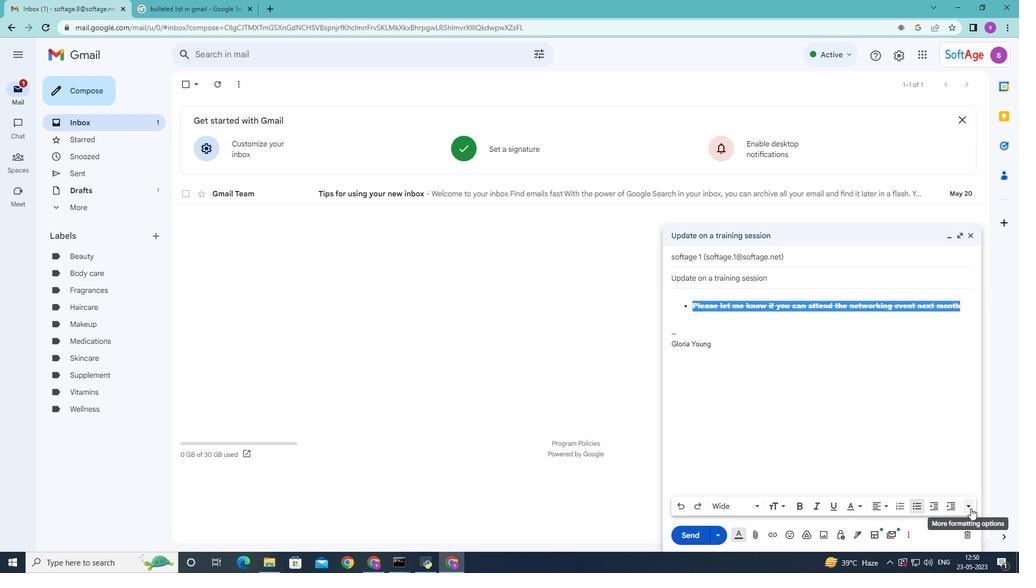 
Action: Mouse moved to (973, 479)
Screenshot: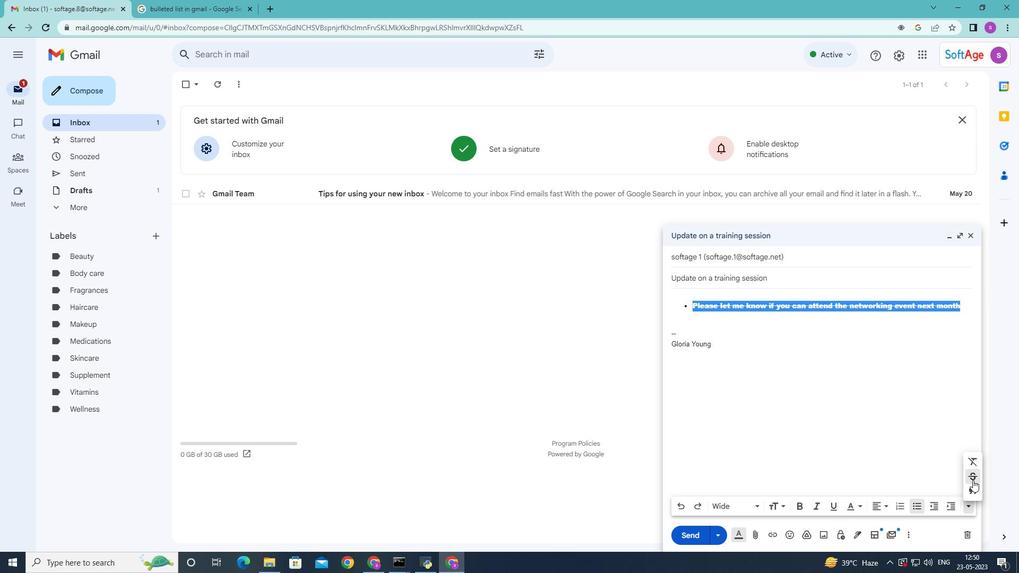 
Action: Mouse pressed left at (973, 479)
Screenshot: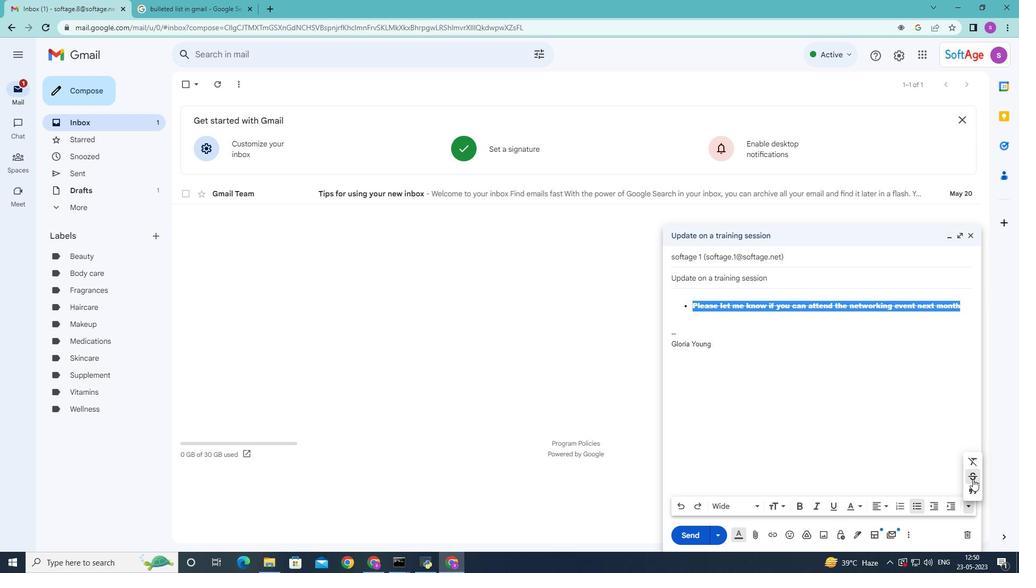 
Action: Mouse moved to (968, 508)
Screenshot: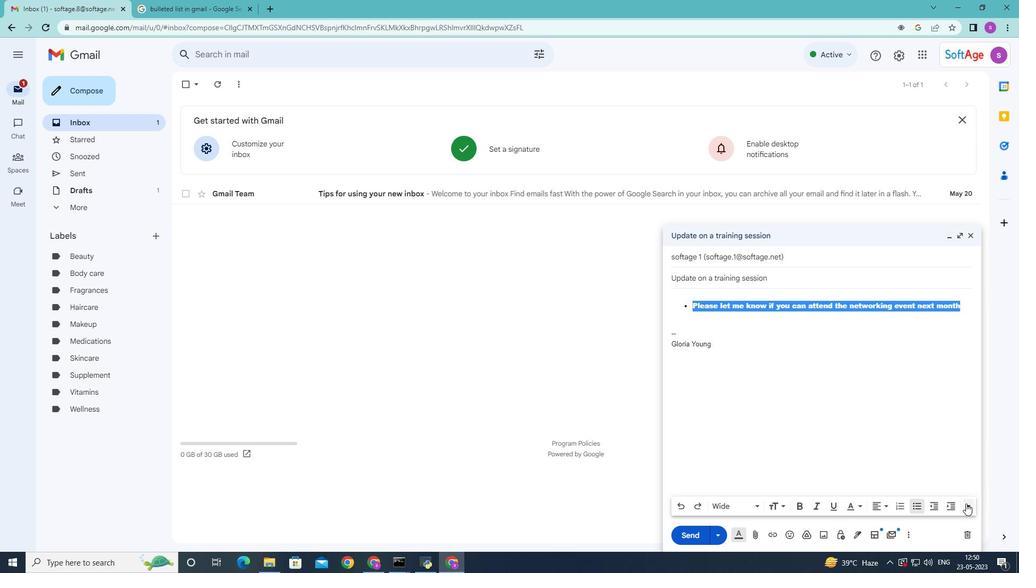 
Action: Mouse pressed left at (968, 508)
Screenshot: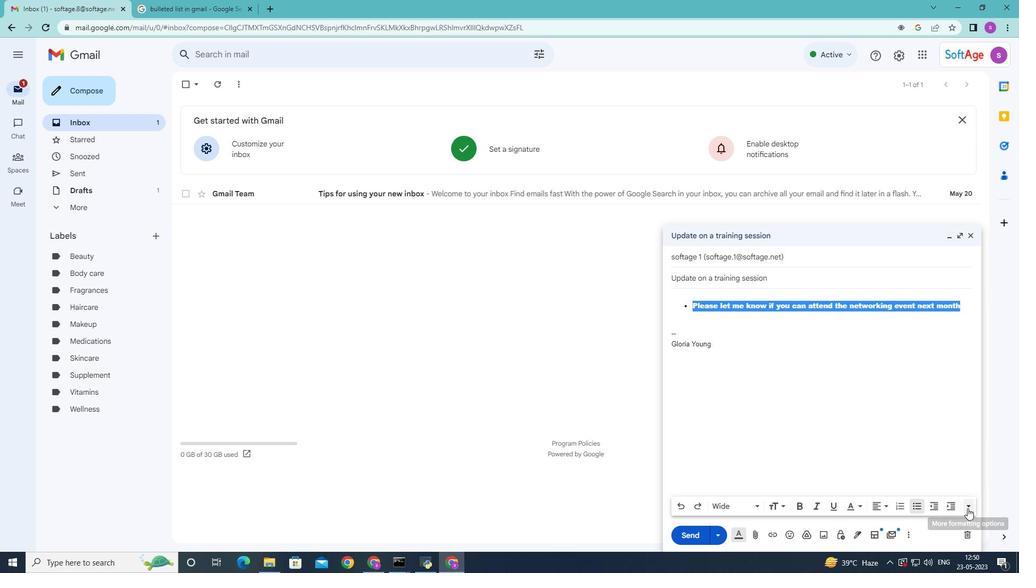 
Action: Mouse moved to (971, 477)
Screenshot: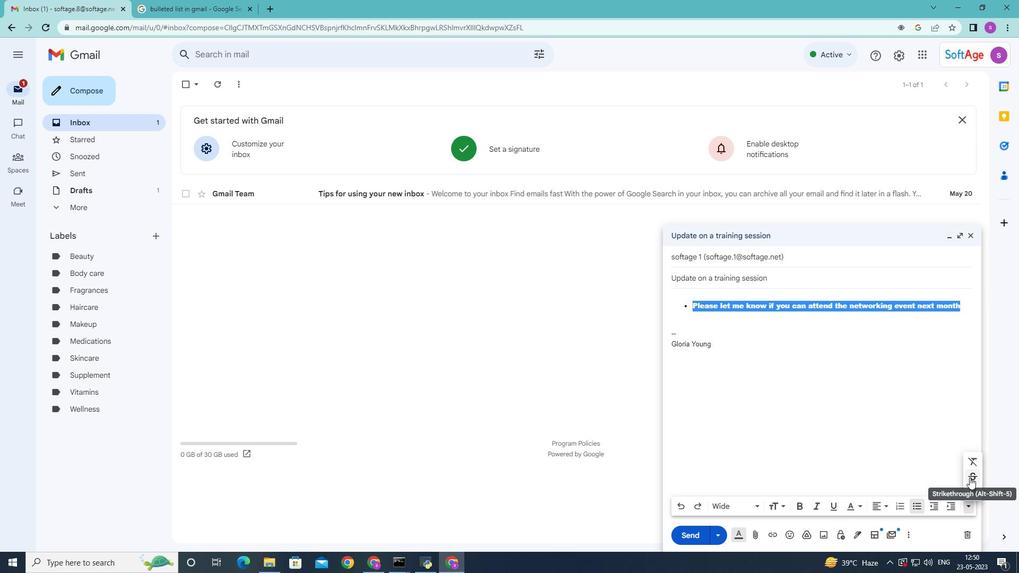 
Action: Mouse pressed left at (971, 477)
Screenshot: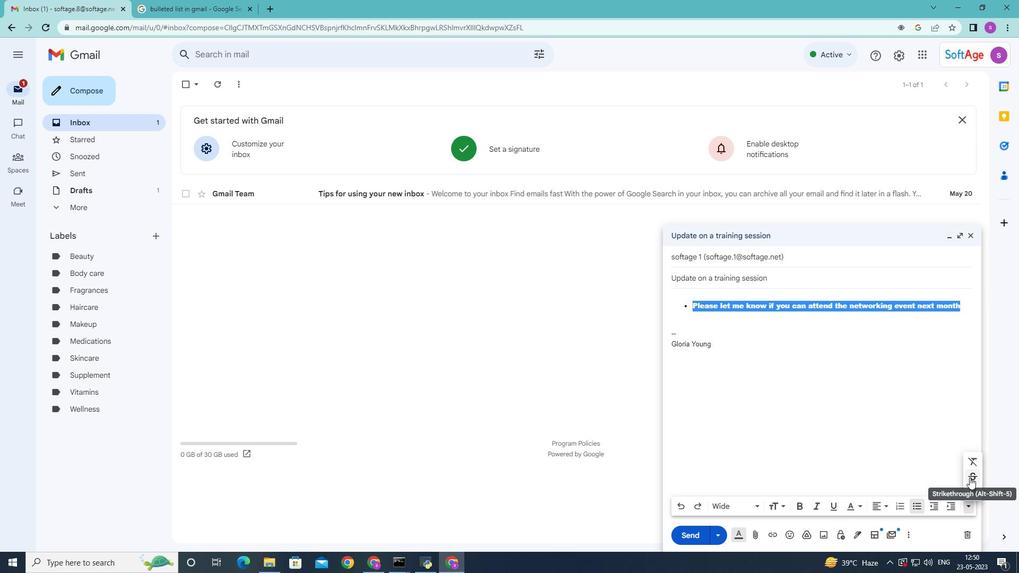 
Action: Mouse moved to (917, 507)
Screenshot: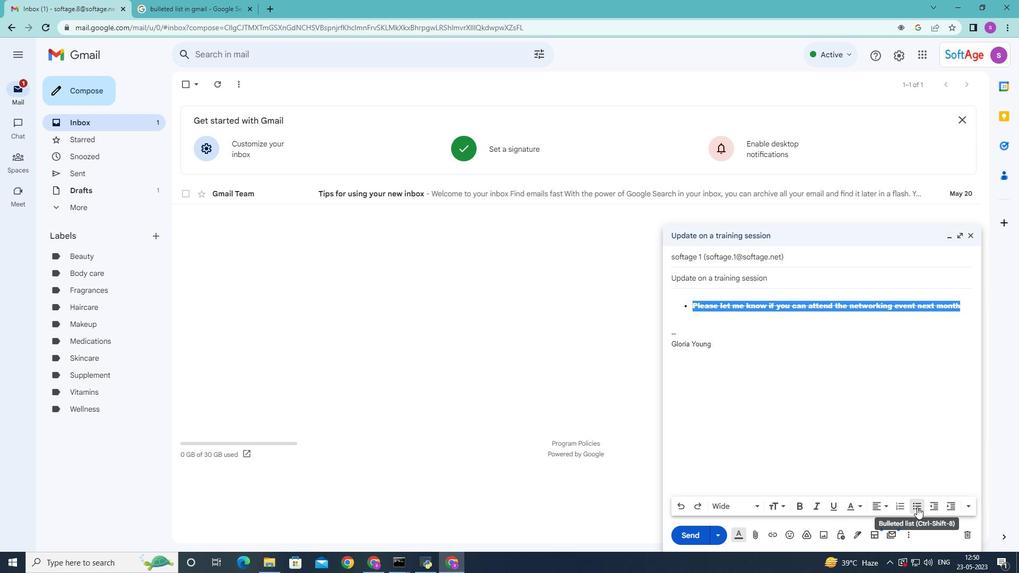 
Action: Mouse pressed left at (917, 507)
Screenshot: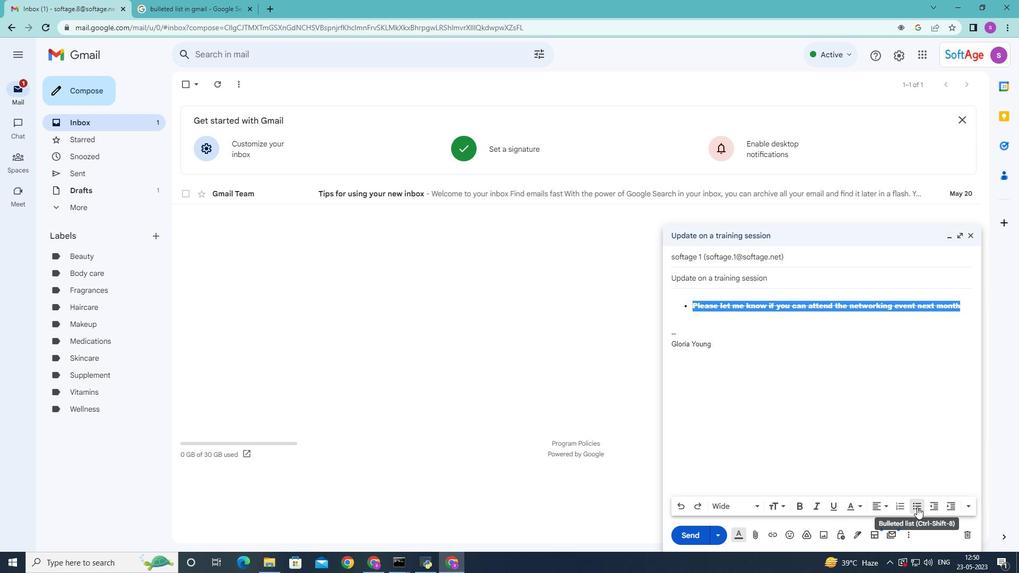 
Action: Mouse moved to (760, 507)
Screenshot: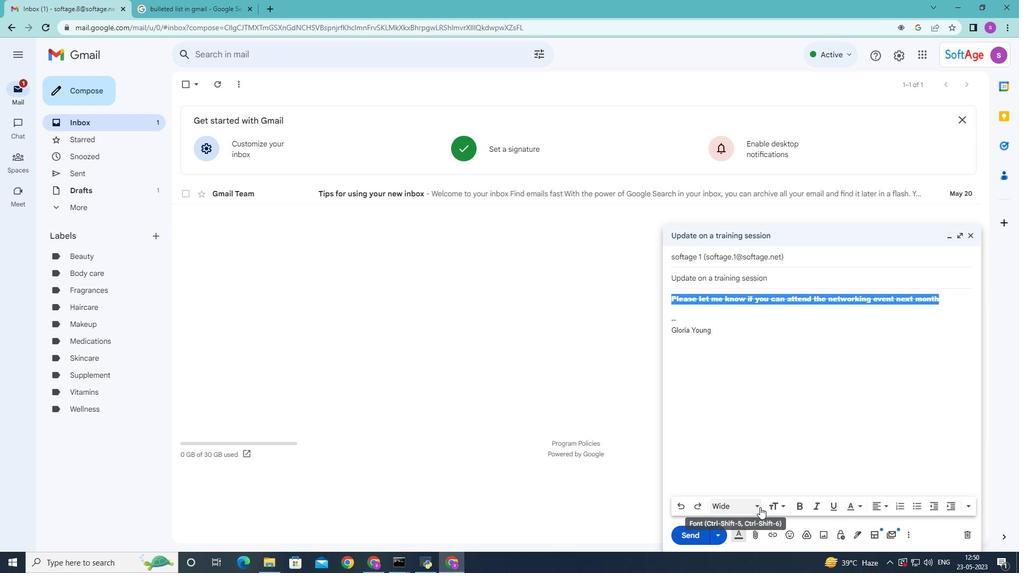 
Action: Mouse pressed left at (760, 507)
Screenshot: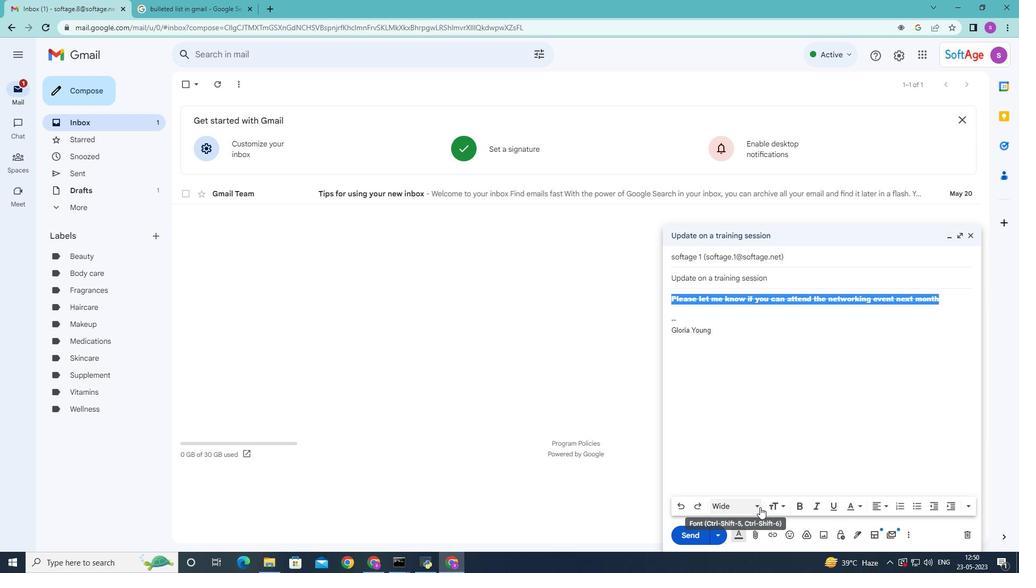 
Action: Mouse moved to (761, 316)
Screenshot: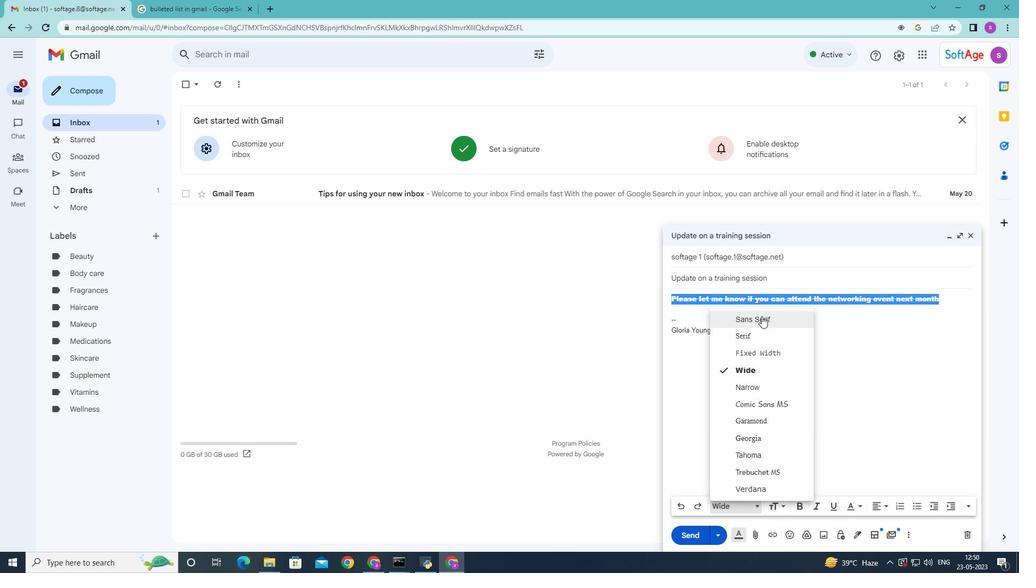 
Action: Mouse pressed left at (761, 316)
Screenshot: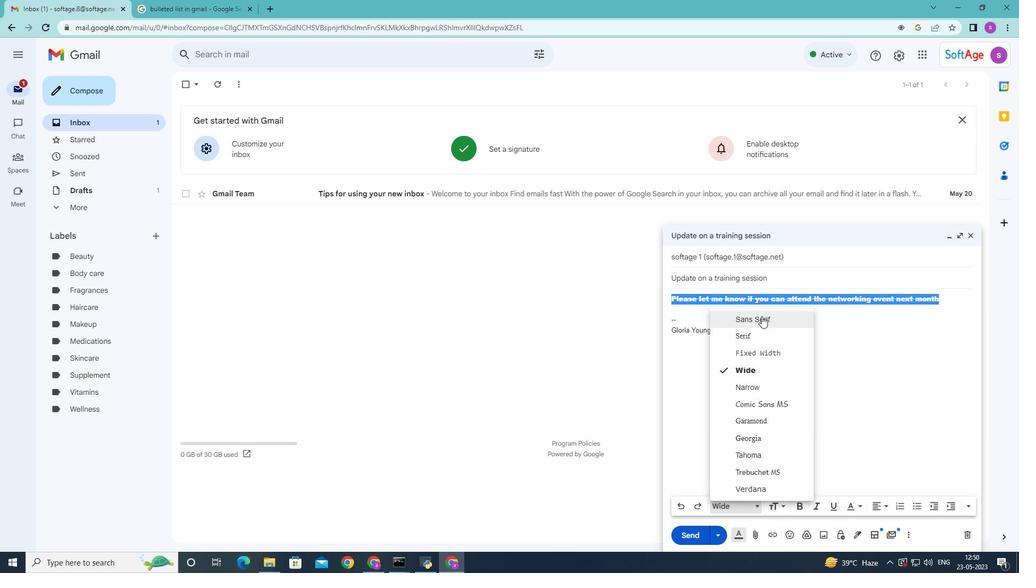 
Action: Mouse moved to (692, 537)
Screenshot: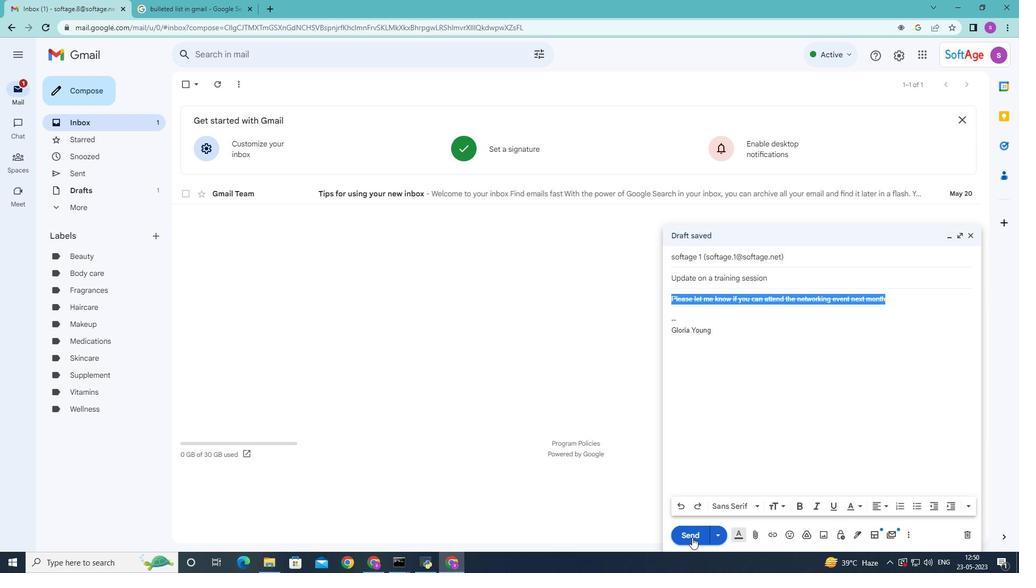 
Action: Mouse pressed left at (692, 537)
Screenshot: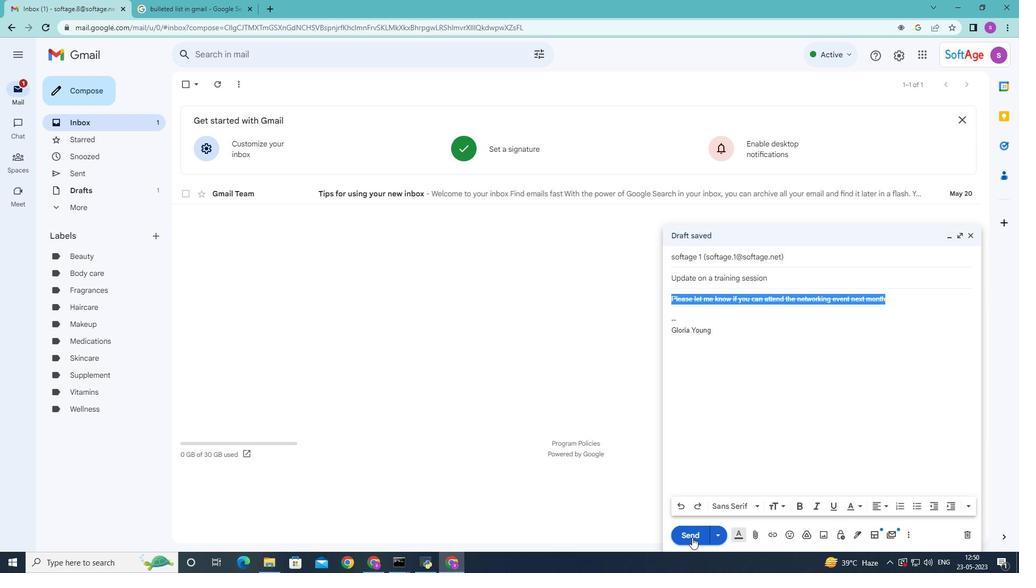 
Action: Mouse moved to (101, 176)
Screenshot: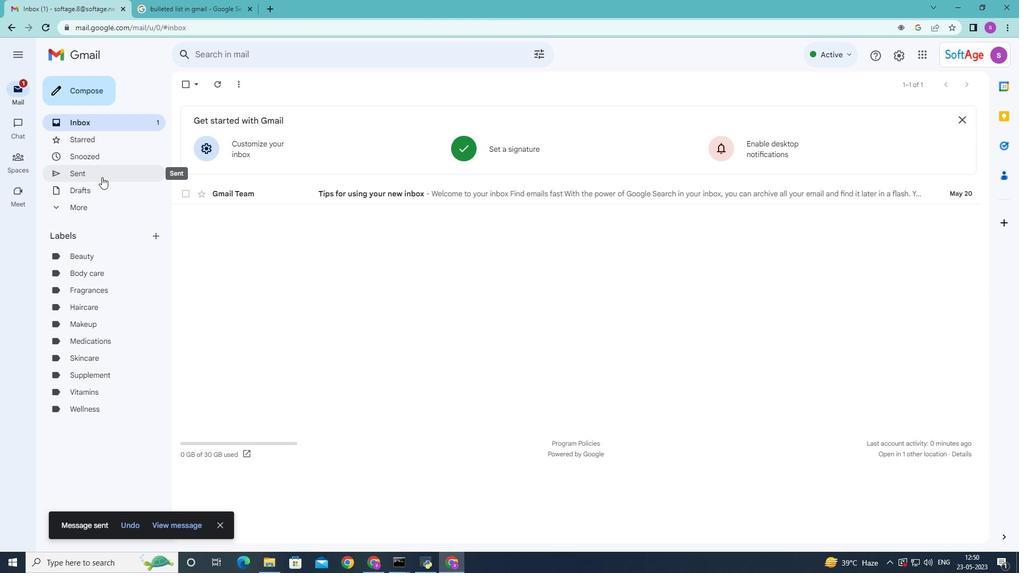 
Action: Mouse pressed left at (101, 176)
Screenshot: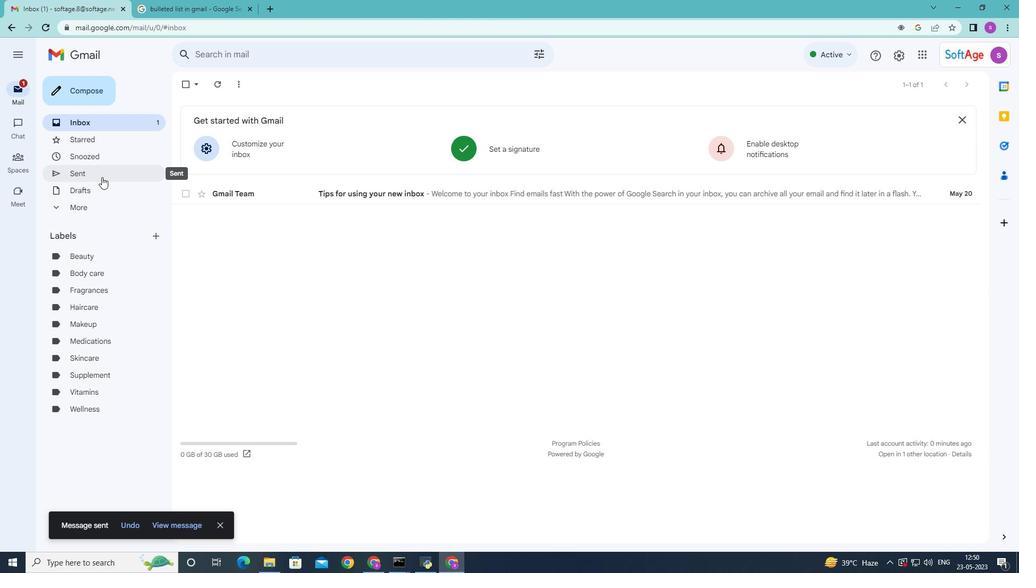 
Action: Mouse moved to (295, 136)
Screenshot: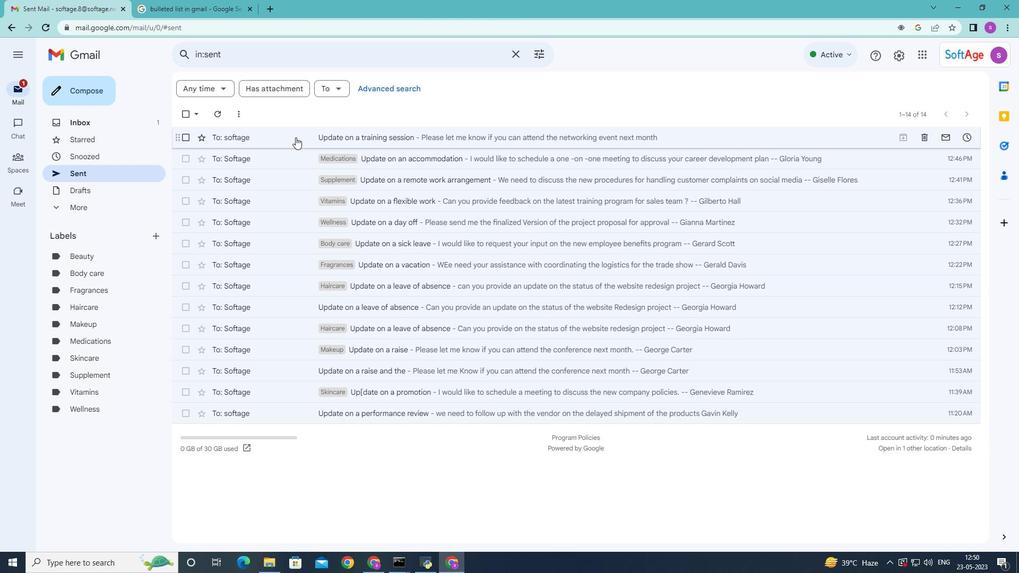 
Action: Mouse pressed right at (295, 136)
Screenshot: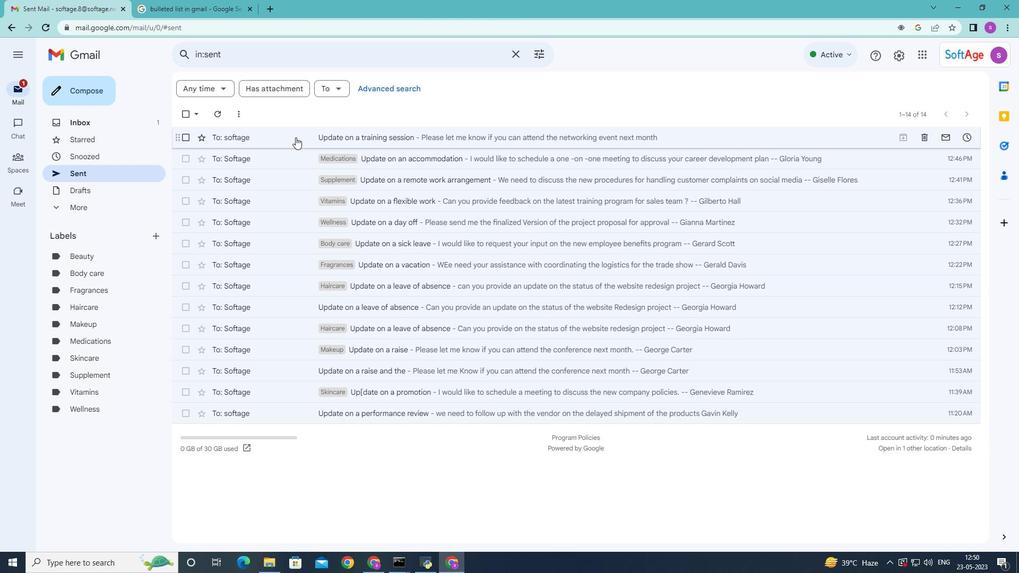 
Action: Mouse moved to (447, 348)
Screenshot: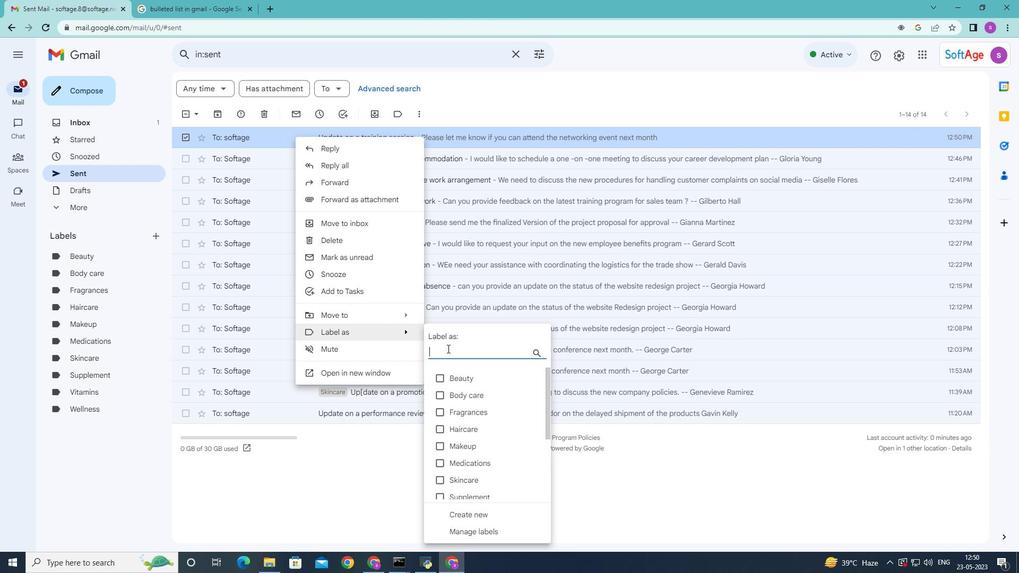 
Action: Key pressed <Key.shift><Key.shift>Medical<Key.space>recor
Screenshot: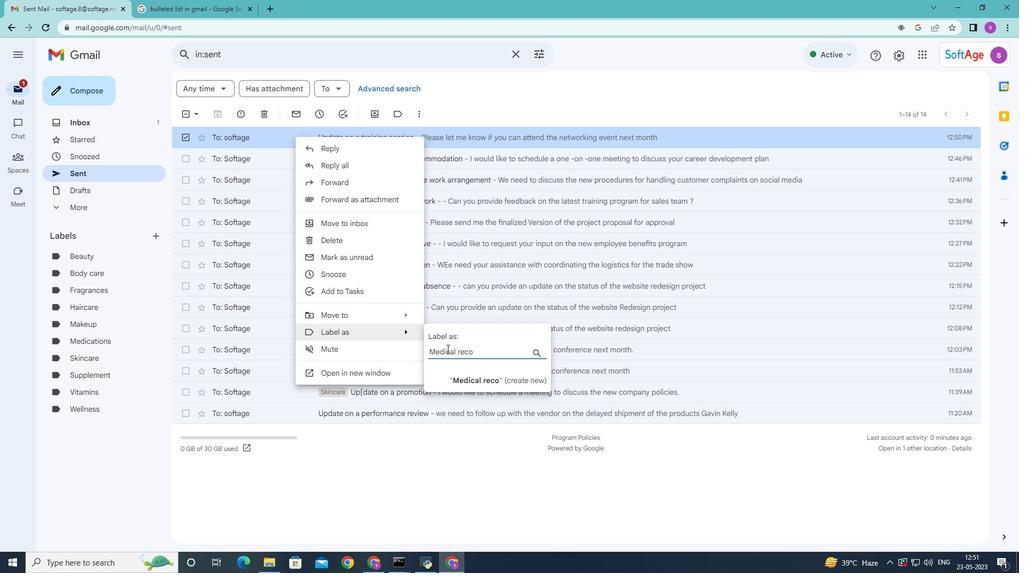 
Action: Mouse moved to (437, 352)
Screenshot: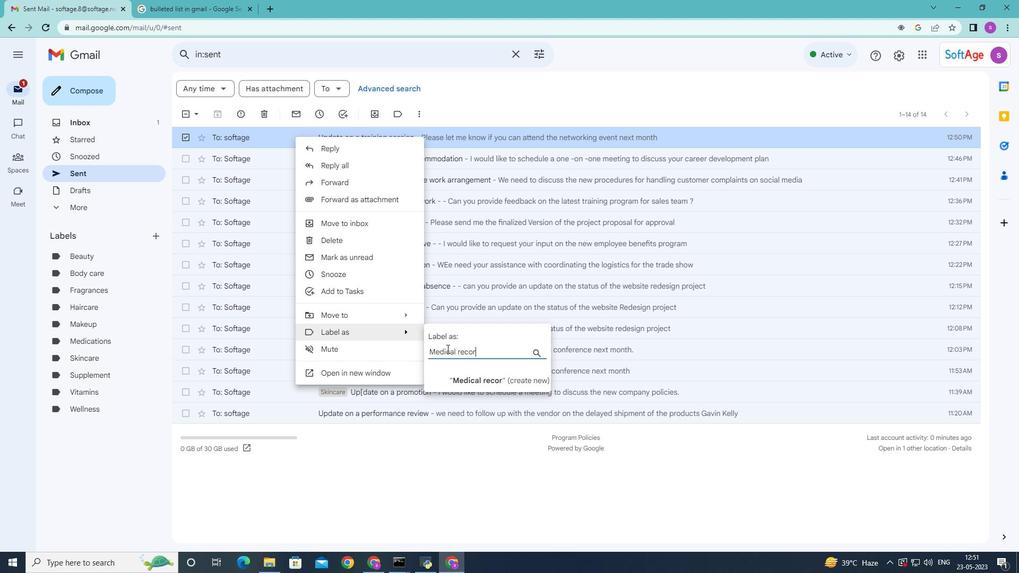 
Action: Key pressed ds
Screenshot: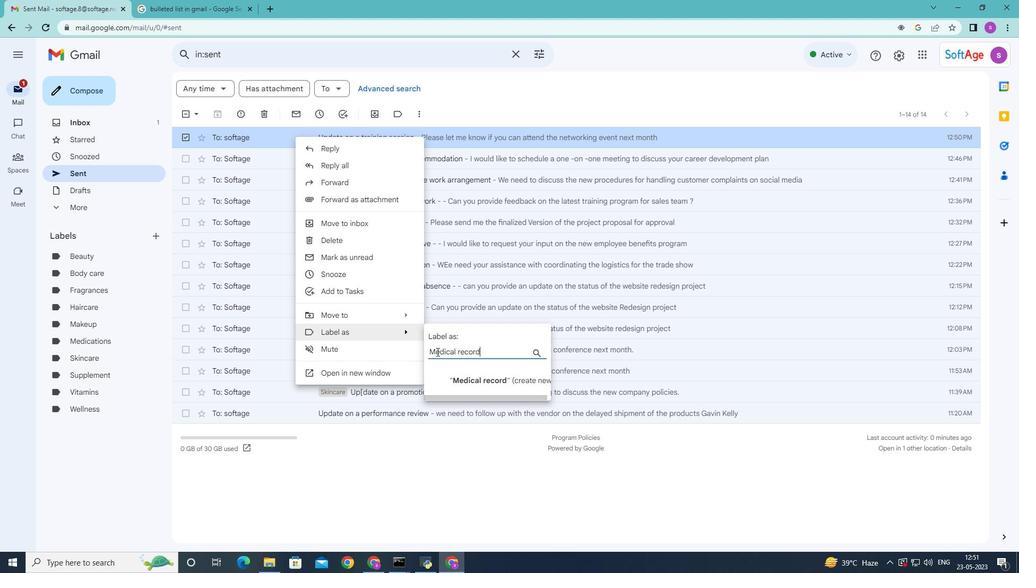 
Action: Mouse moved to (482, 368)
Screenshot: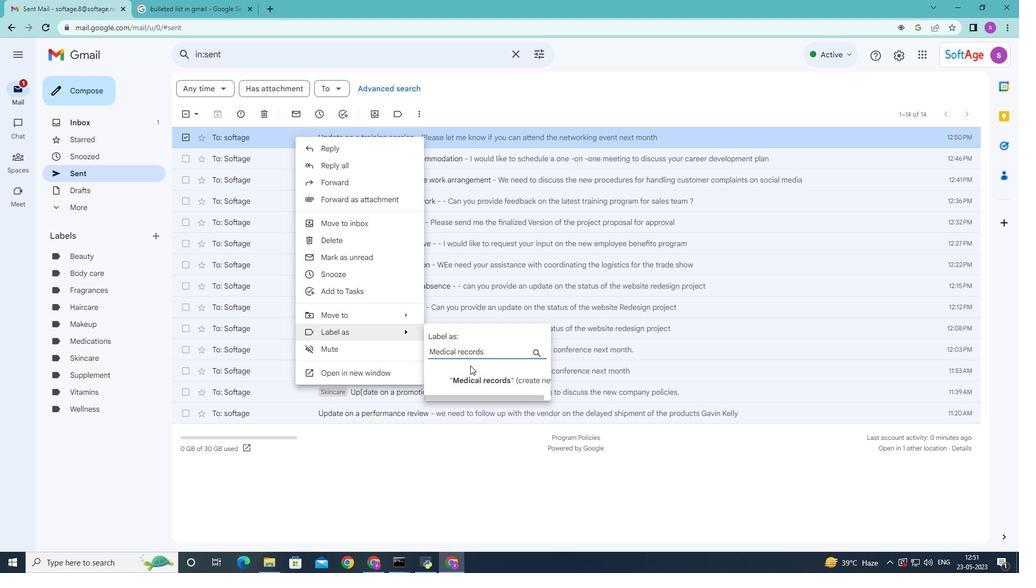 
Action: Key pressed <Key.space>
Screenshot: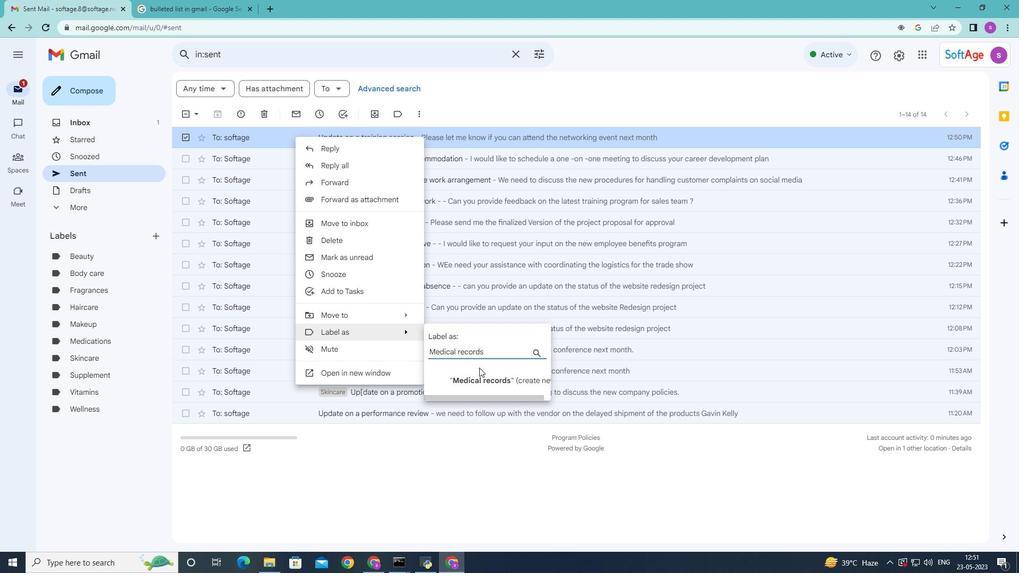 
Action: Mouse moved to (492, 379)
Screenshot: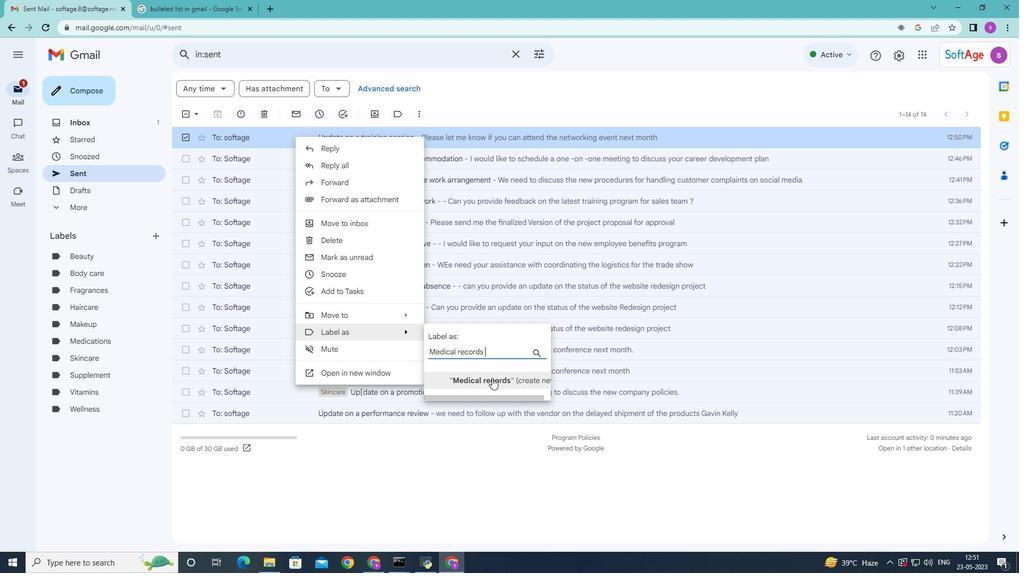 
Action: Mouse pressed left at (492, 379)
Screenshot: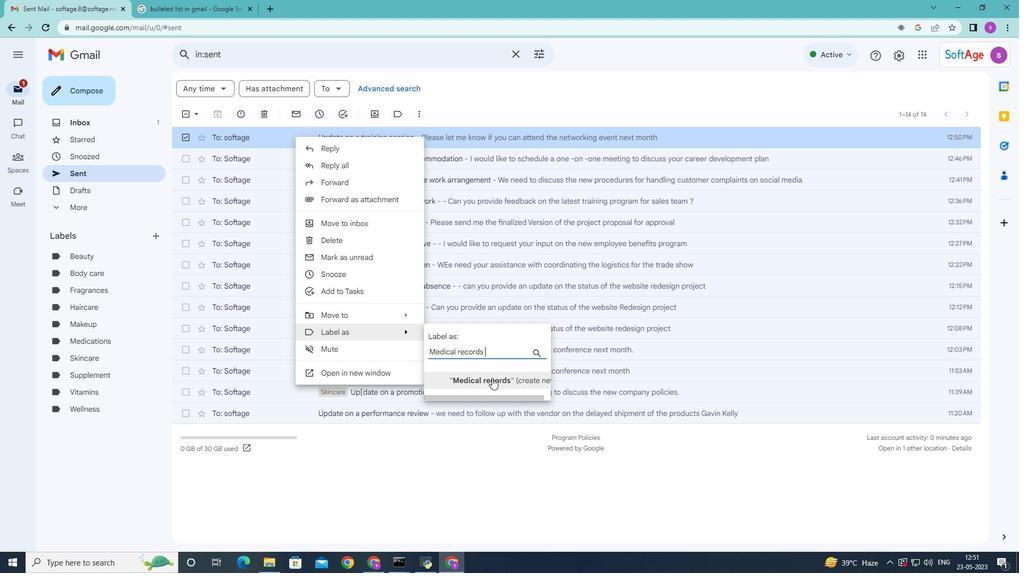 
Action: Mouse moved to (601, 338)
Screenshot: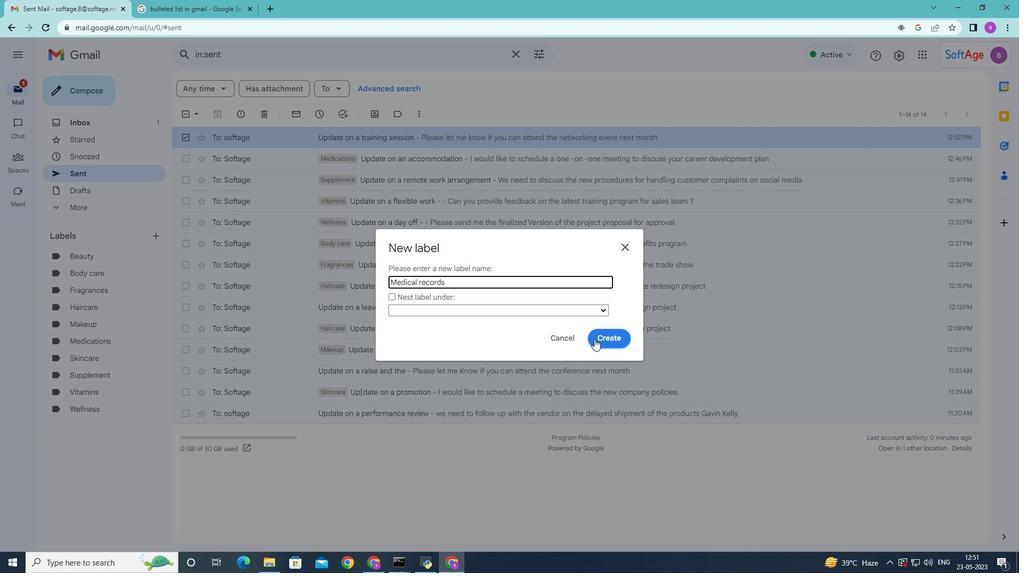 
Action: Mouse pressed left at (601, 338)
Screenshot: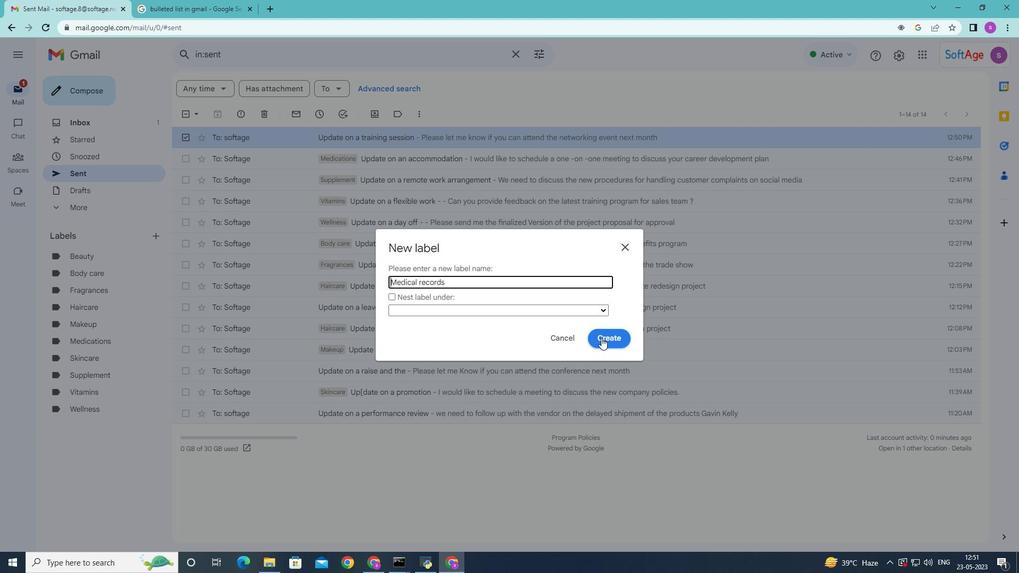 
Action: Mouse moved to (597, 337)
Screenshot: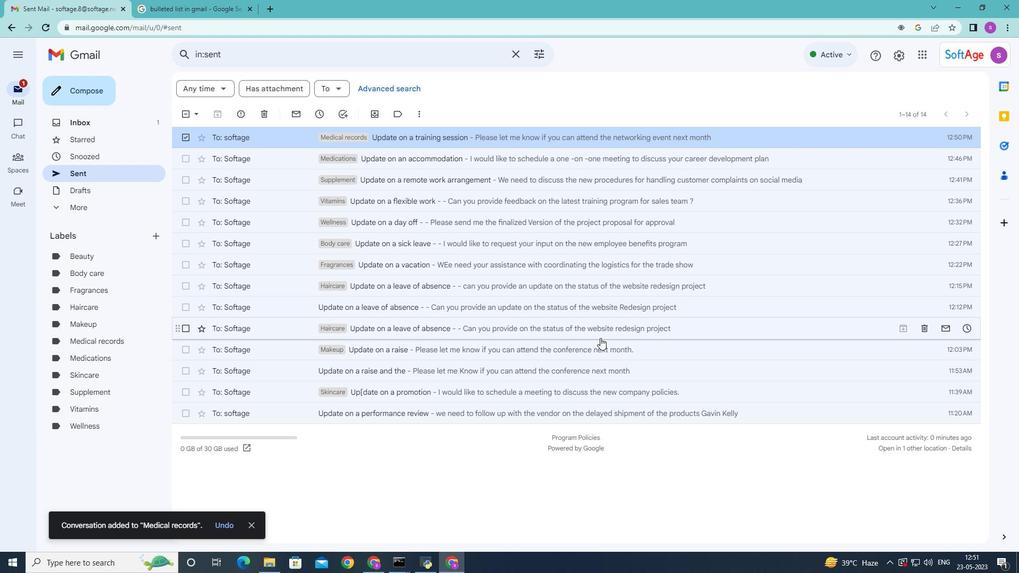 
